 Task: Find connections with filter location Néa Ionía with filter topic #consultantswith filter profile language French with filter current company Yinson with filter school RVS College of Engineering and Technology with filter industry Construction Hardware Manufacturing with filter service category Print Design with filter keywords title Massage Therapy
Action: Mouse moved to (371, 260)
Screenshot: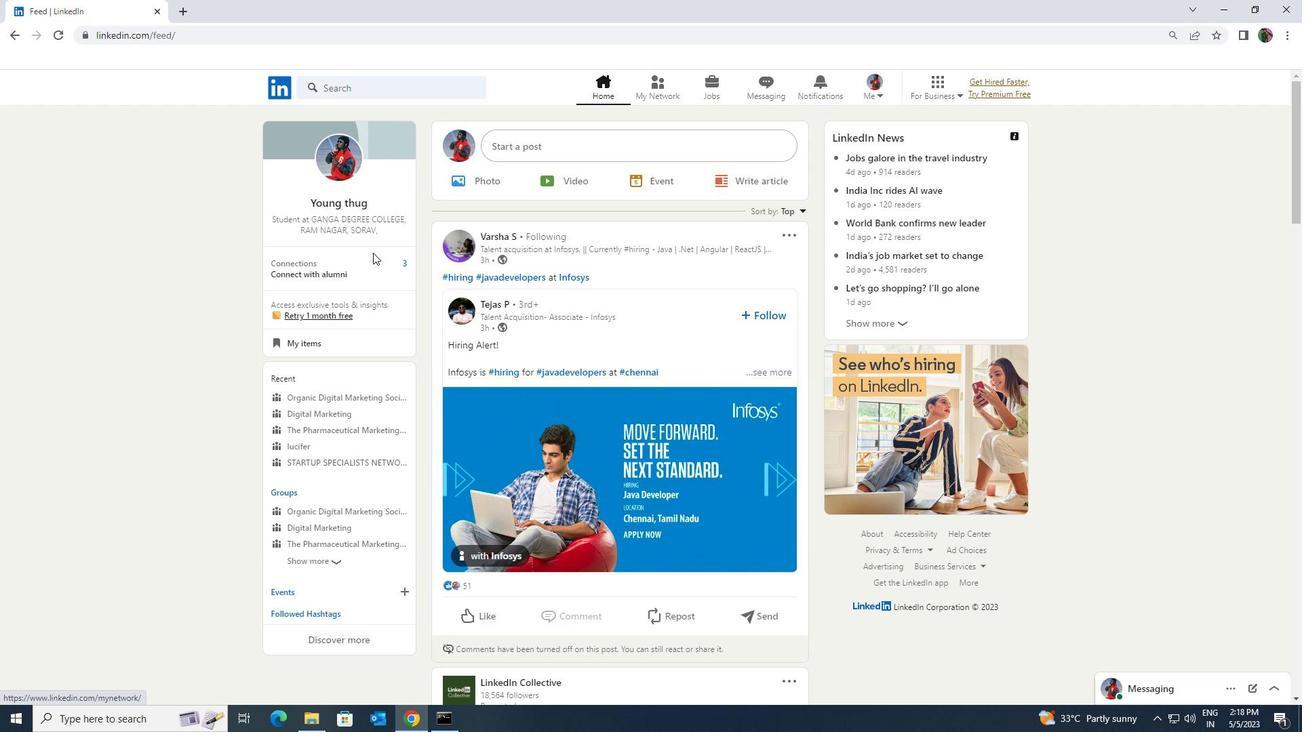 
Action: Mouse pressed left at (371, 260)
Screenshot: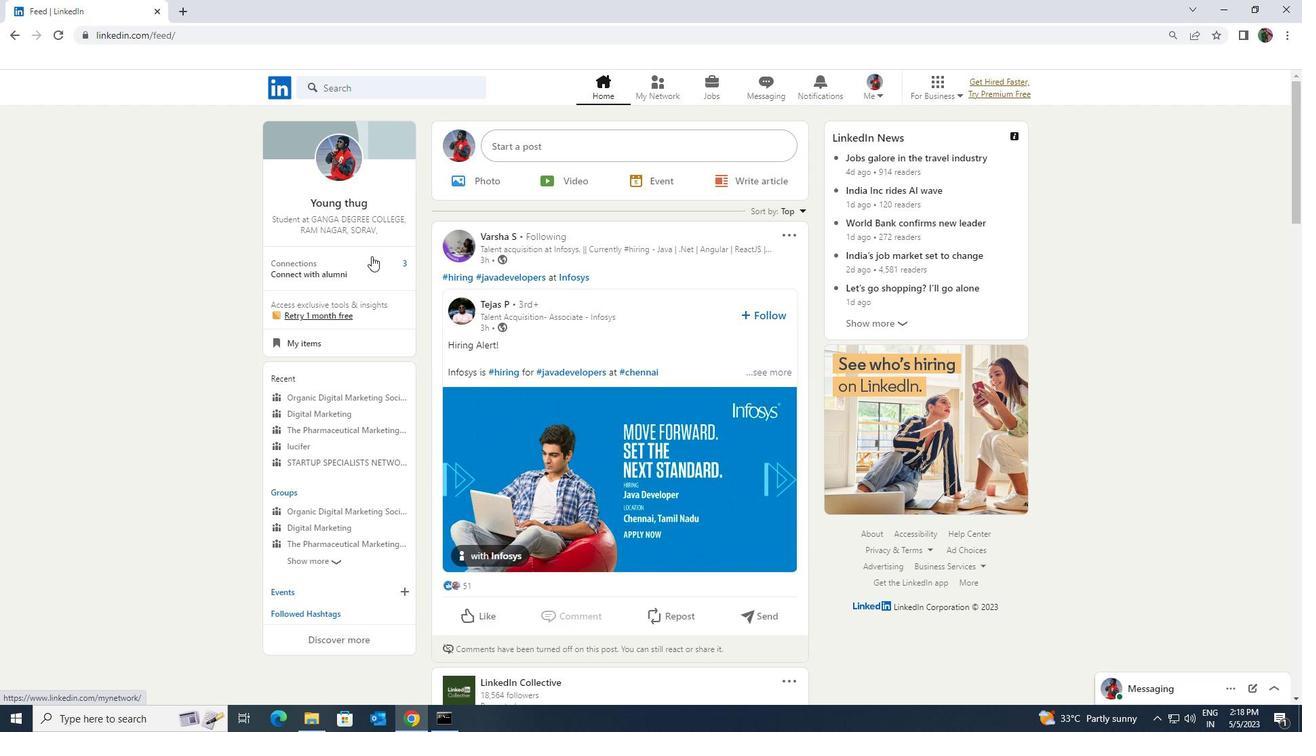 
Action: Mouse moved to (390, 167)
Screenshot: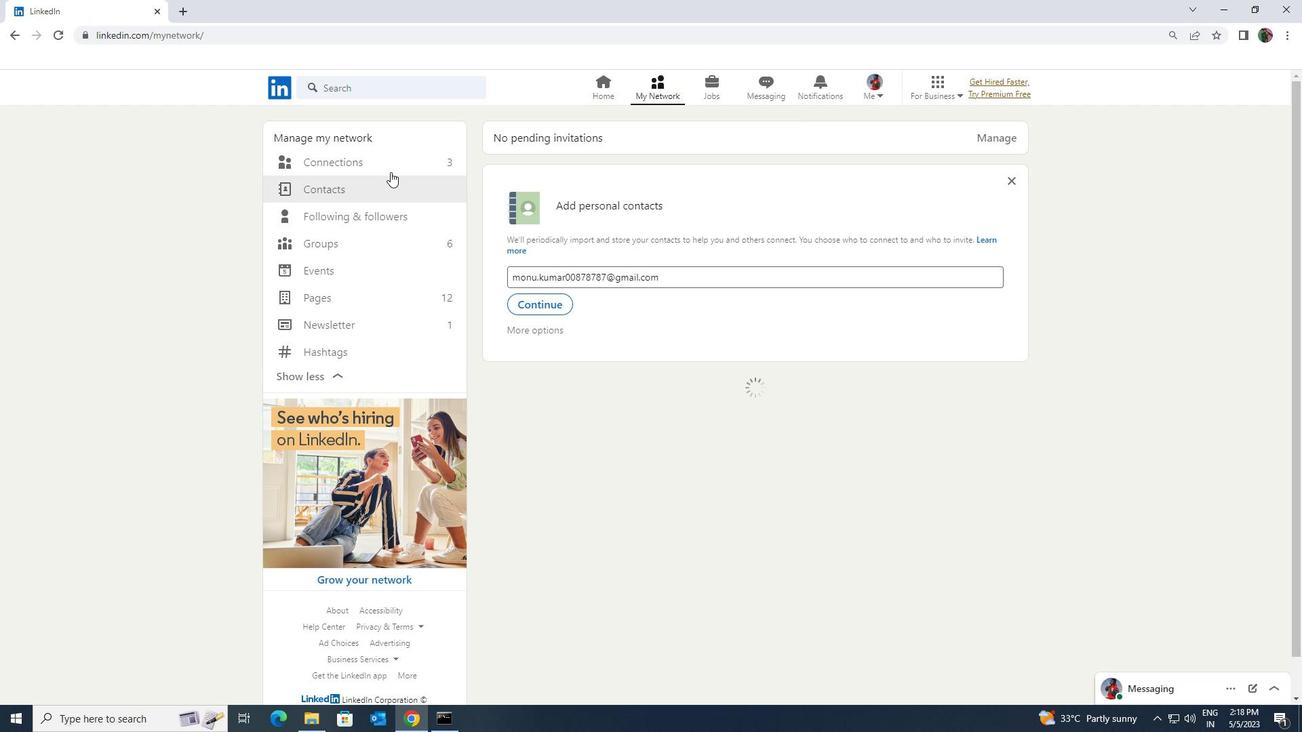 
Action: Mouse pressed left at (390, 167)
Screenshot: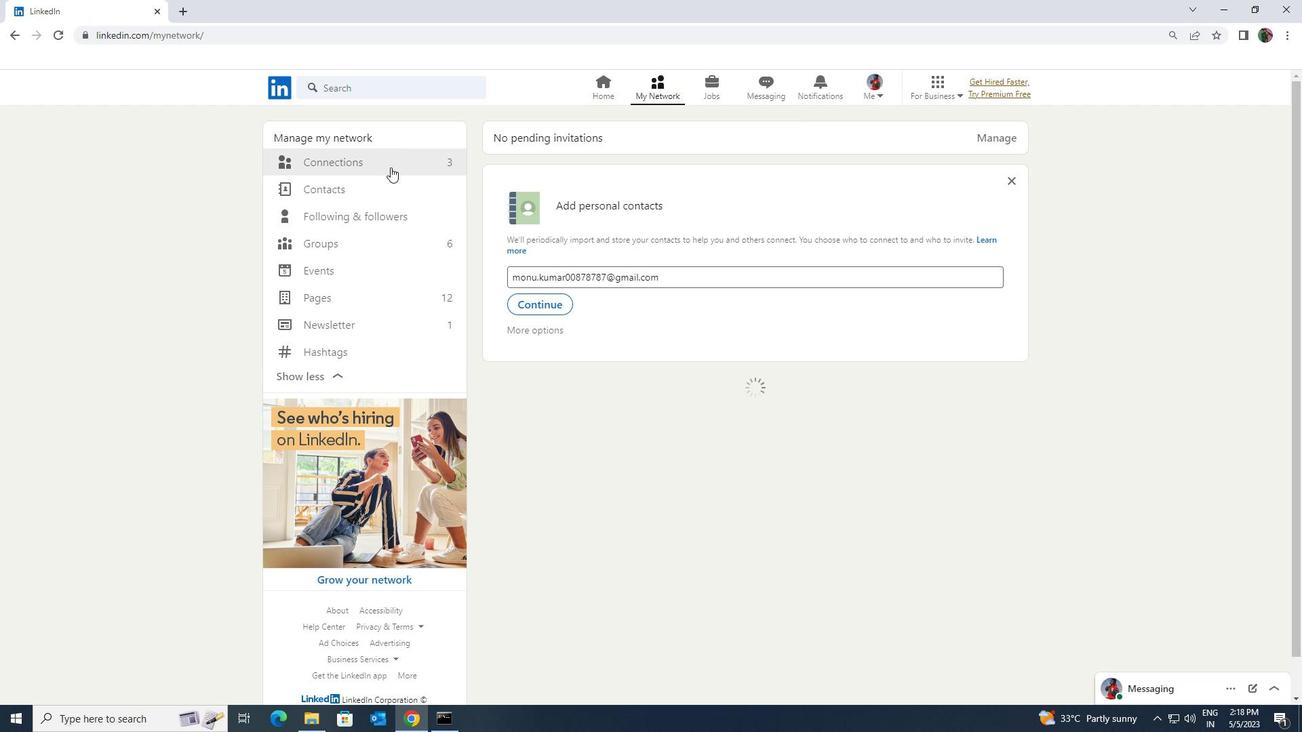 
Action: Mouse moved to (736, 166)
Screenshot: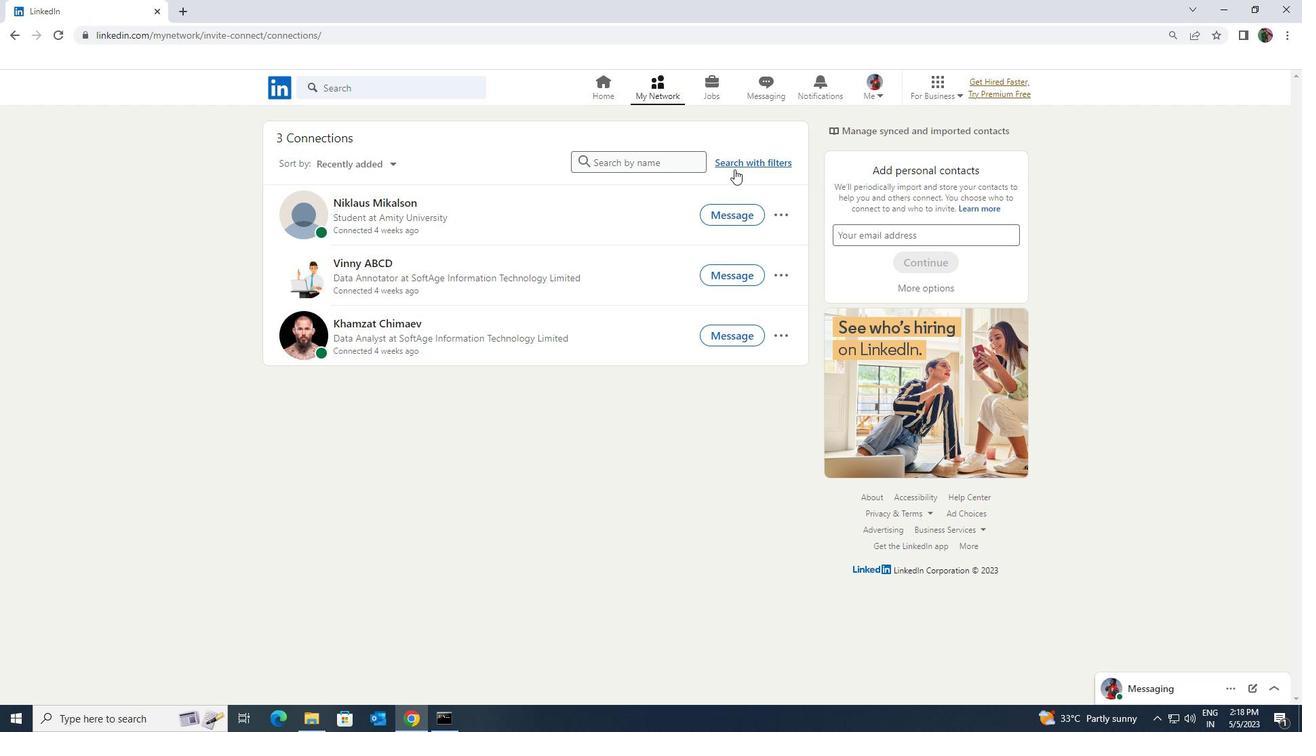 
Action: Mouse pressed left at (736, 166)
Screenshot: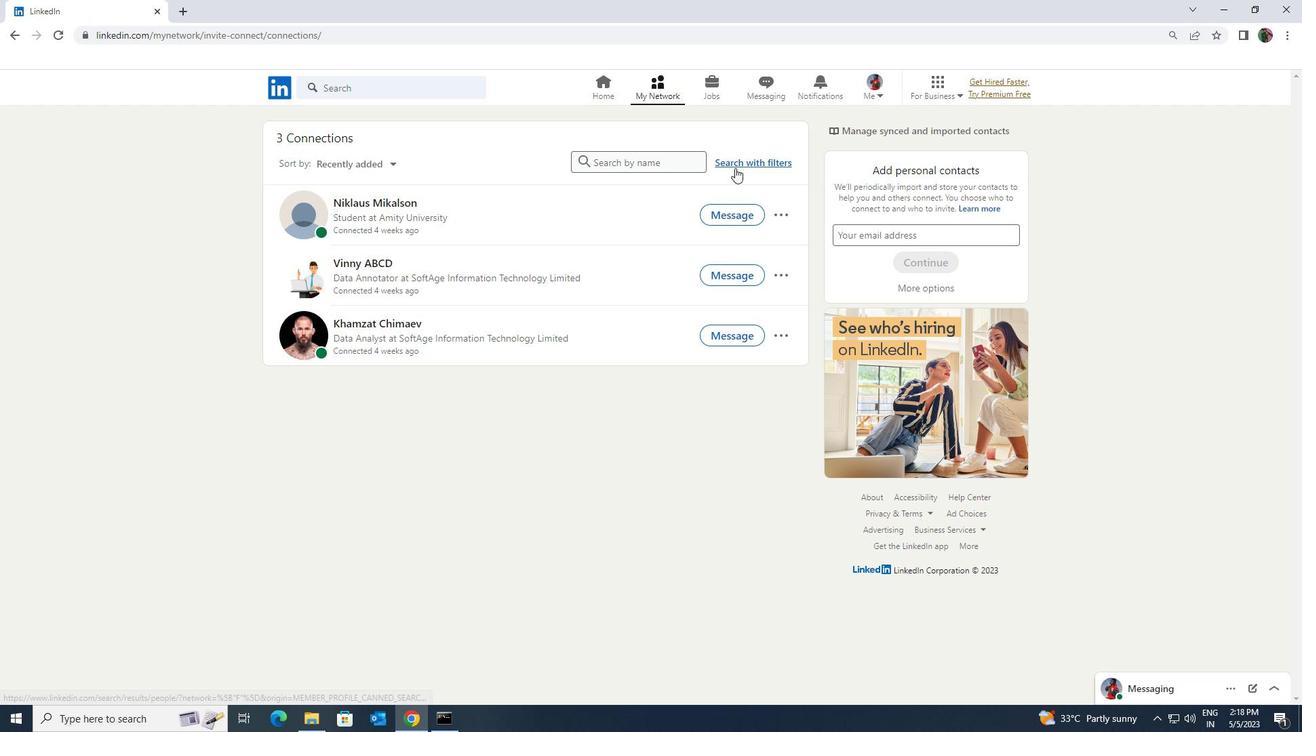 
Action: Mouse moved to (688, 117)
Screenshot: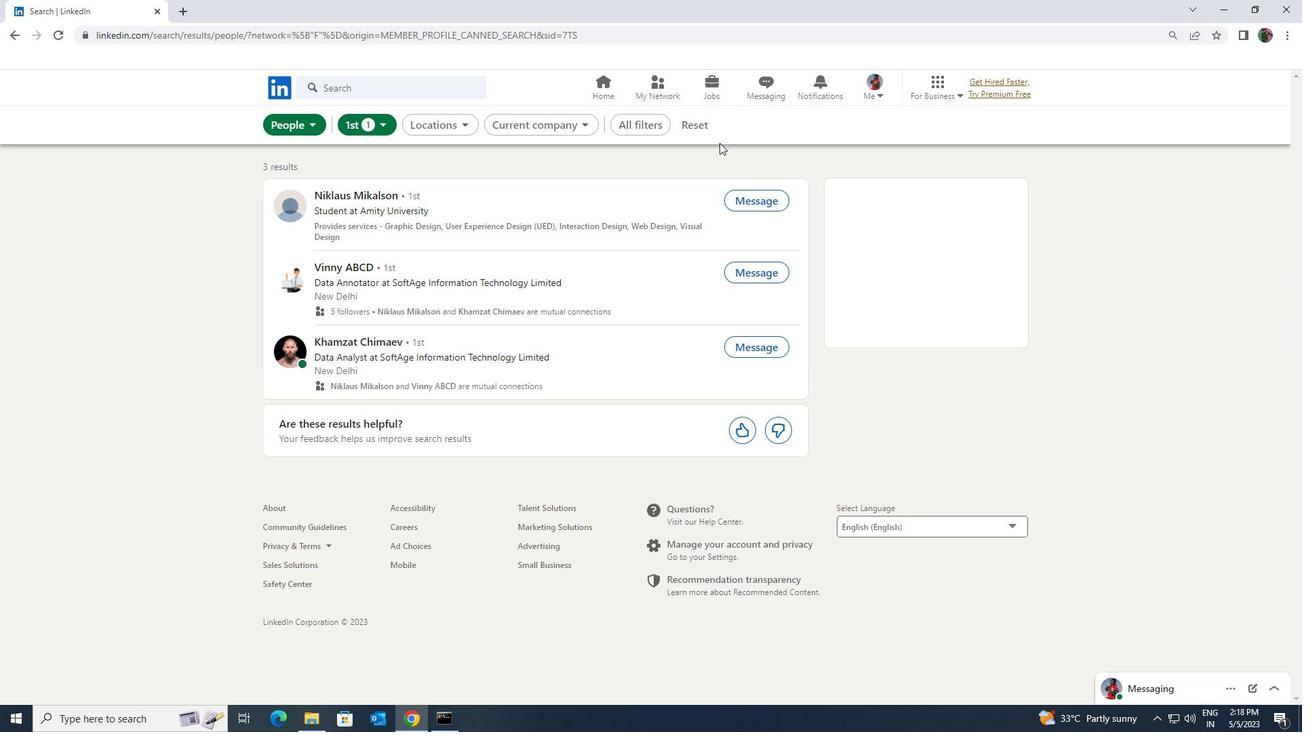 
Action: Mouse pressed left at (688, 117)
Screenshot: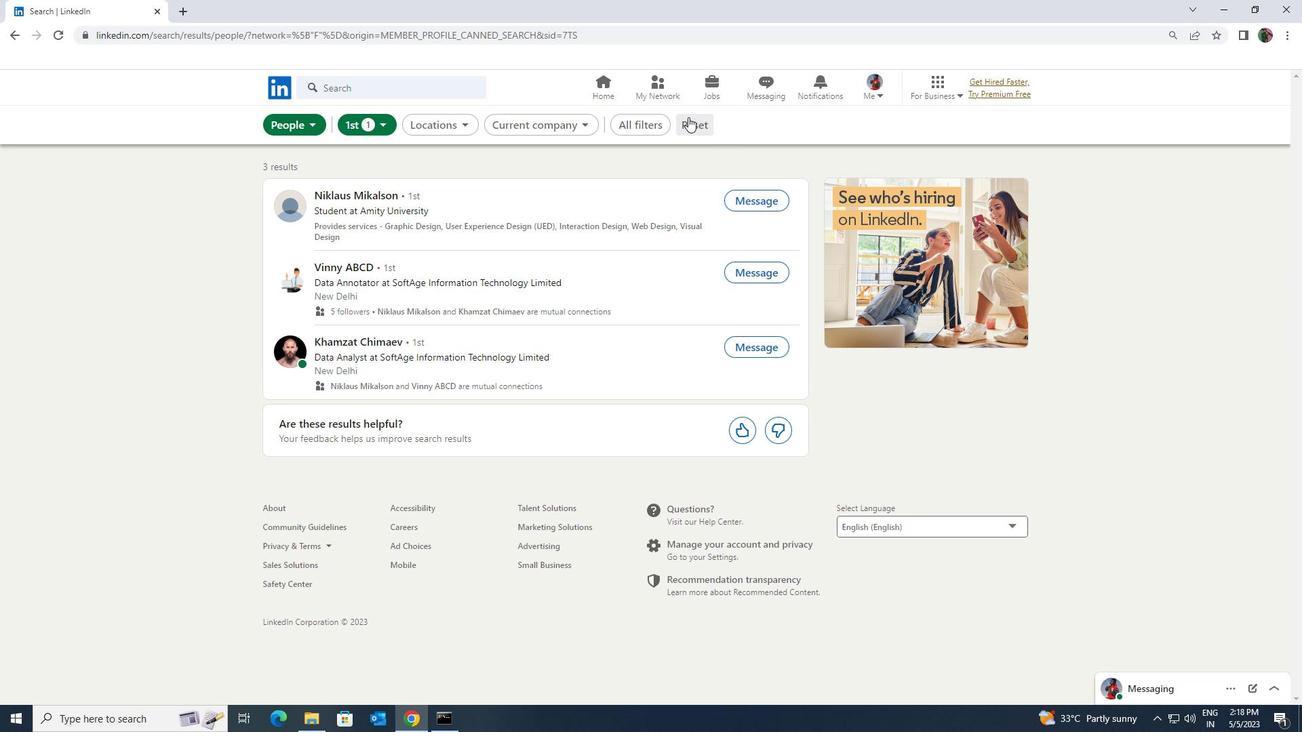 
Action: Mouse moved to (680, 119)
Screenshot: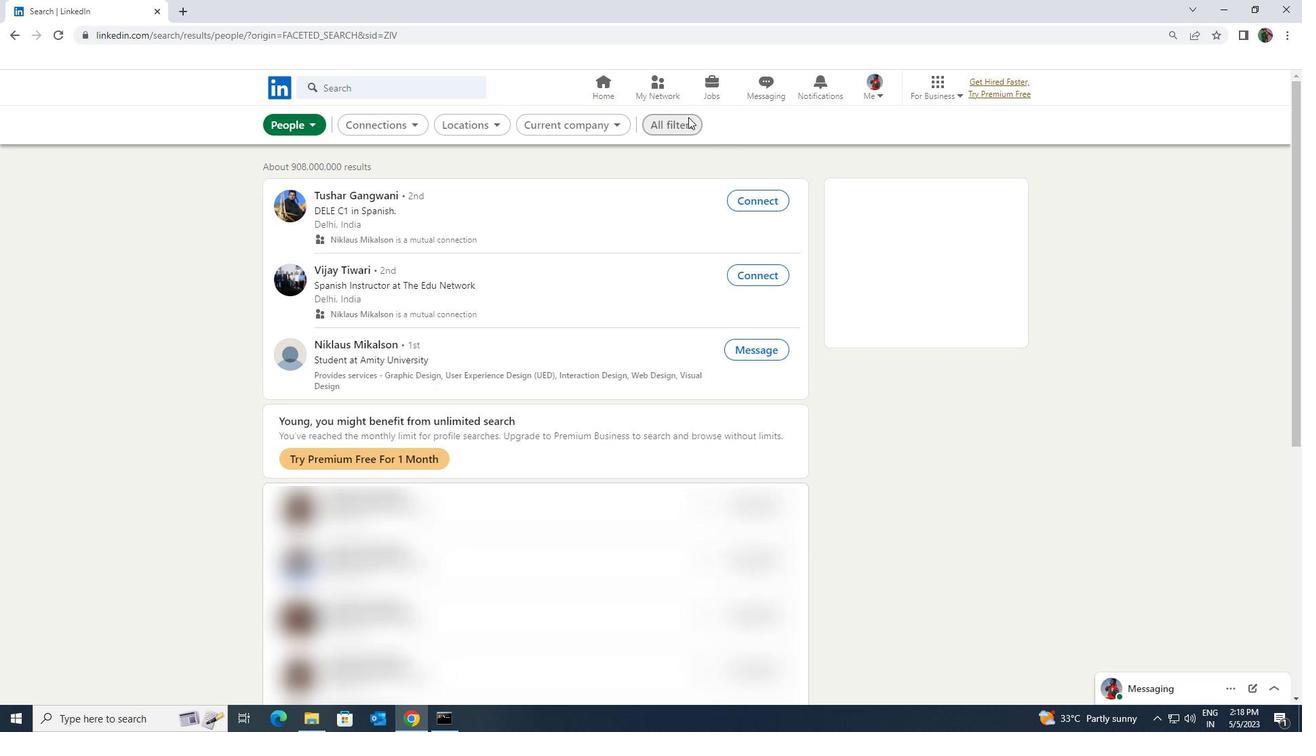 
Action: Mouse pressed left at (680, 119)
Screenshot: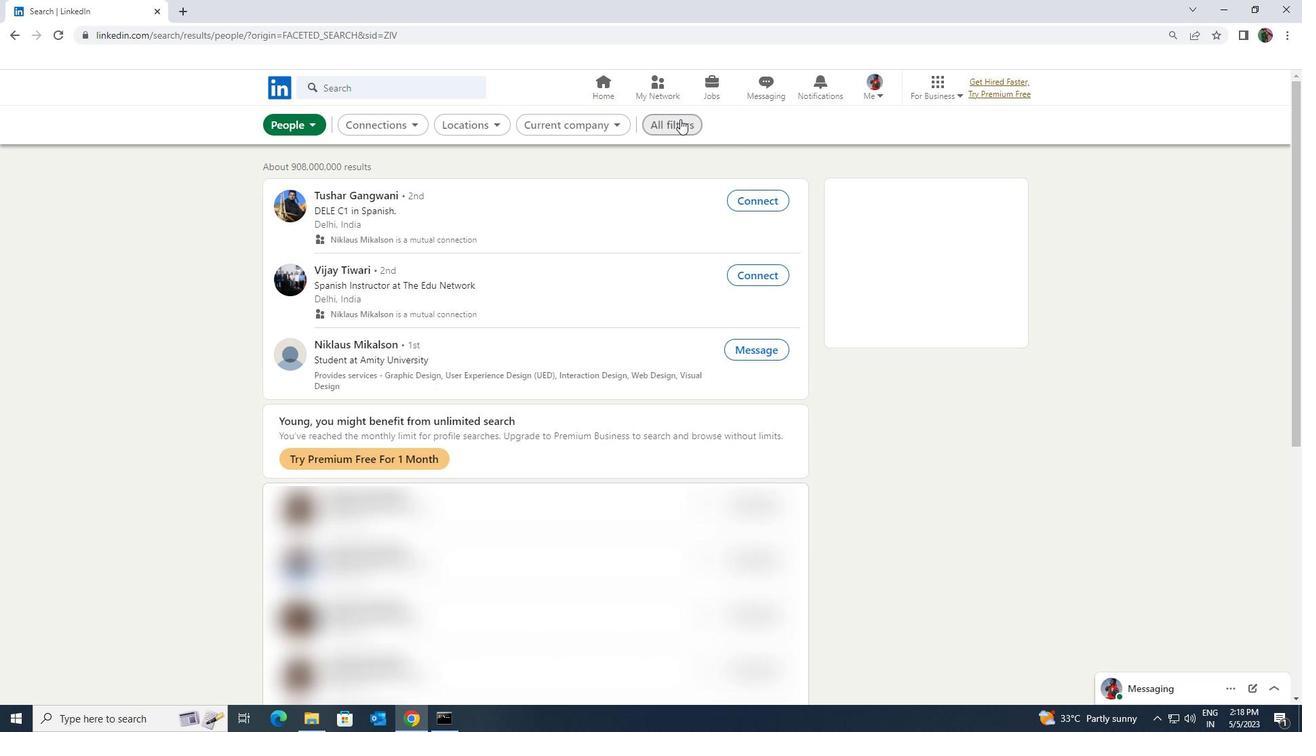 
Action: Mouse moved to (1113, 530)
Screenshot: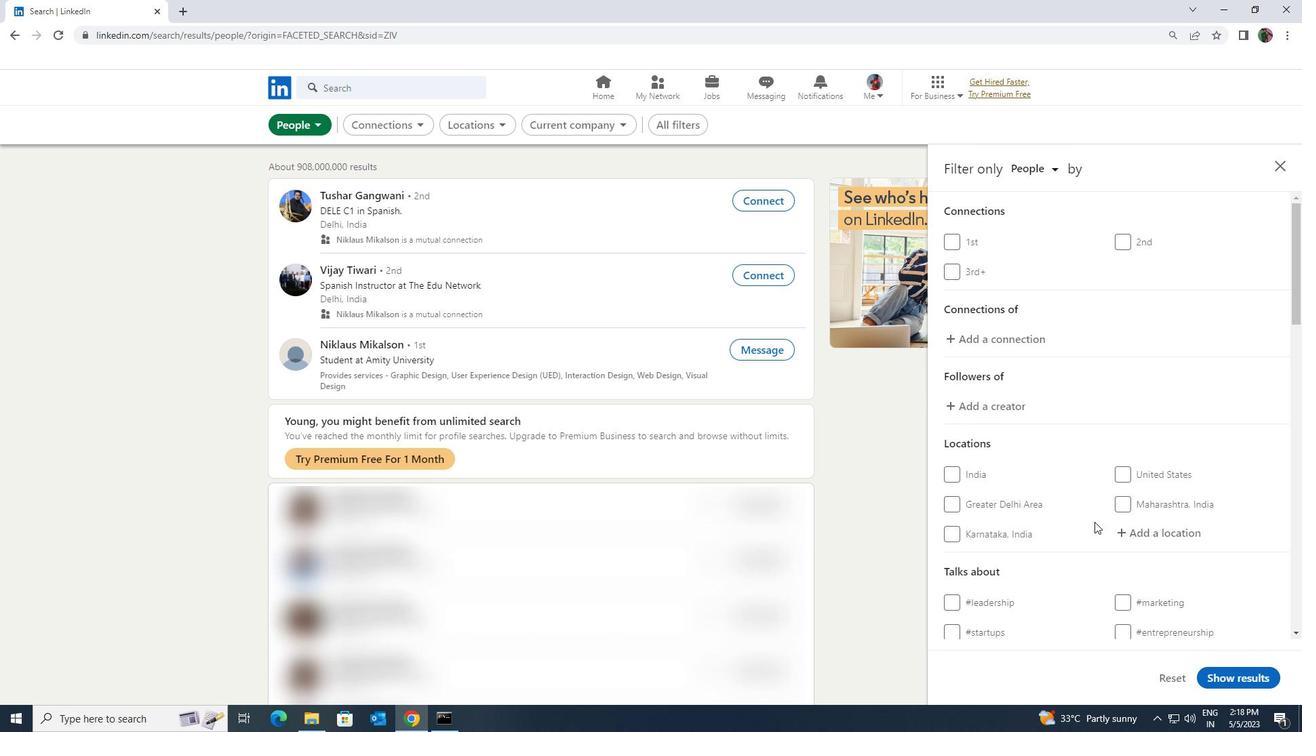 
Action: Mouse pressed left at (1113, 530)
Screenshot: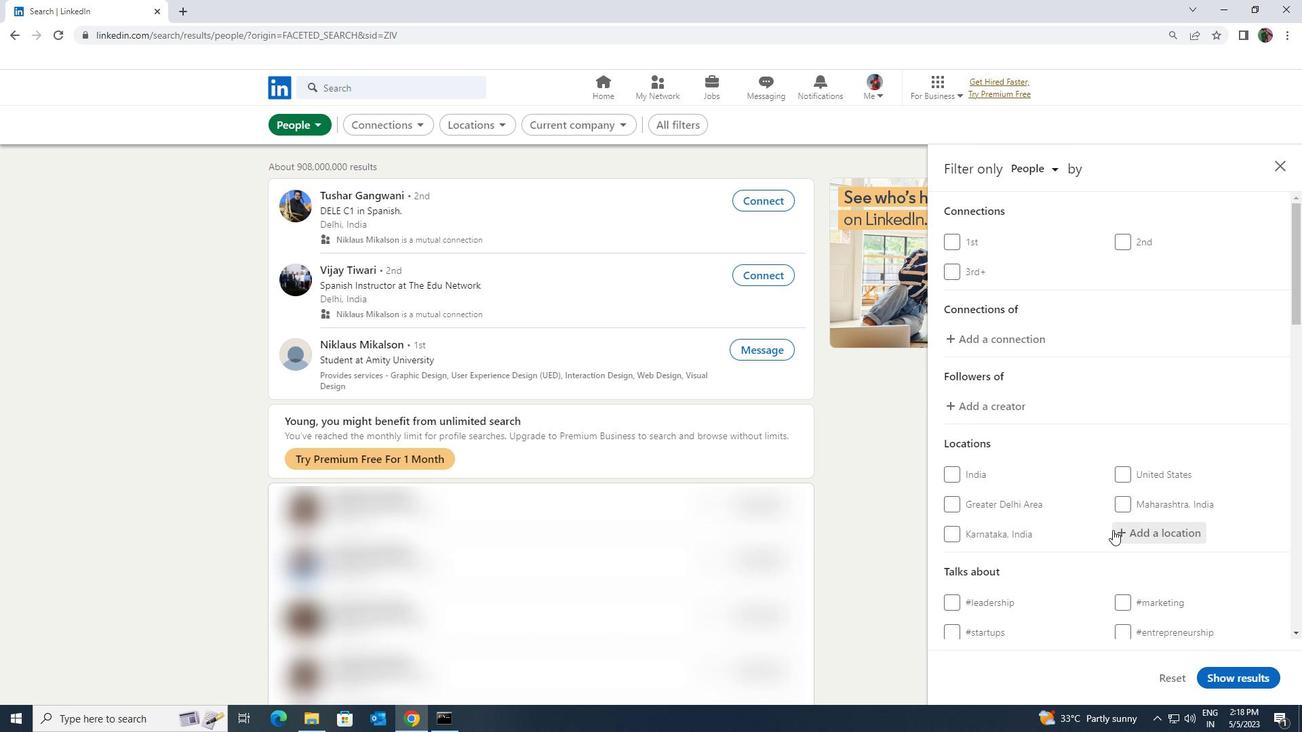 
Action: Key pressed <Key.shift><Key.shift><Key.shift>NEA<Key.space><Key.shift>LONIA<Key.enter>
Screenshot: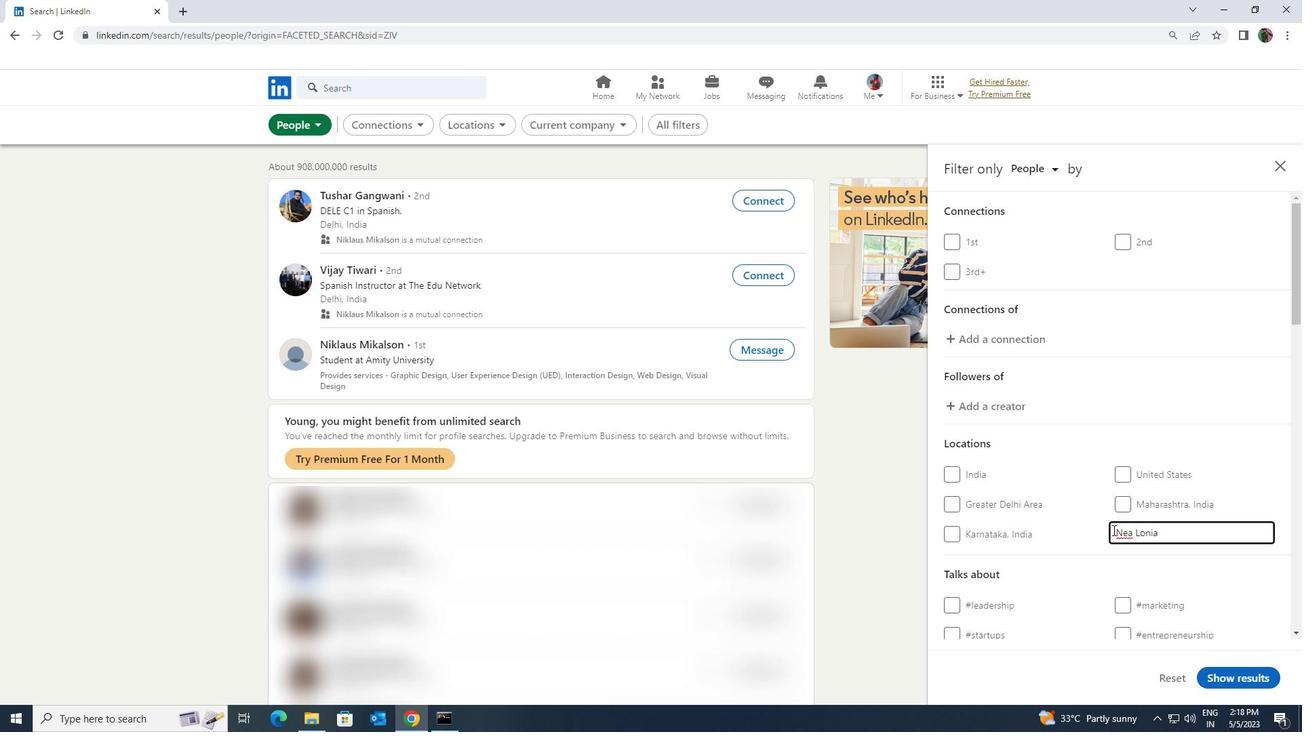 
Action: Mouse moved to (1114, 531)
Screenshot: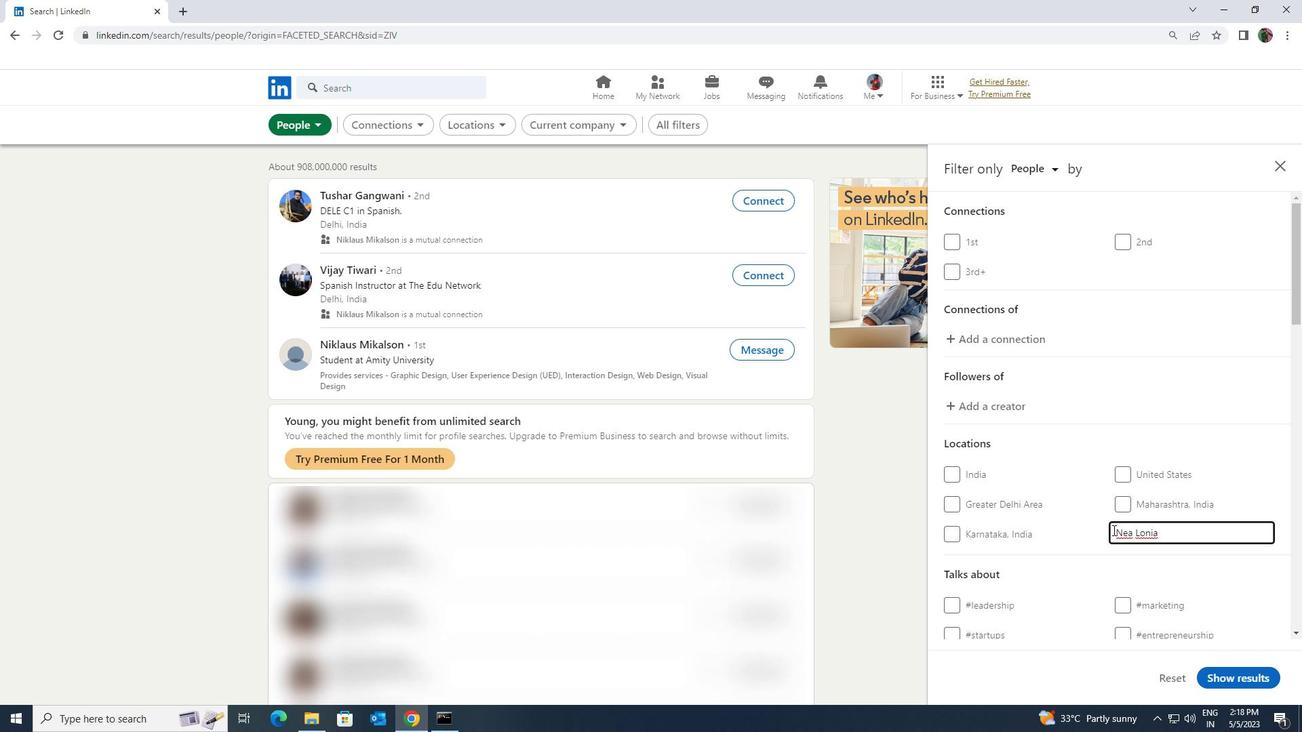 
Action: Mouse scrolled (1114, 530) with delta (0, 0)
Screenshot: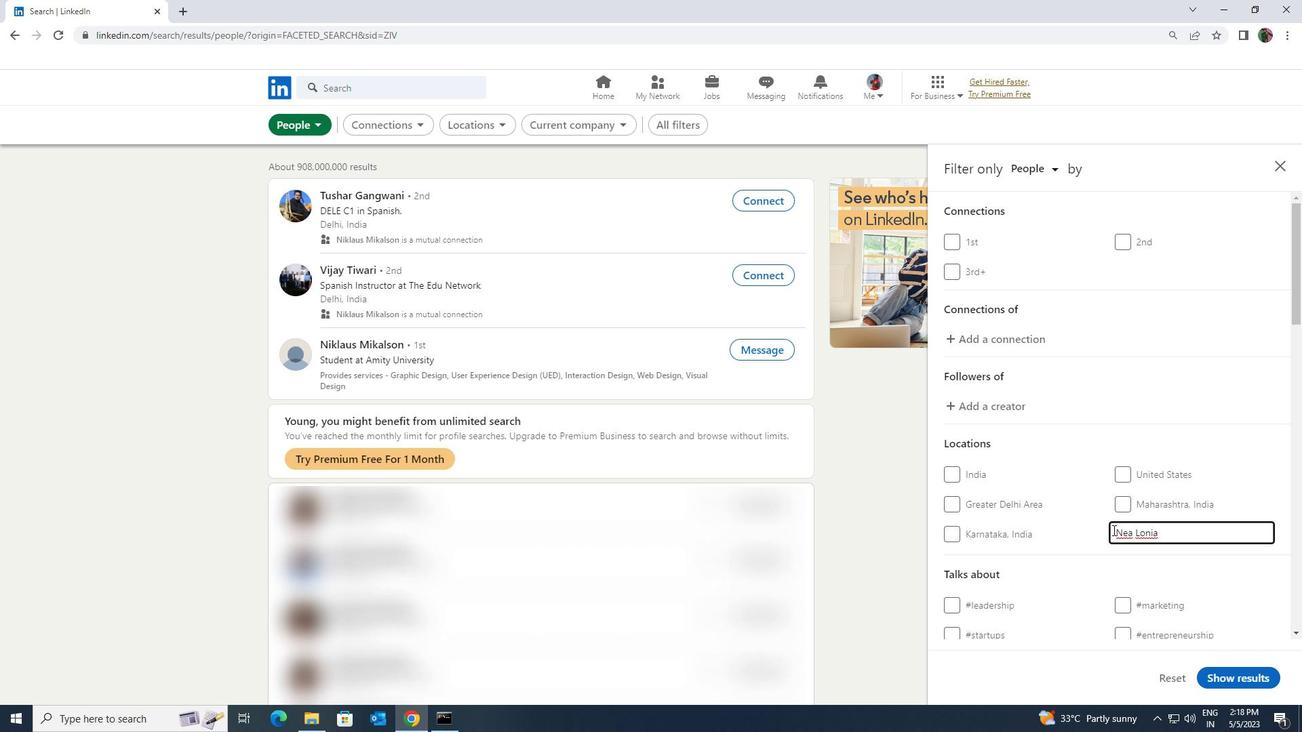 
Action: Mouse scrolled (1114, 530) with delta (0, 0)
Screenshot: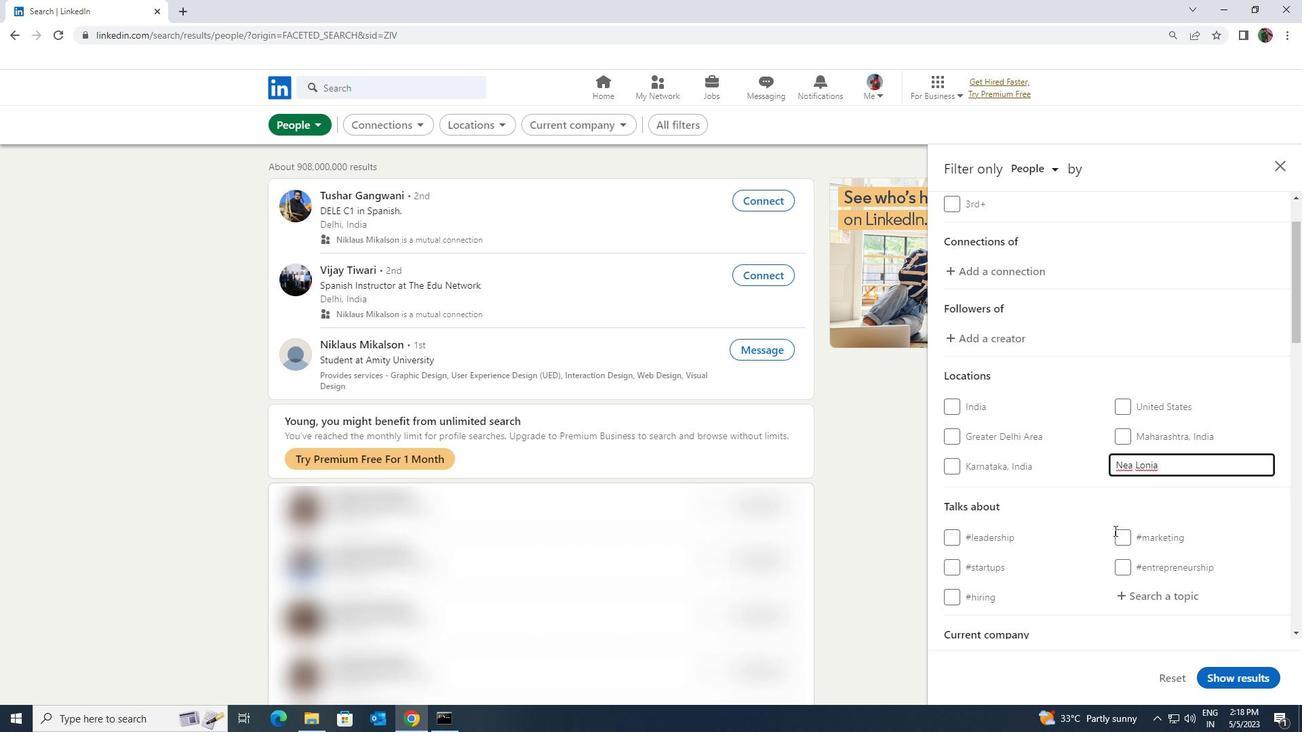 
Action: Mouse moved to (1140, 536)
Screenshot: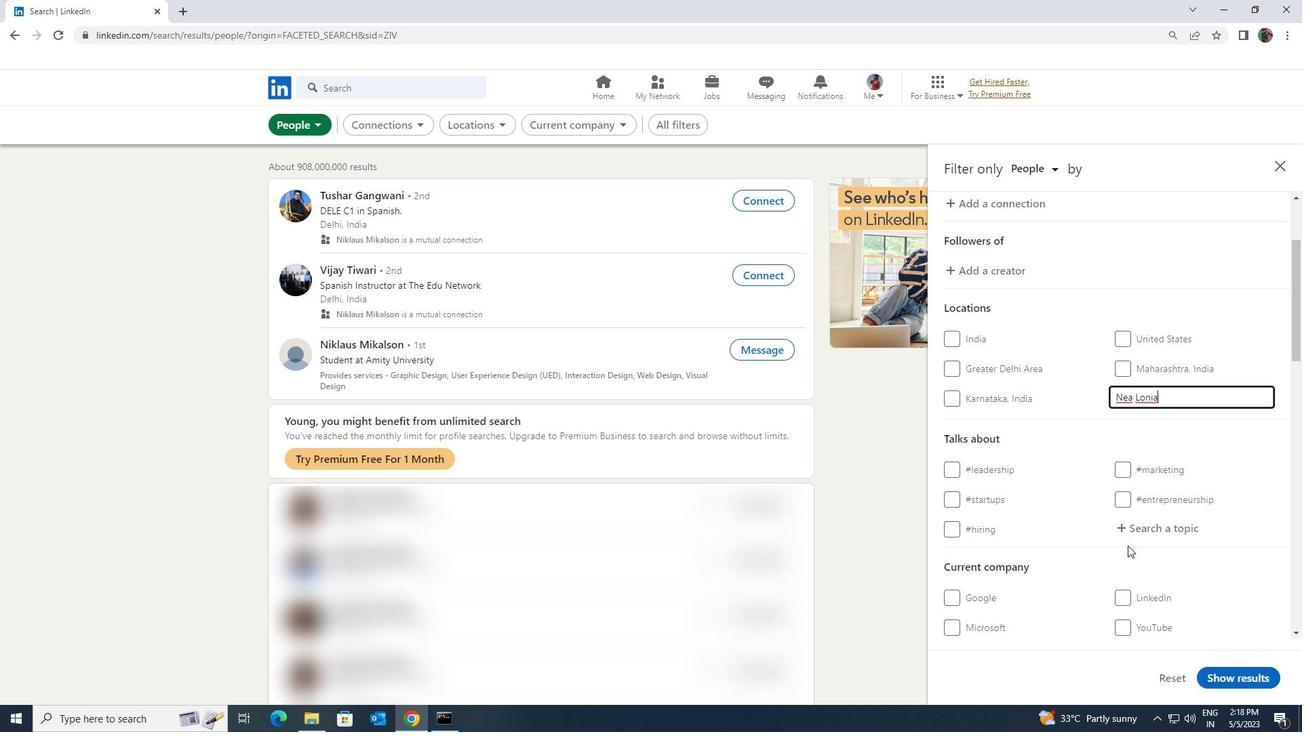 
Action: Mouse pressed left at (1140, 536)
Screenshot: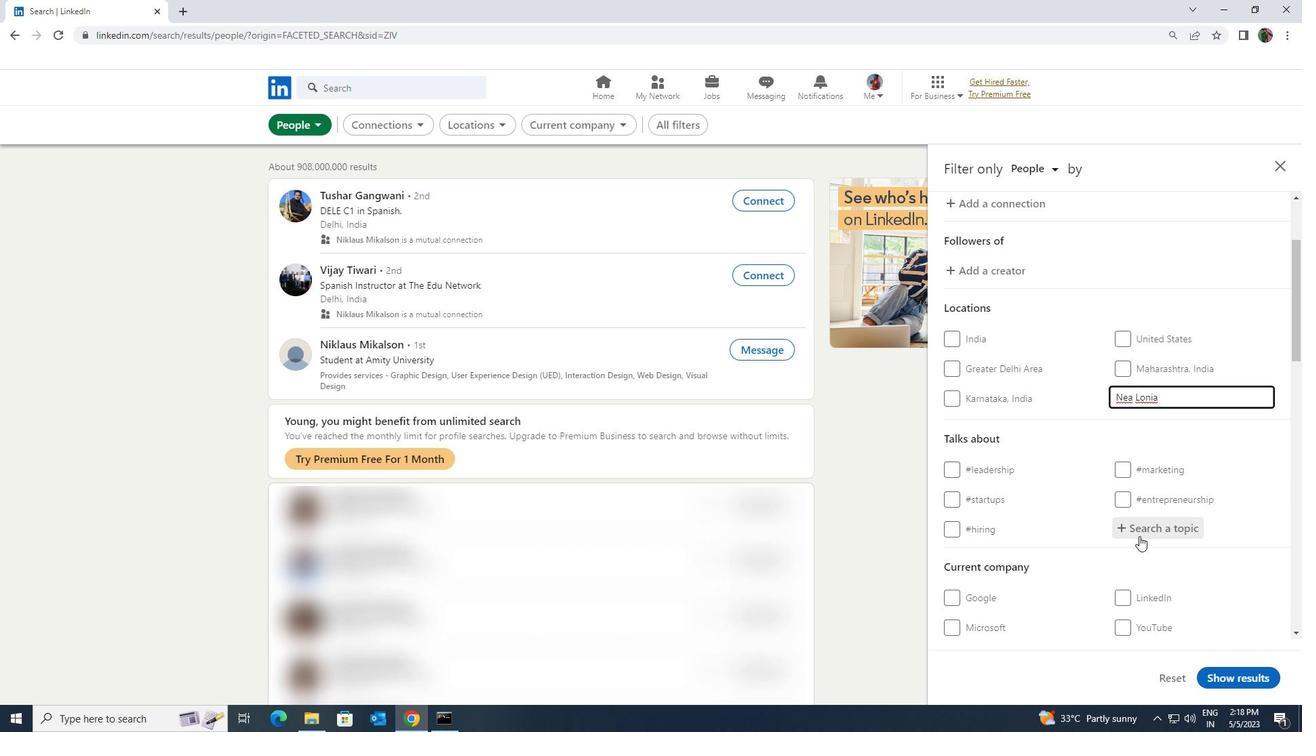 
Action: Key pressed <Key.shift><Key.shift>CONSUL
Screenshot: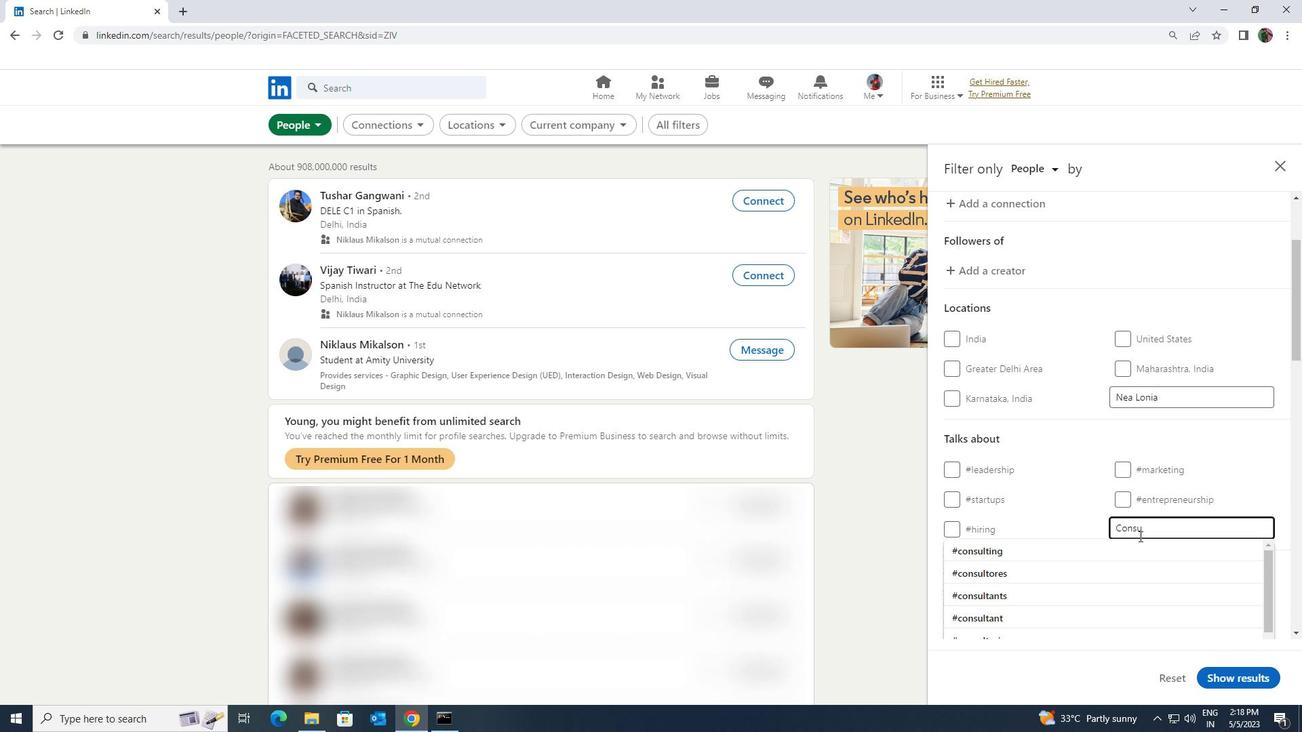 
Action: Mouse moved to (1095, 610)
Screenshot: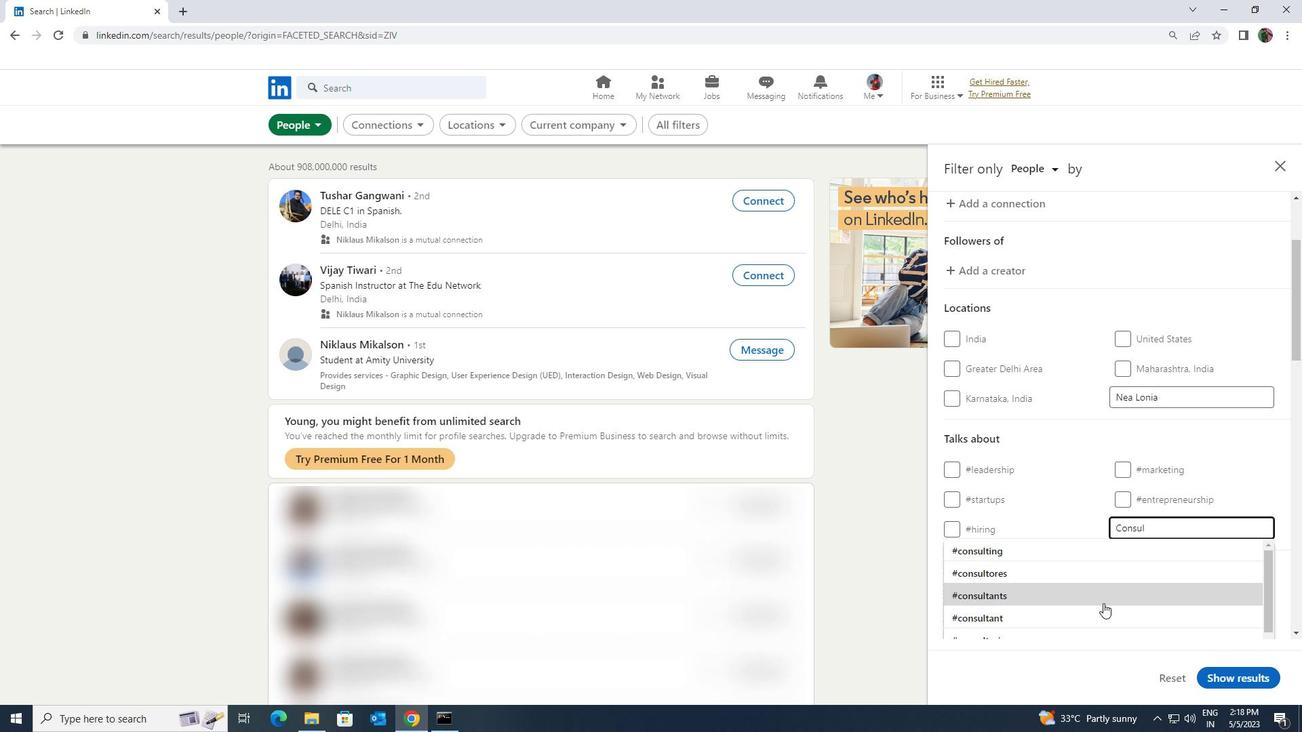 
Action: Mouse pressed left at (1095, 610)
Screenshot: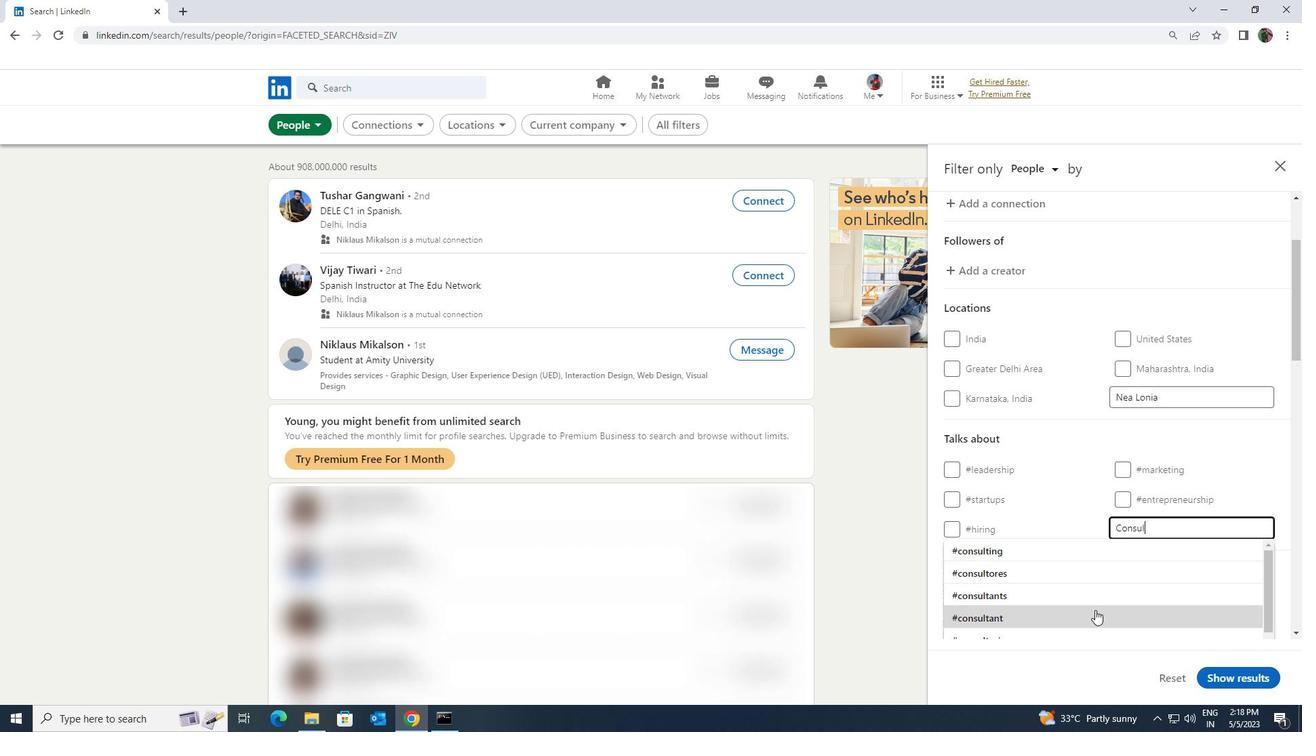 
Action: Mouse moved to (1092, 591)
Screenshot: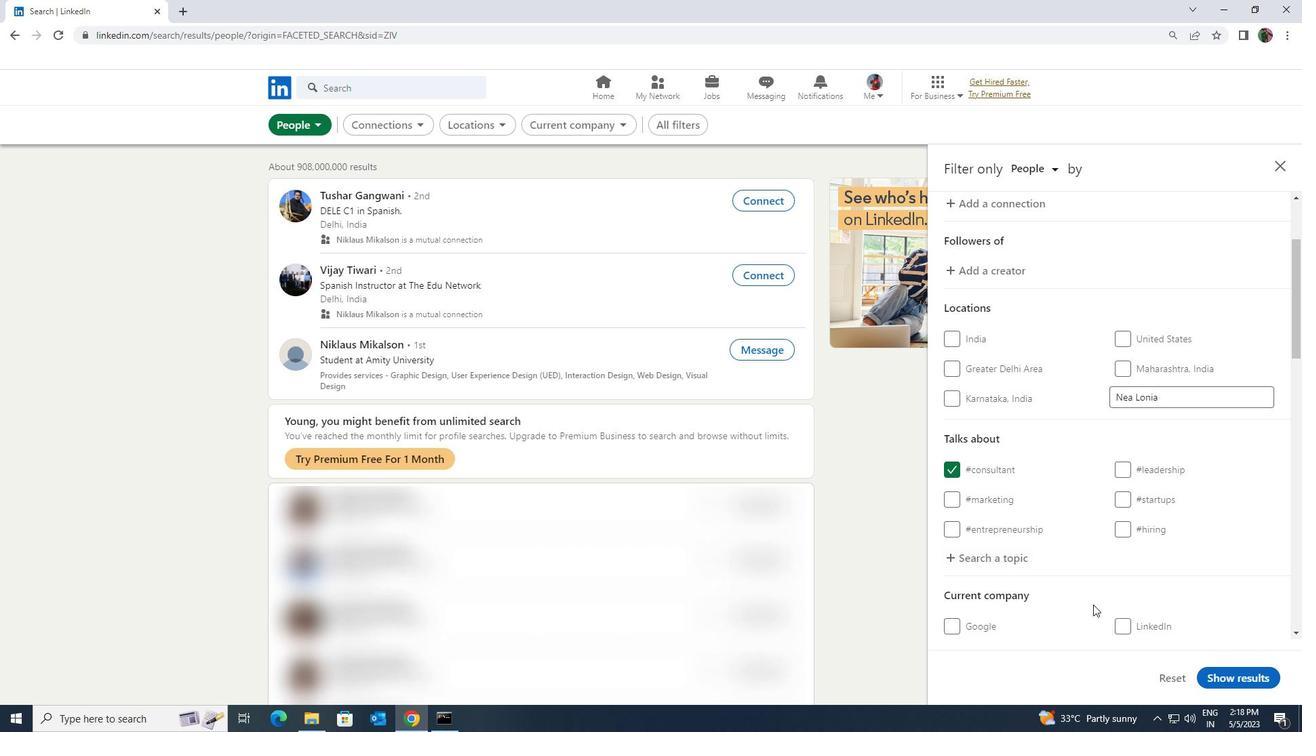 
Action: Mouse scrolled (1092, 591) with delta (0, 0)
Screenshot: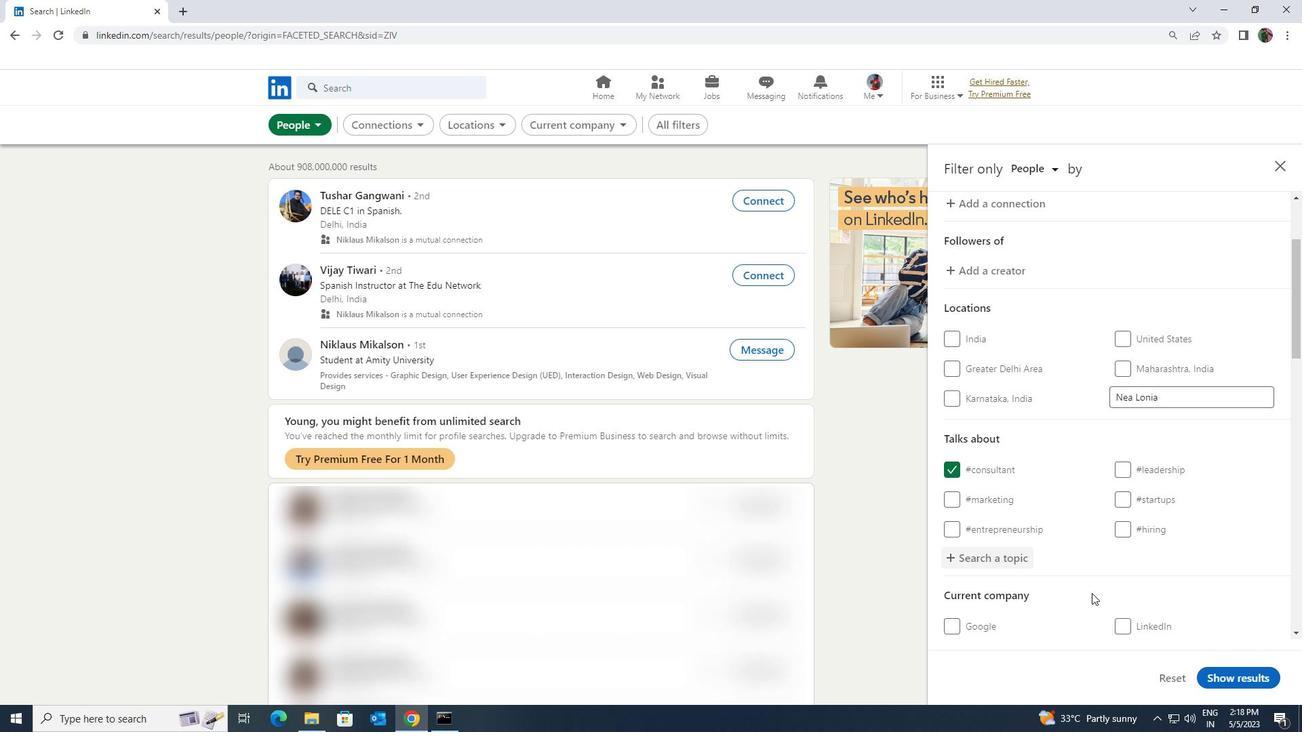 
Action: Mouse scrolled (1092, 591) with delta (0, 0)
Screenshot: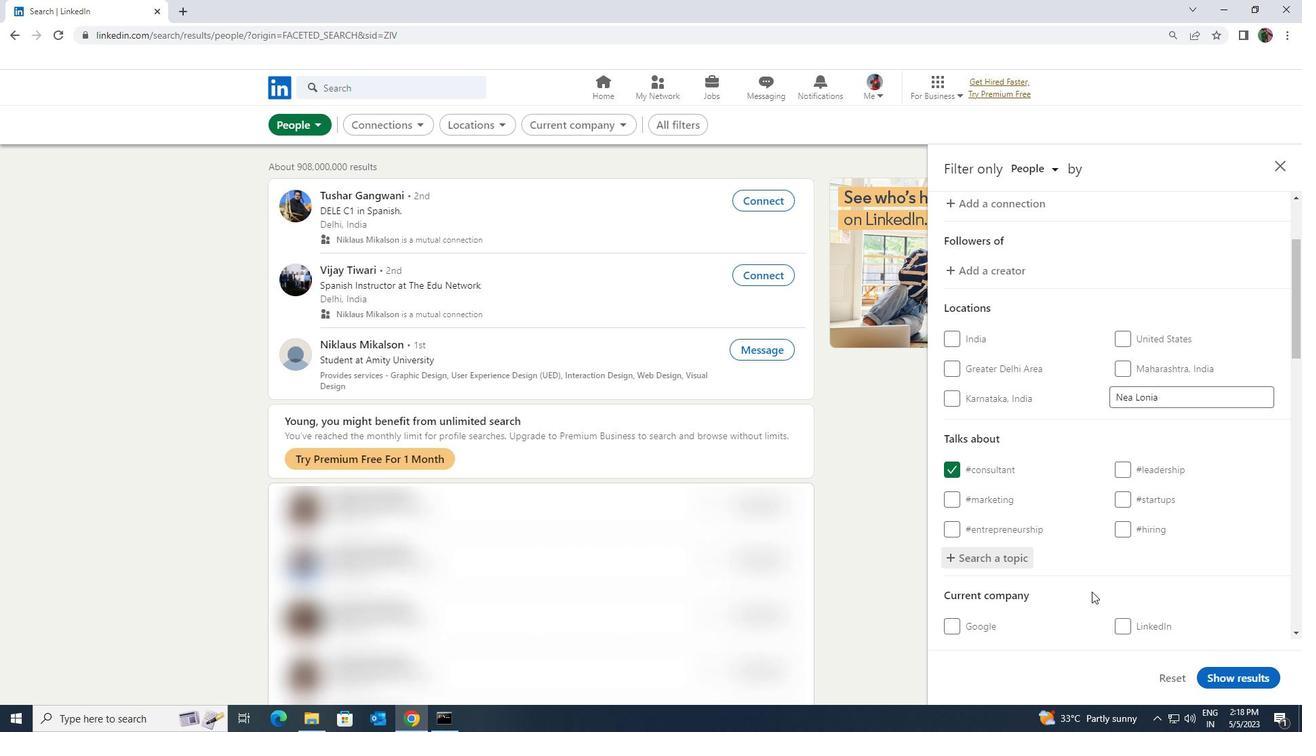 
Action: Mouse moved to (1092, 591)
Screenshot: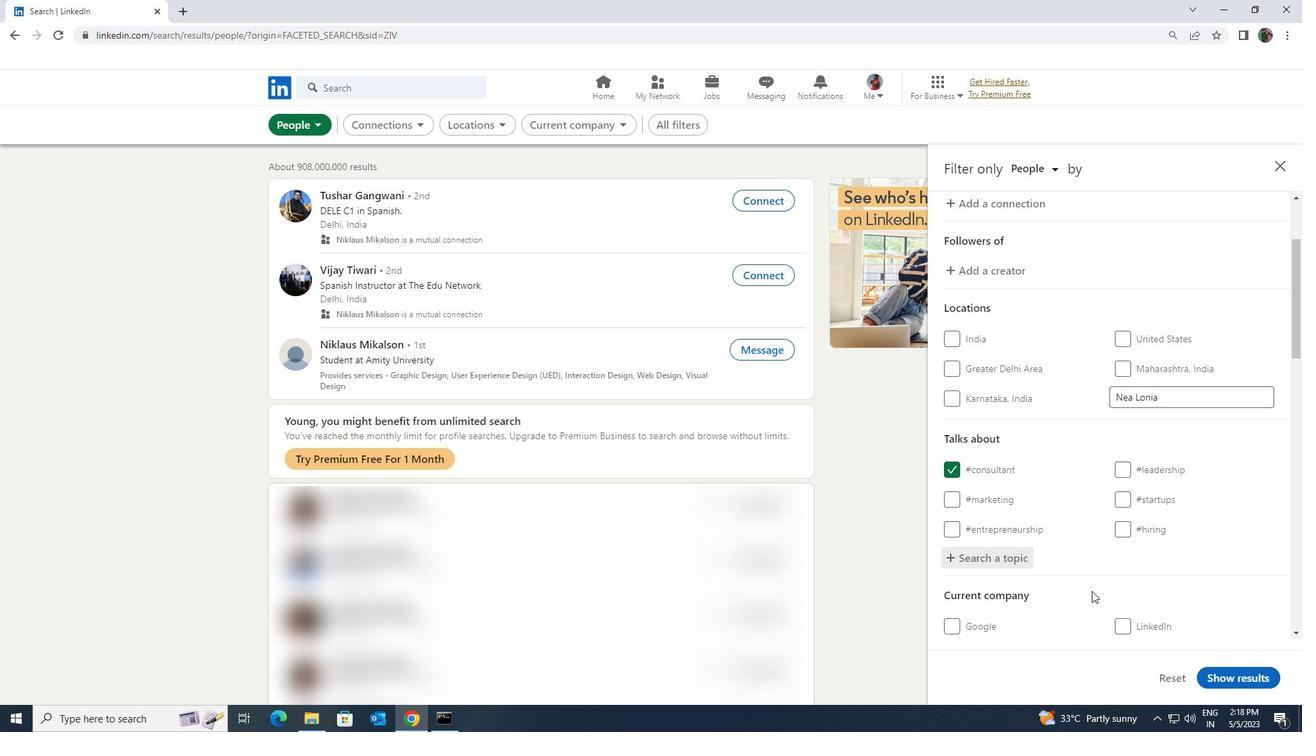 
Action: Mouse scrolled (1092, 590) with delta (0, 0)
Screenshot: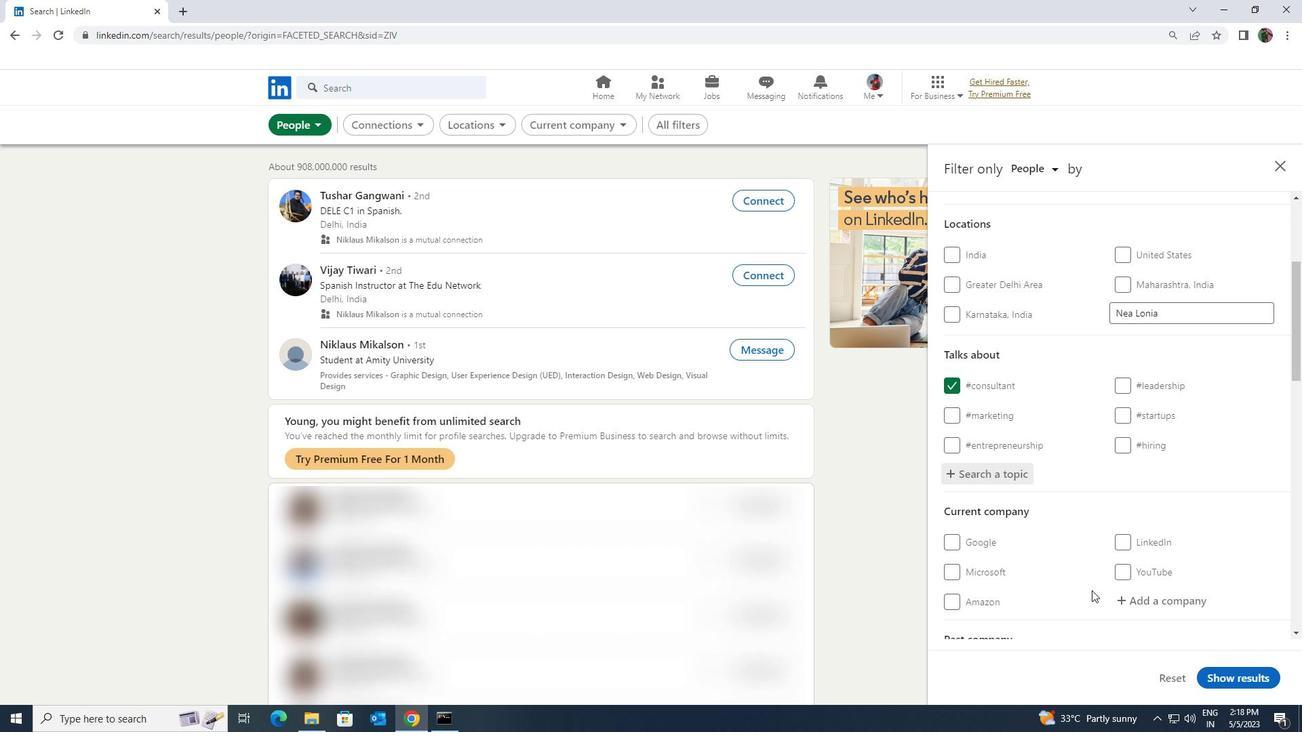 
Action: Mouse moved to (1093, 590)
Screenshot: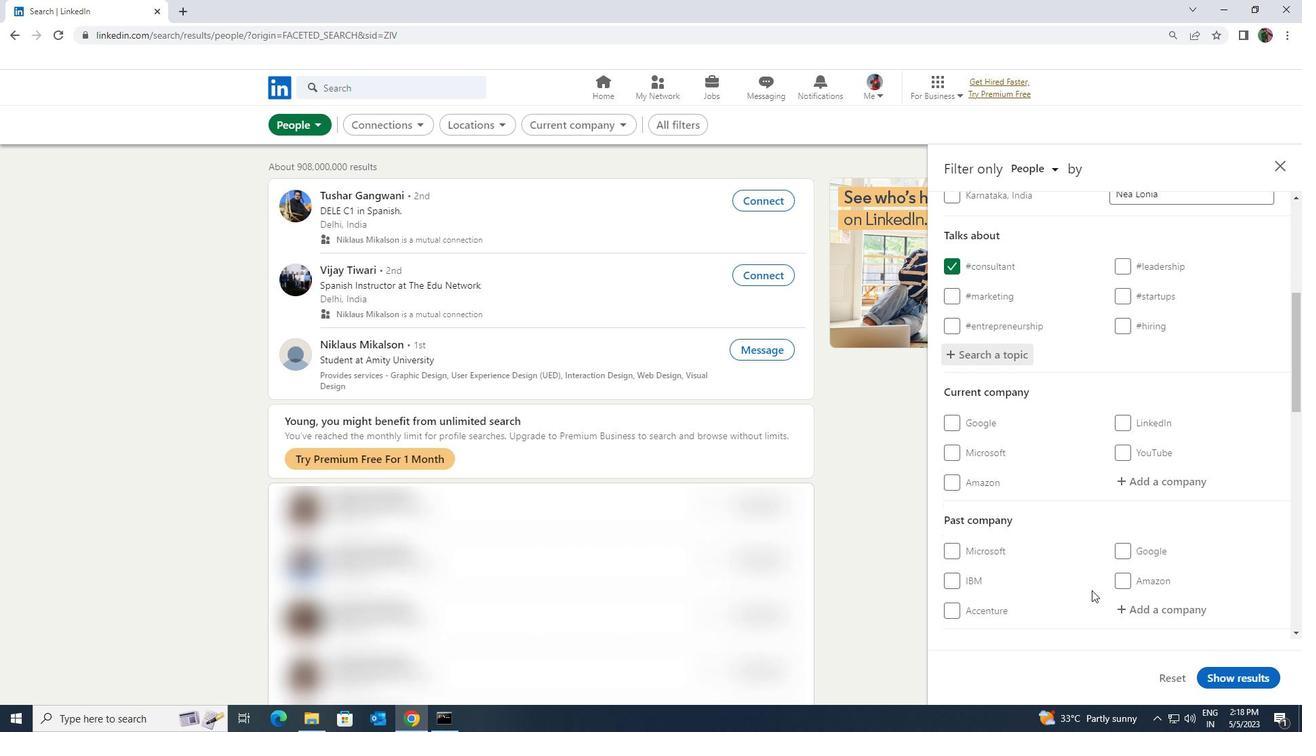 
Action: Mouse scrolled (1093, 589) with delta (0, 0)
Screenshot: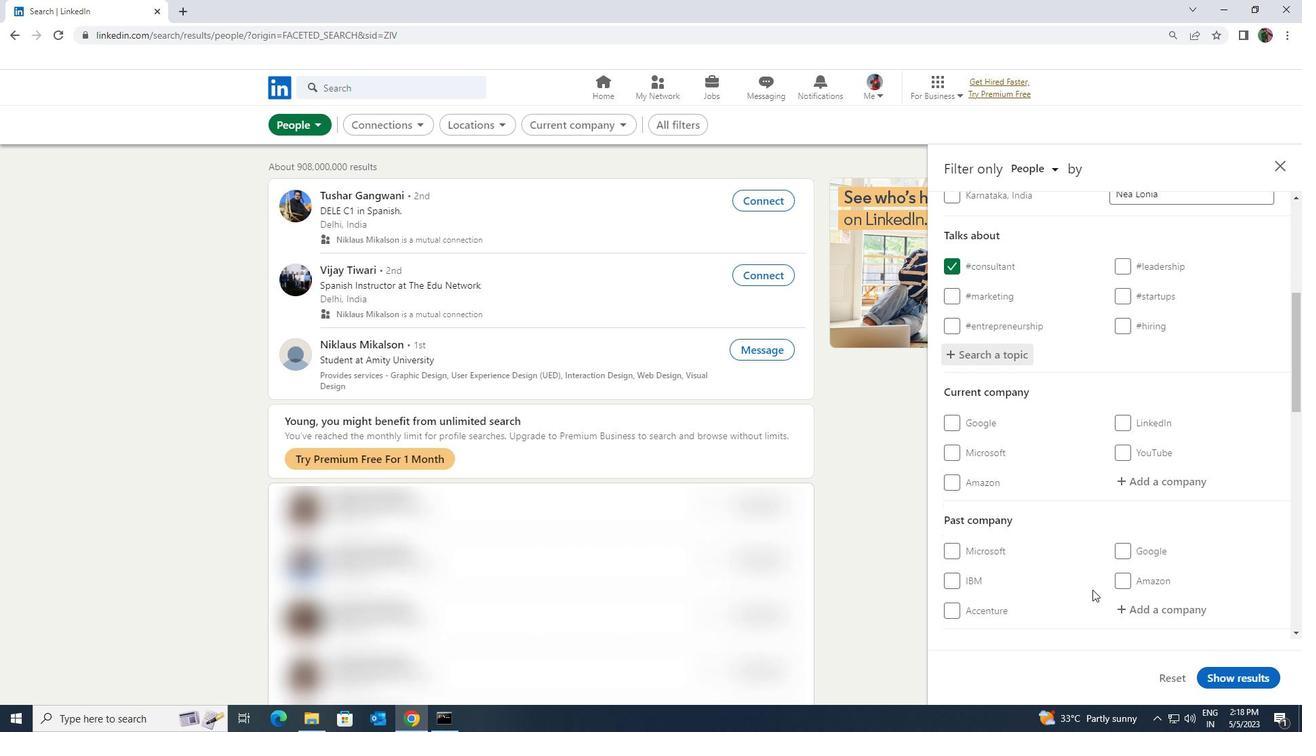 
Action: Mouse scrolled (1093, 589) with delta (0, 0)
Screenshot: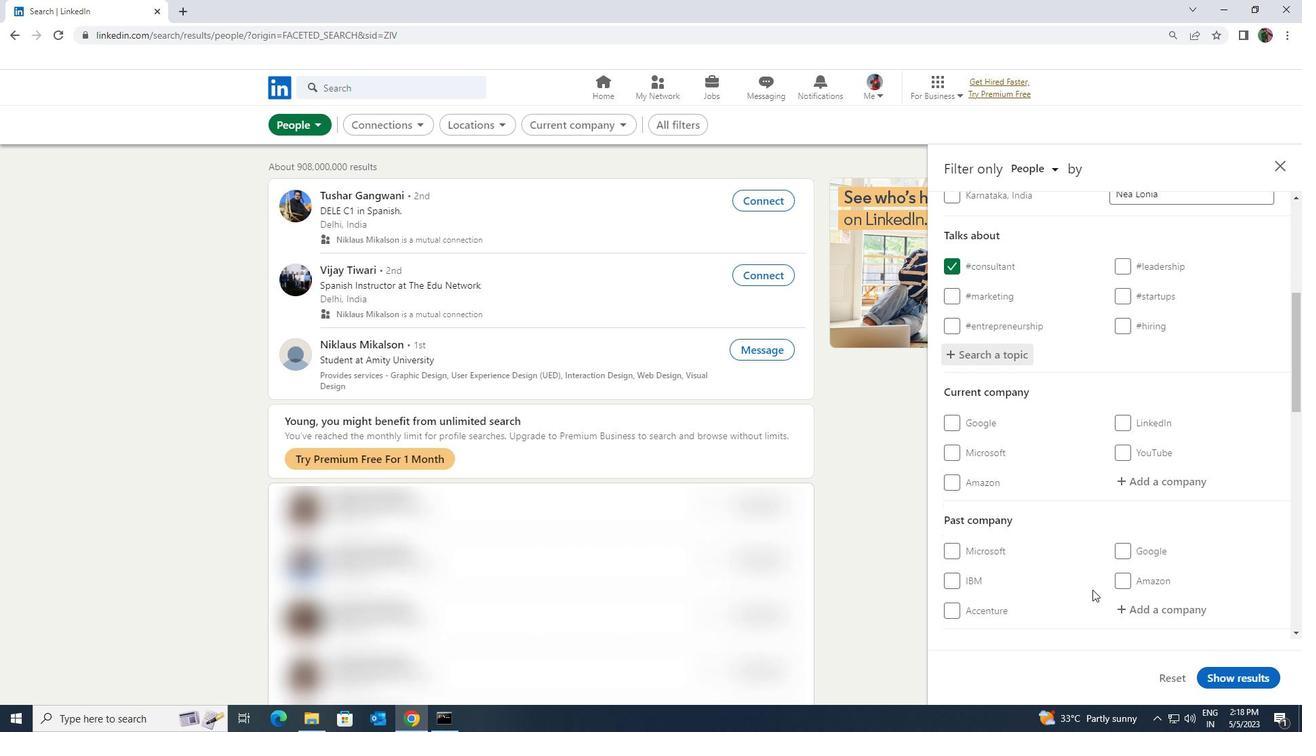 
Action: Mouse scrolled (1093, 589) with delta (0, 0)
Screenshot: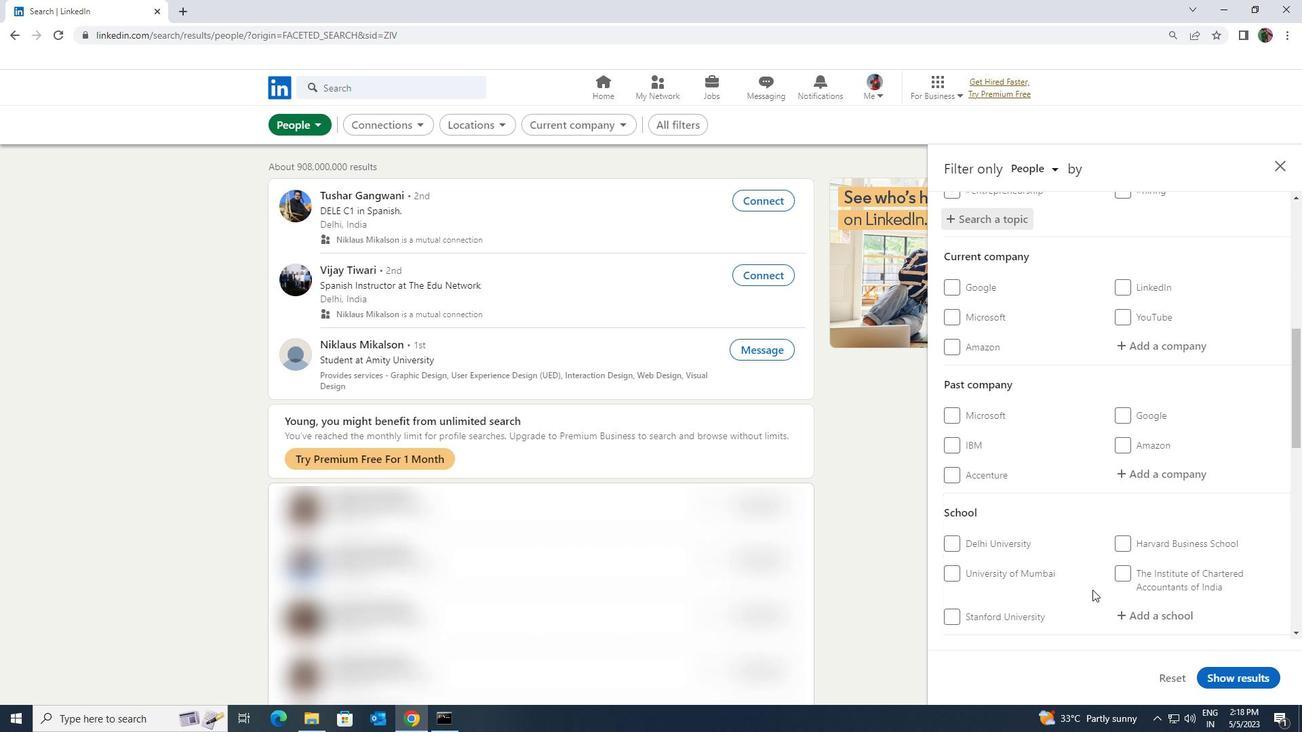 
Action: Mouse scrolled (1093, 589) with delta (0, 0)
Screenshot: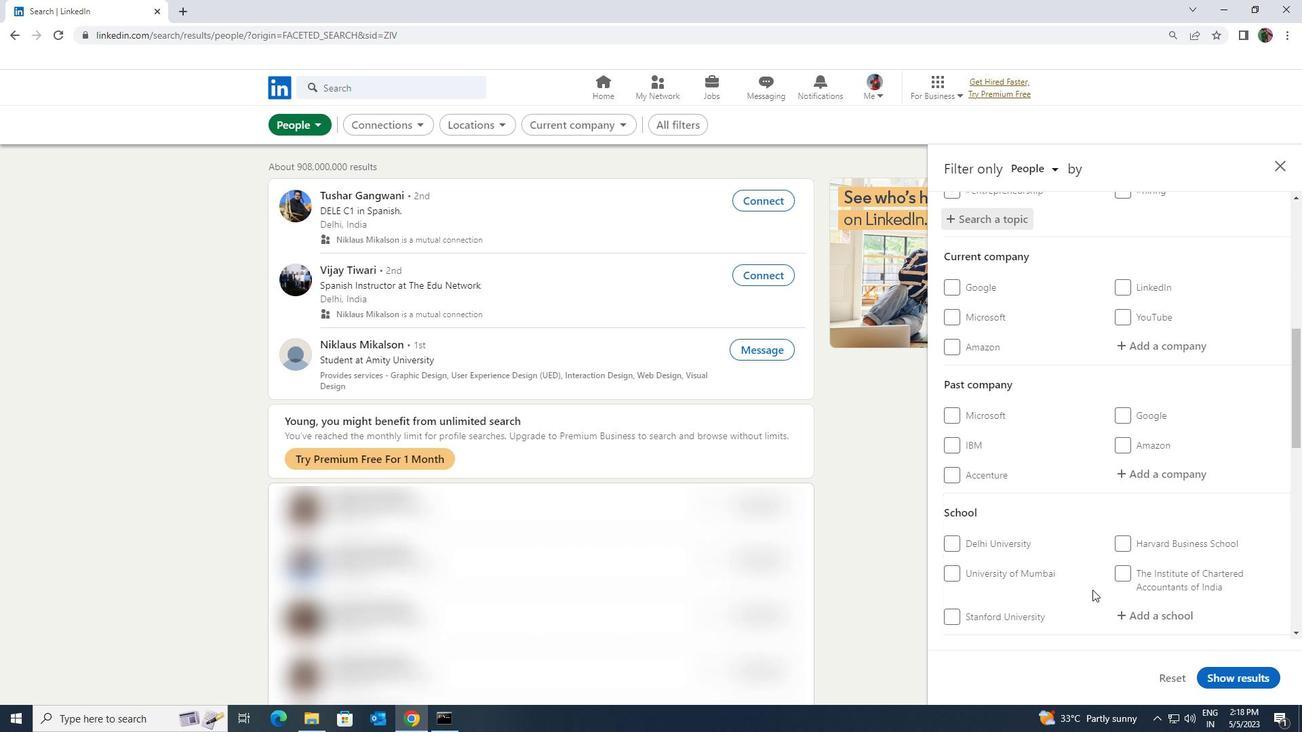 
Action: Mouse moved to (1093, 589)
Screenshot: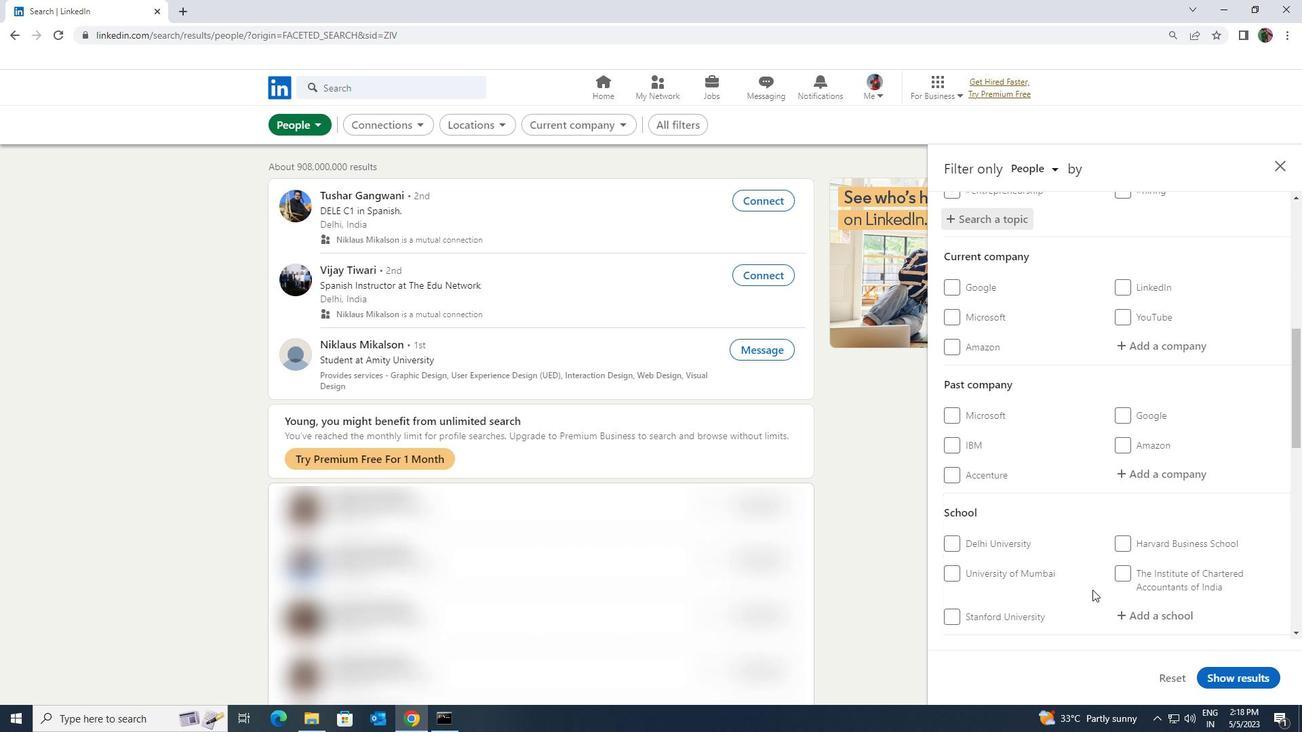 
Action: Mouse scrolled (1093, 589) with delta (0, 0)
Screenshot: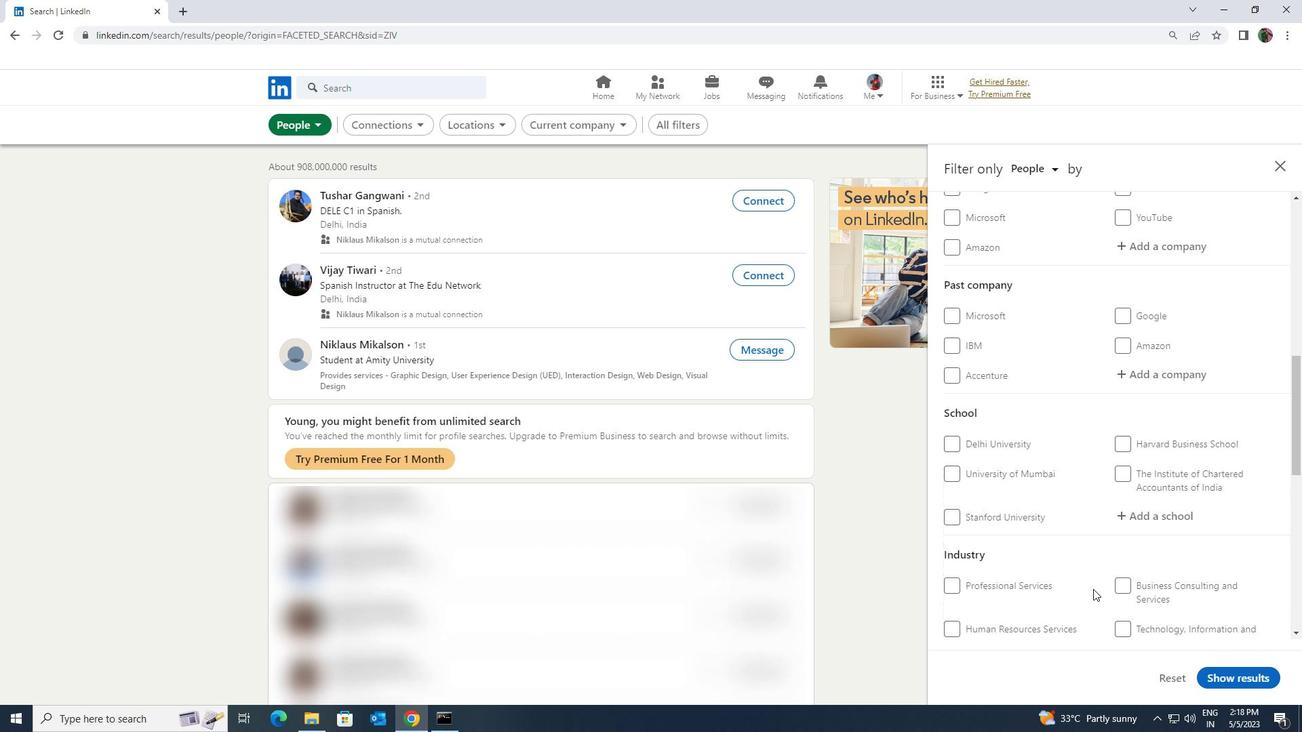 
Action: Mouse scrolled (1093, 589) with delta (0, 0)
Screenshot: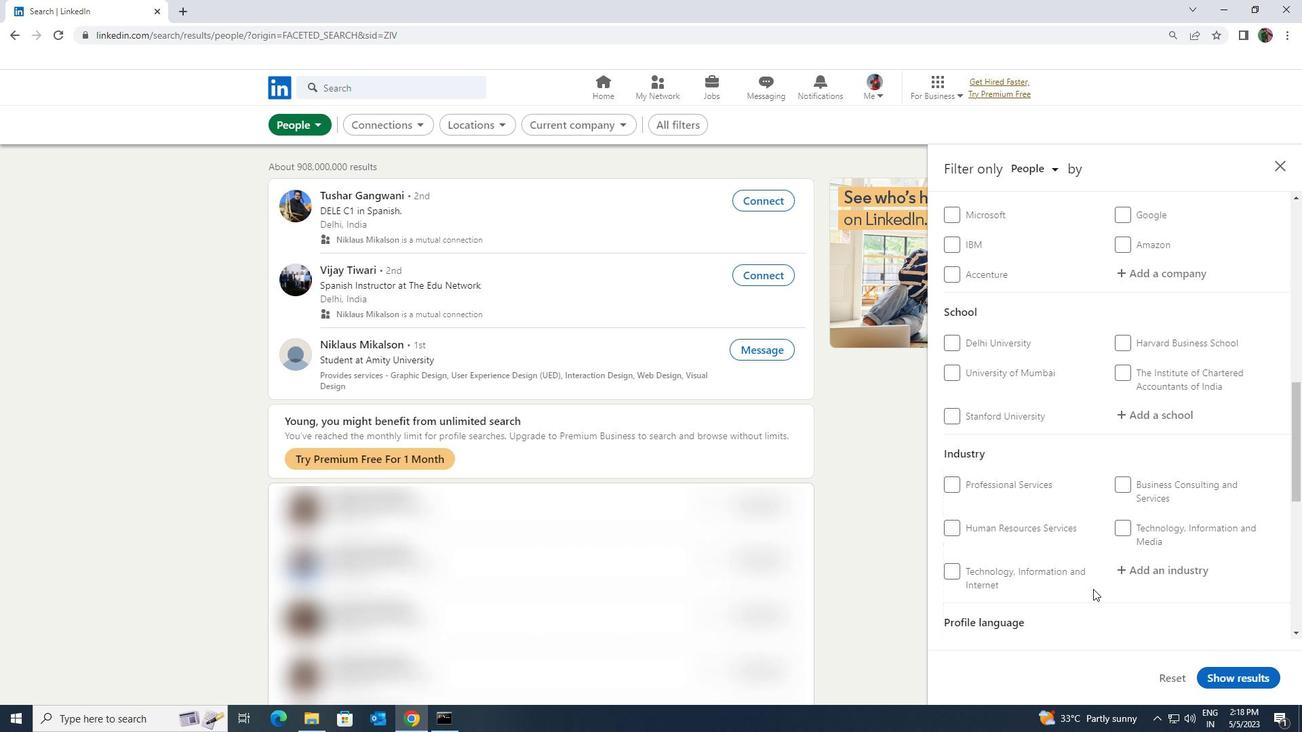 
Action: Mouse moved to (1126, 578)
Screenshot: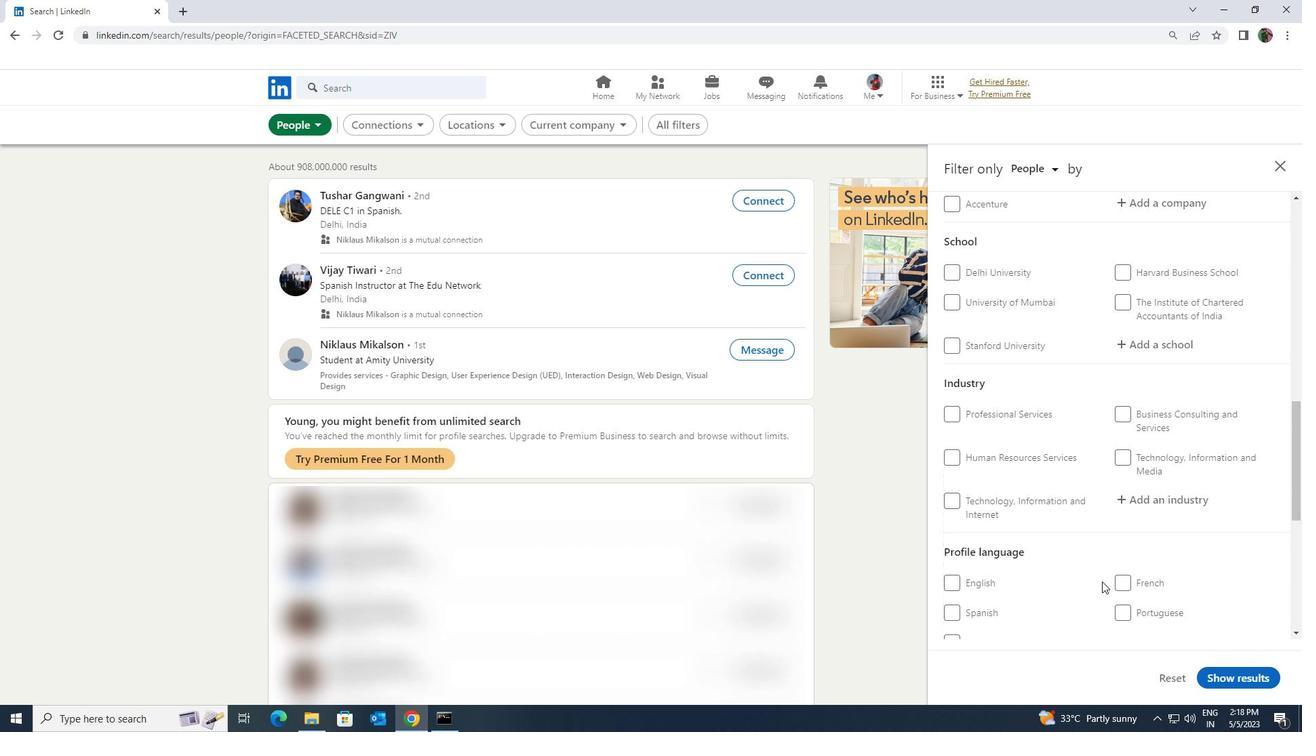 
Action: Mouse pressed left at (1126, 578)
Screenshot: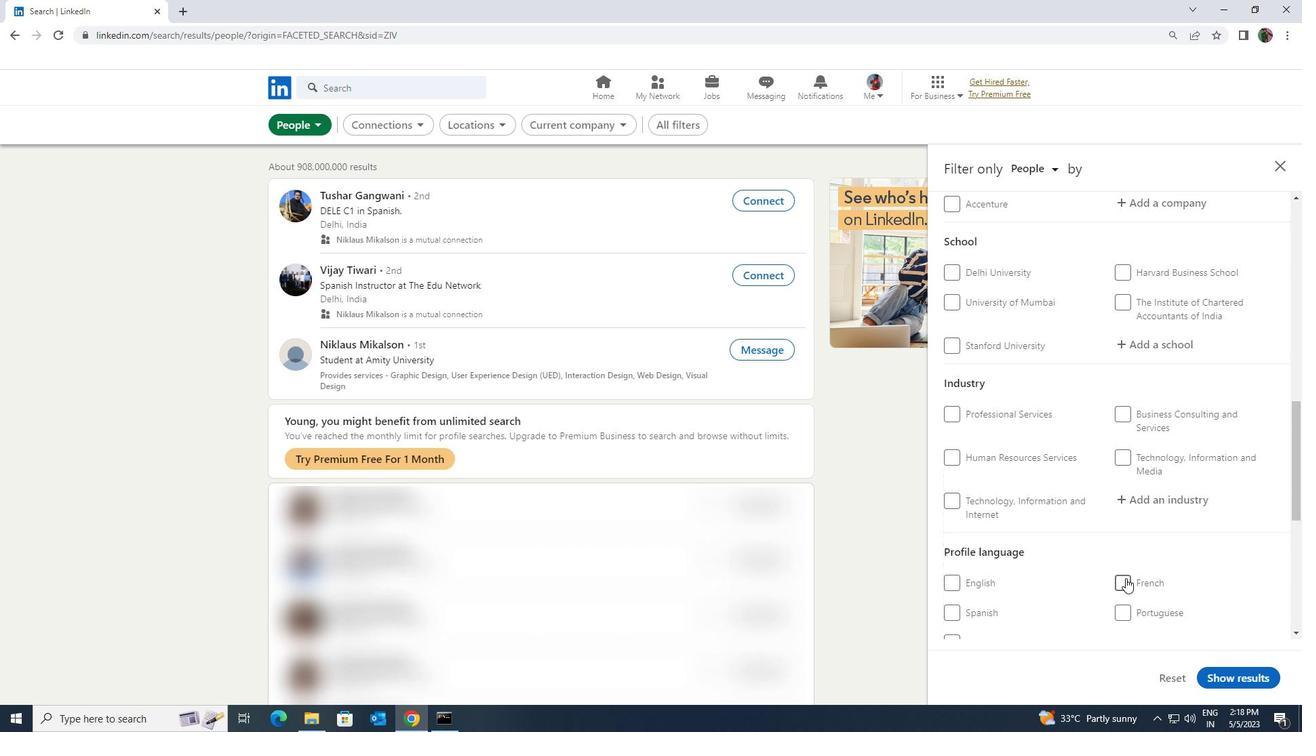 
Action: Mouse scrolled (1126, 579) with delta (0, 0)
Screenshot: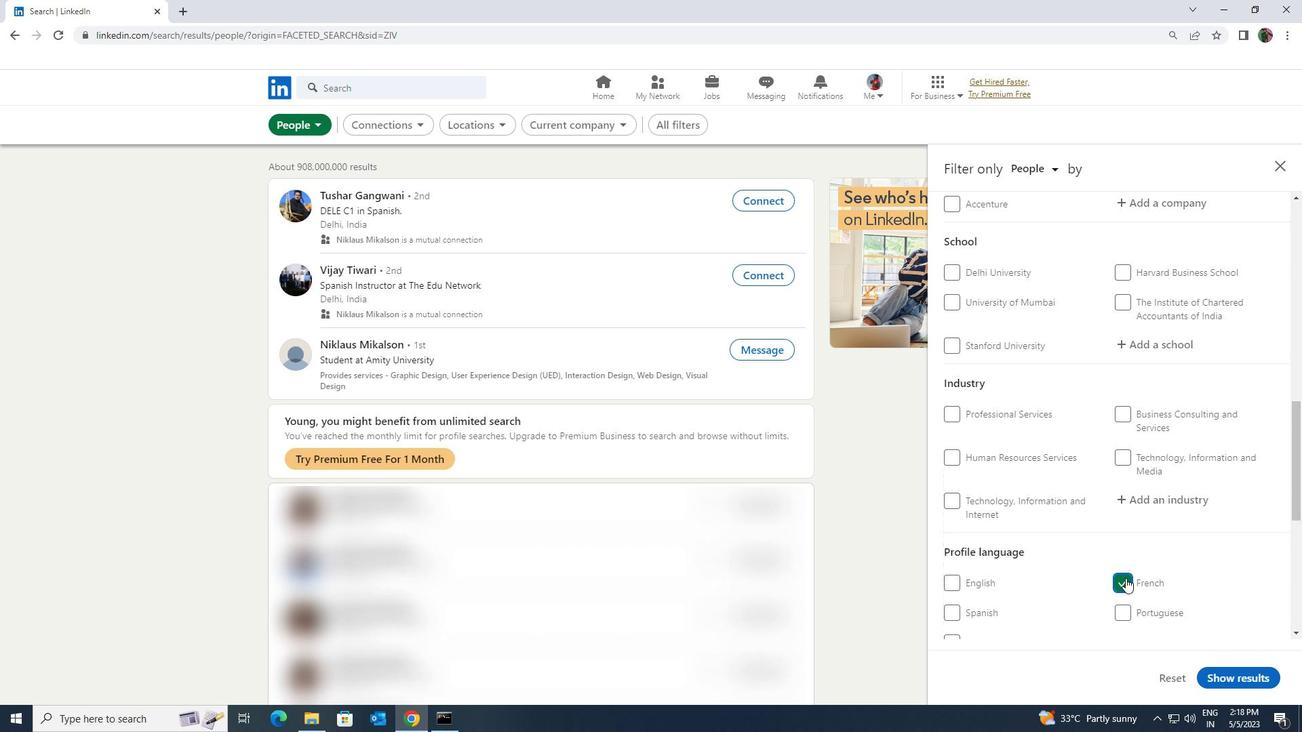 
Action: Mouse scrolled (1126, 579) with delta (0, 0)
Screenshot: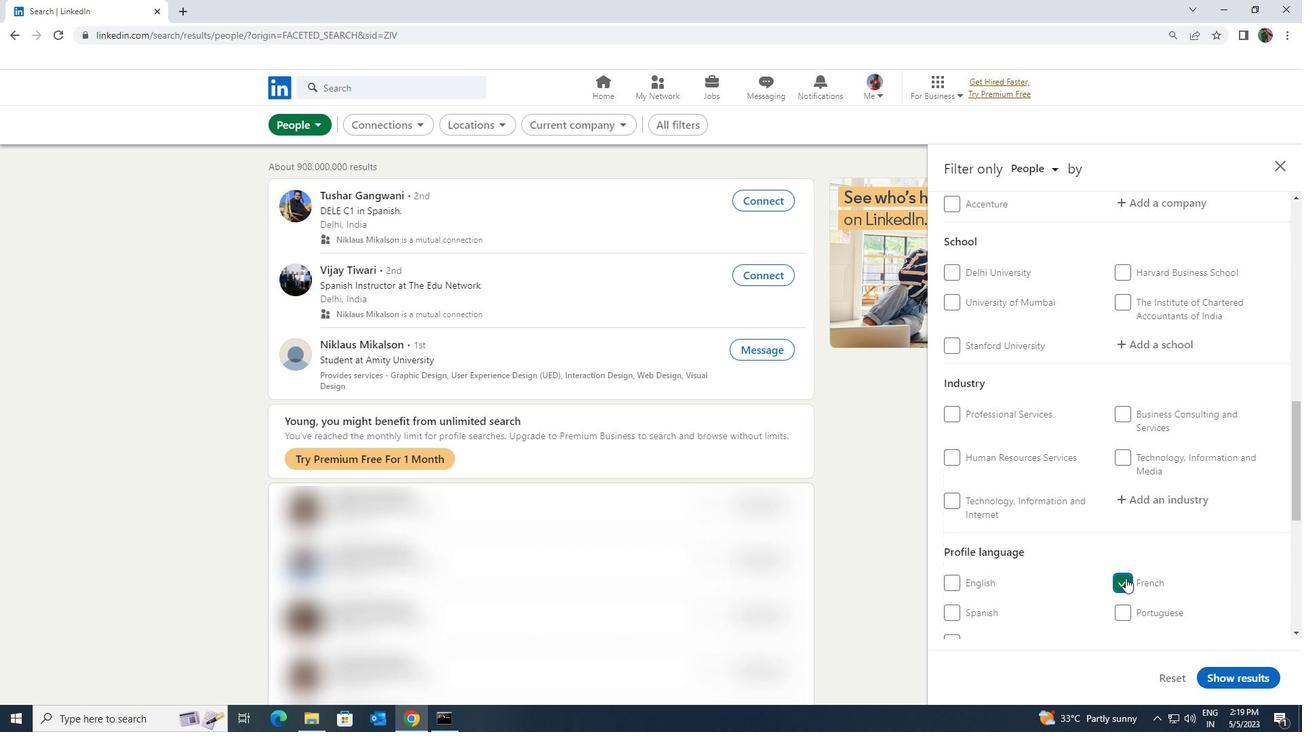 
Action: Mouse scrolled (1126, 579) with delta (0, 0)
Screenshot: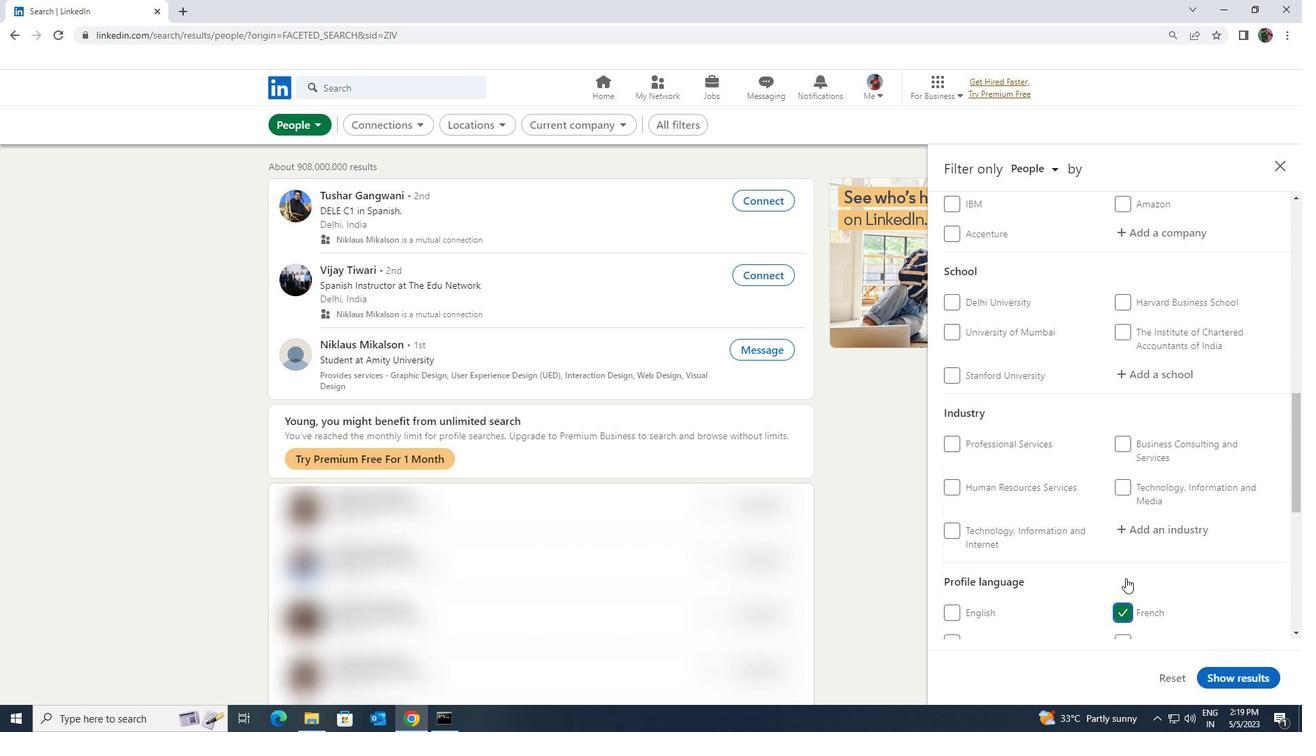 
Action: Mouse scrolled (1126, 579) with delta (0, 0)
Screenshot: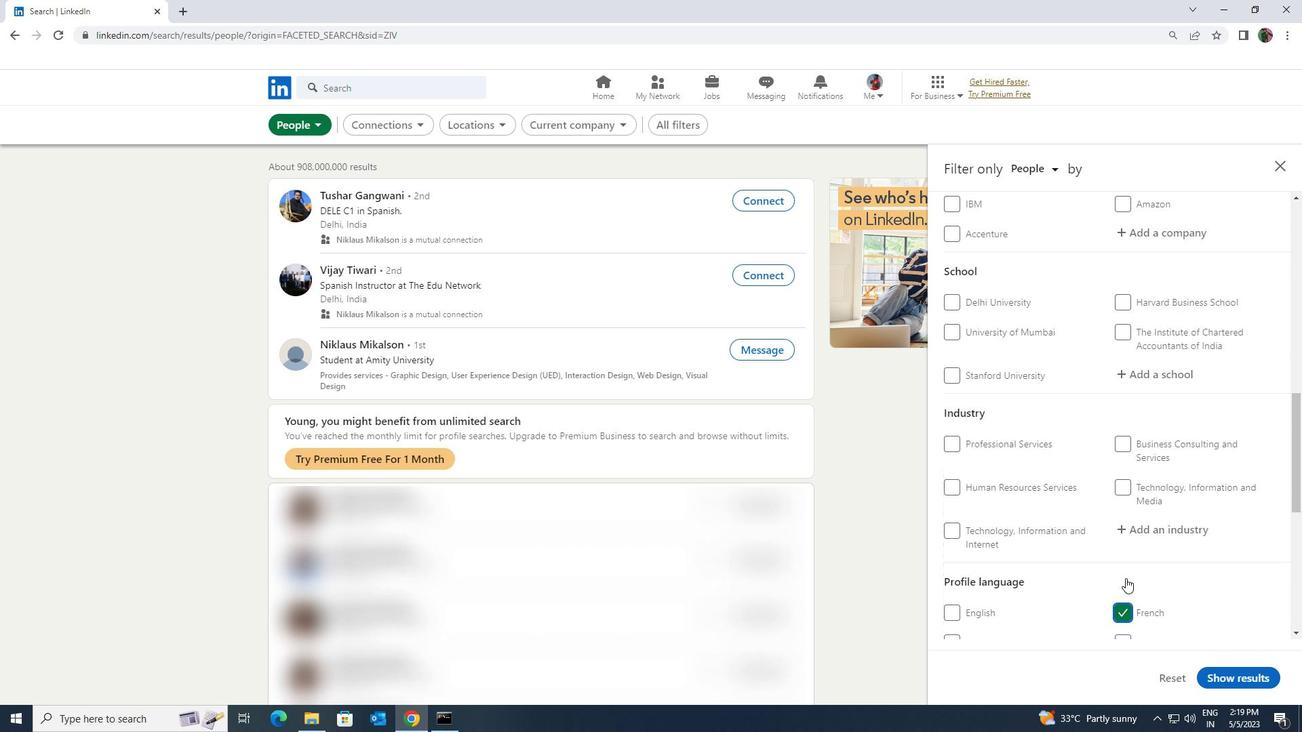 
Action: Mouse moved to (1126, 578)
Screenshot: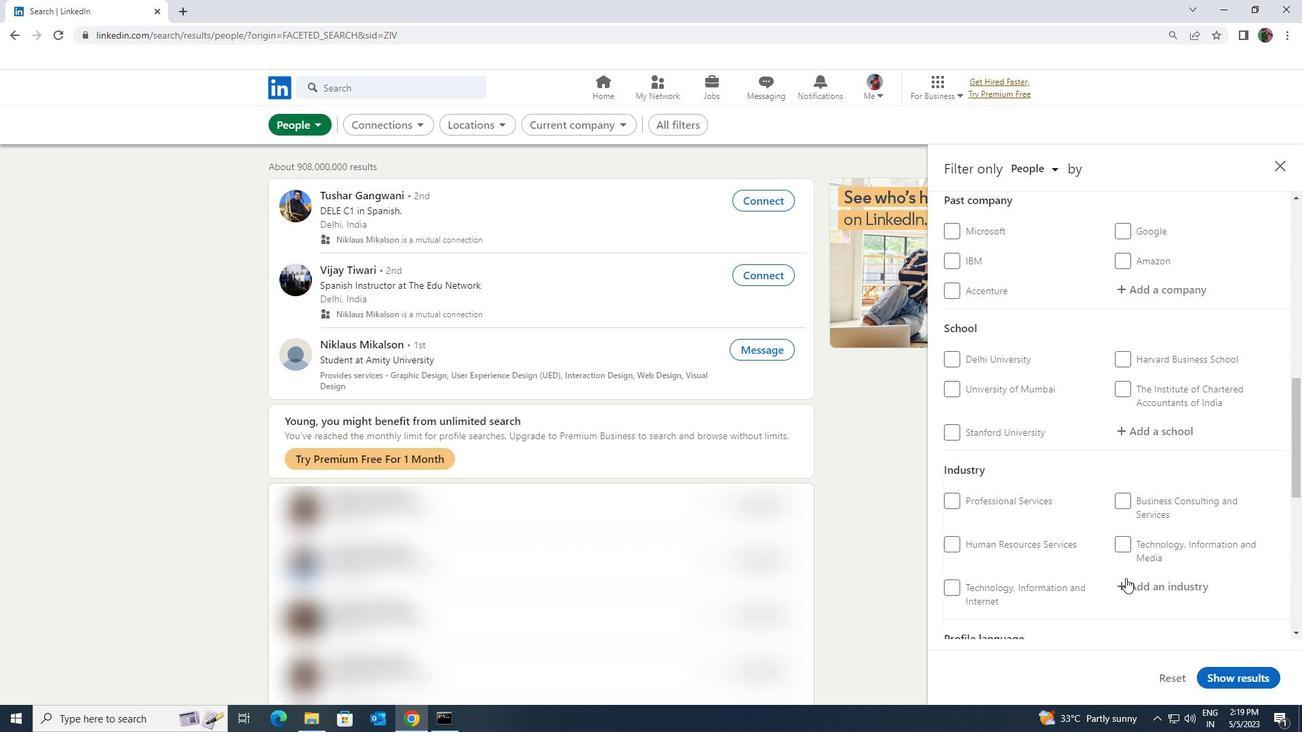 
Action: Mouse scrolled (1126, 578) with delta (0, 0)
Screenshot: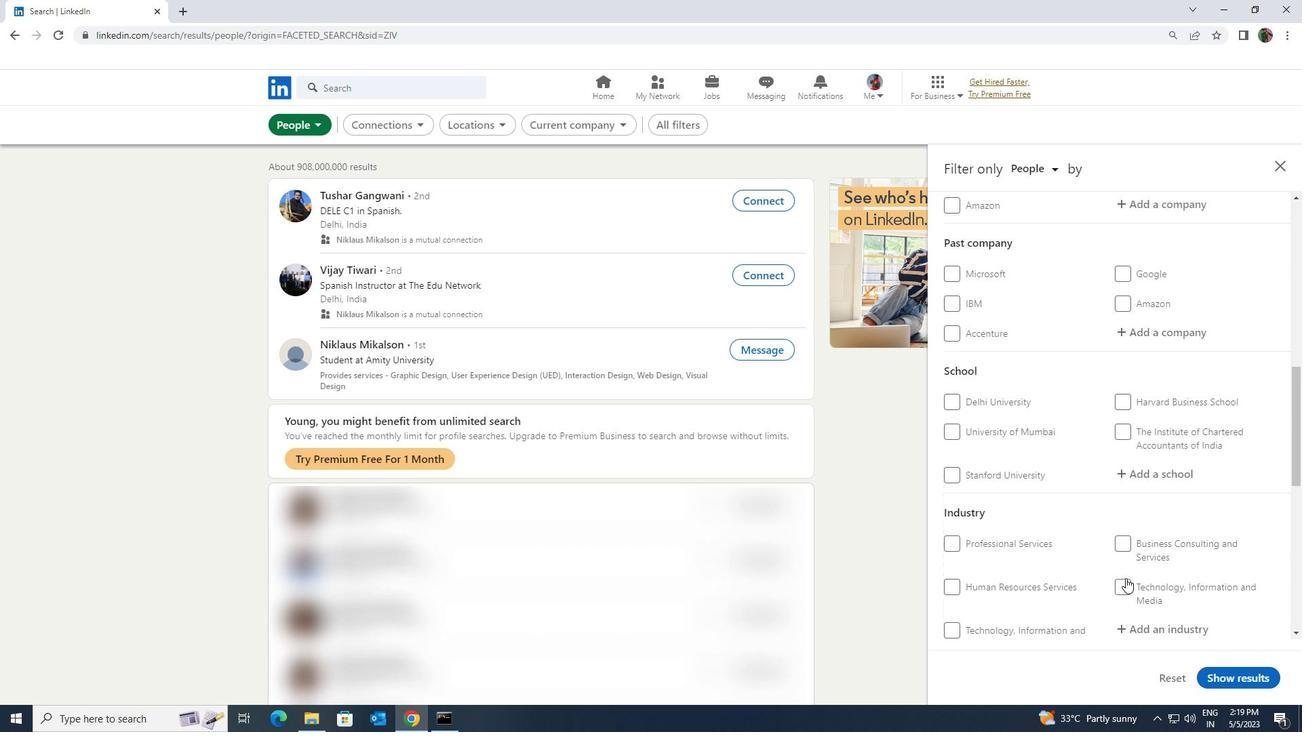 
Action: Mouse scrolled (1126, 578) with delta (0, 0)
Screenshot: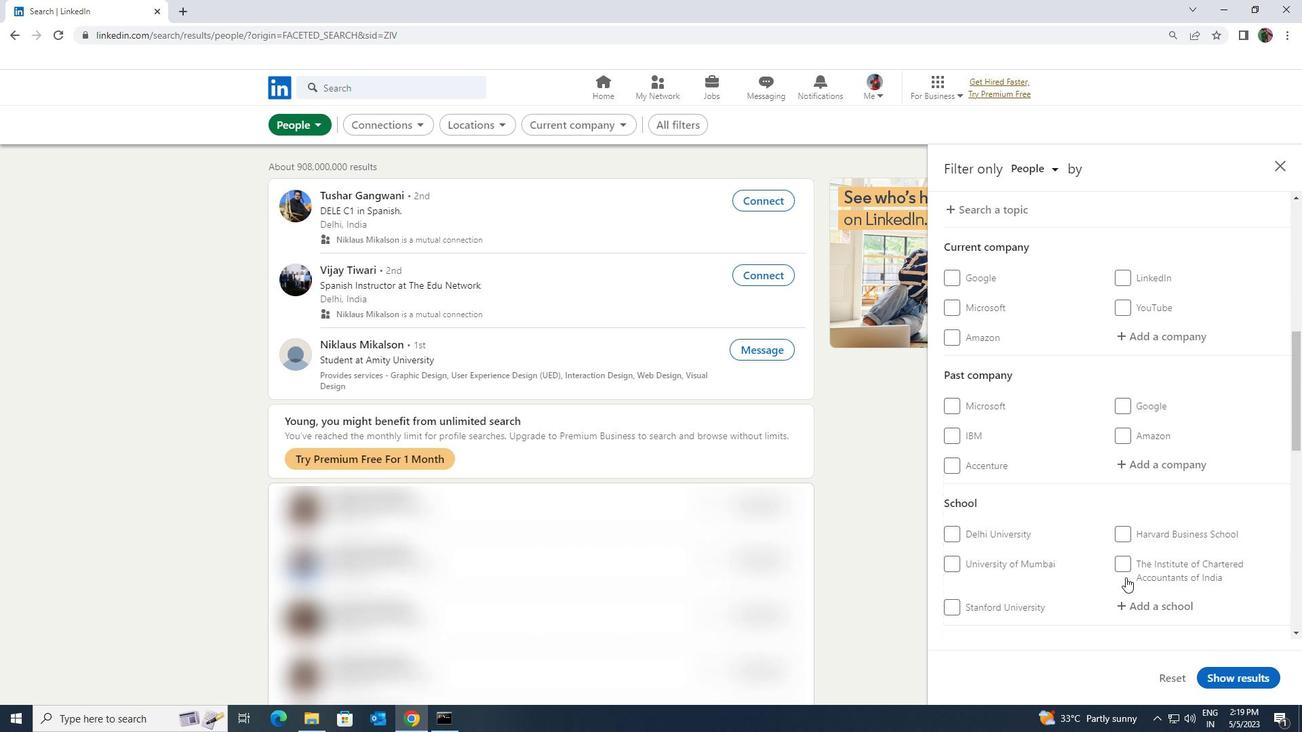 
Action: Mouse scrolled (1126, 578) with delta (0, 0)
Screenshot: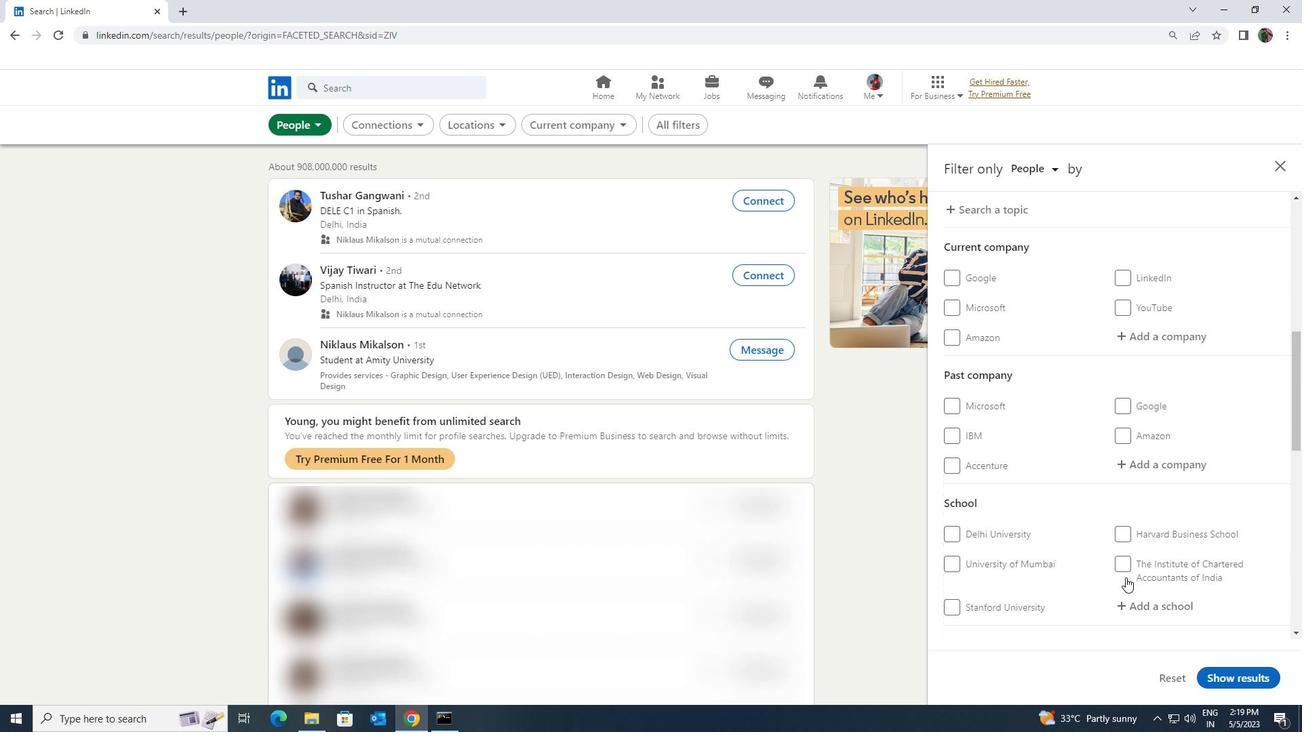
Action: Mouse moved to (1131, 559)
Screenshot: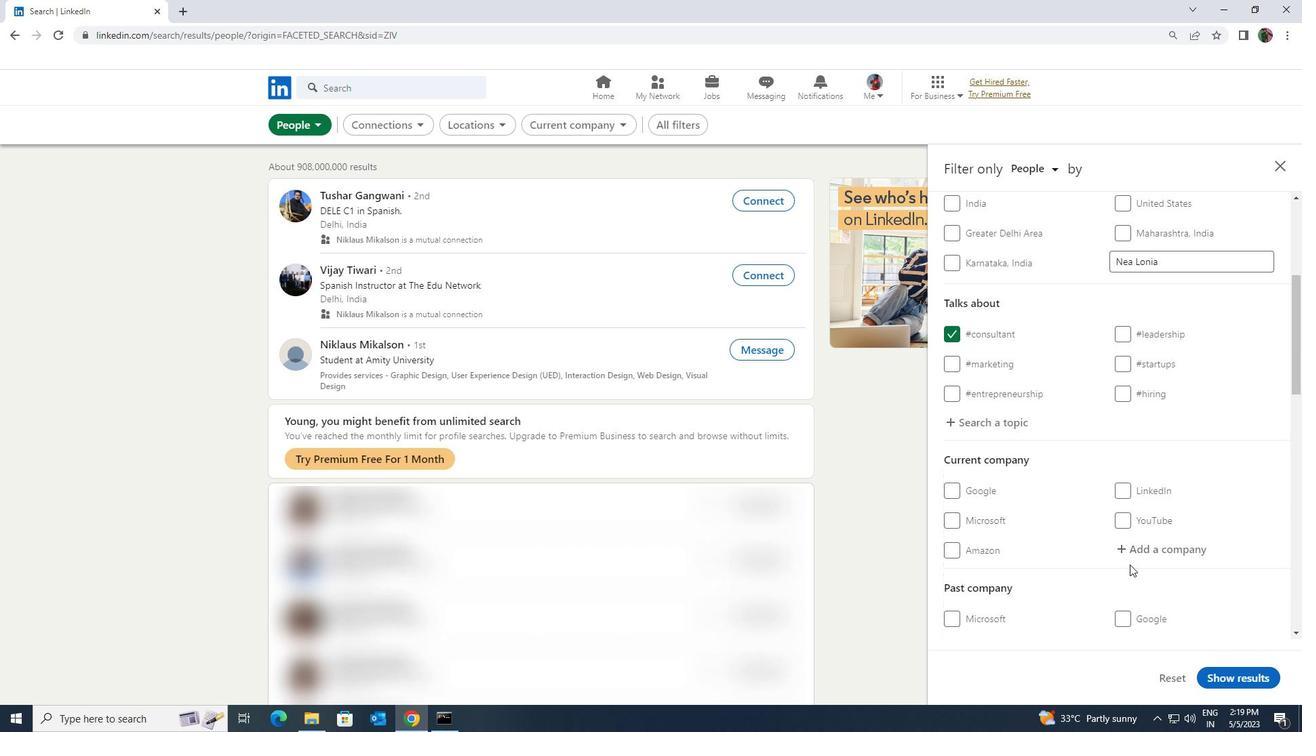 
Action: Mouse pressed left at (1131, 559)
Screenshot: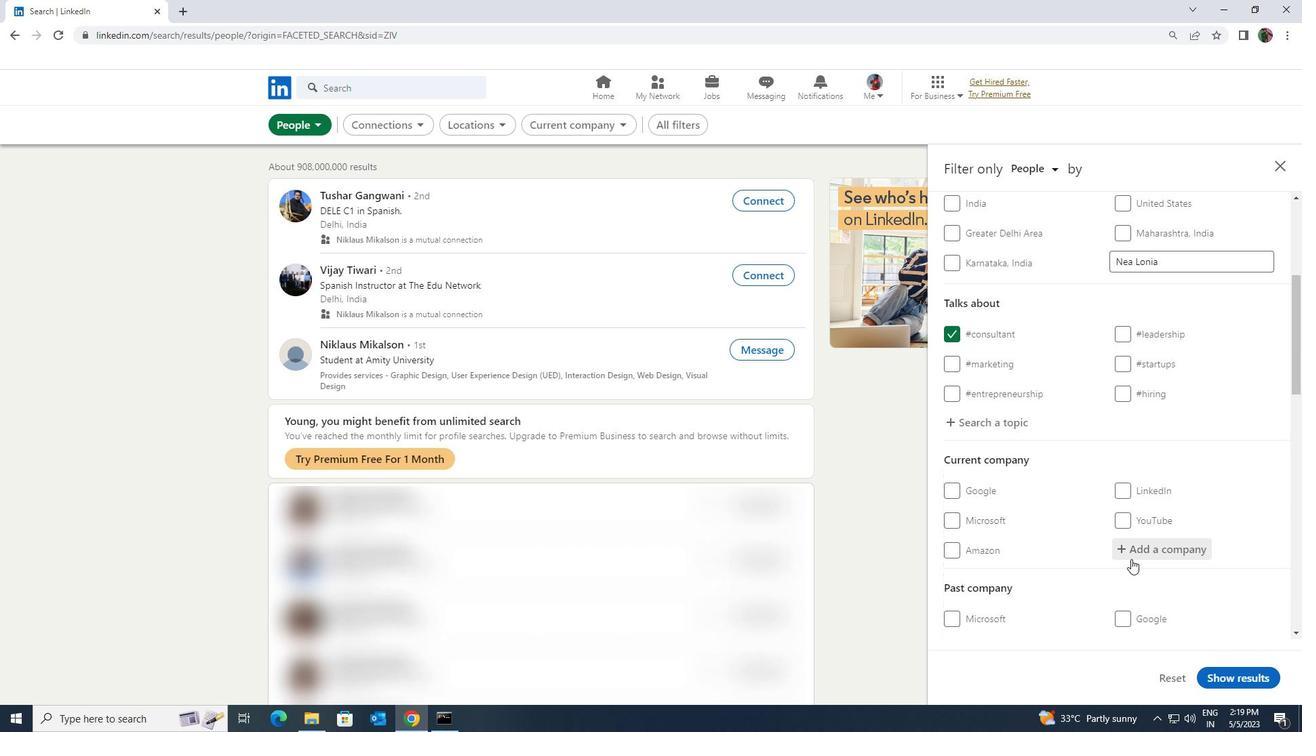 
Action: Key pressed <Key.shift><Key.shift><Key.shift><Key.shift><Key.shift><Key.shift><Key.shift><Key.shift><Key.shift><Key.shift><Key.shift><Key.shift><Key.shift><Key.shift>YINSON
Screenshot: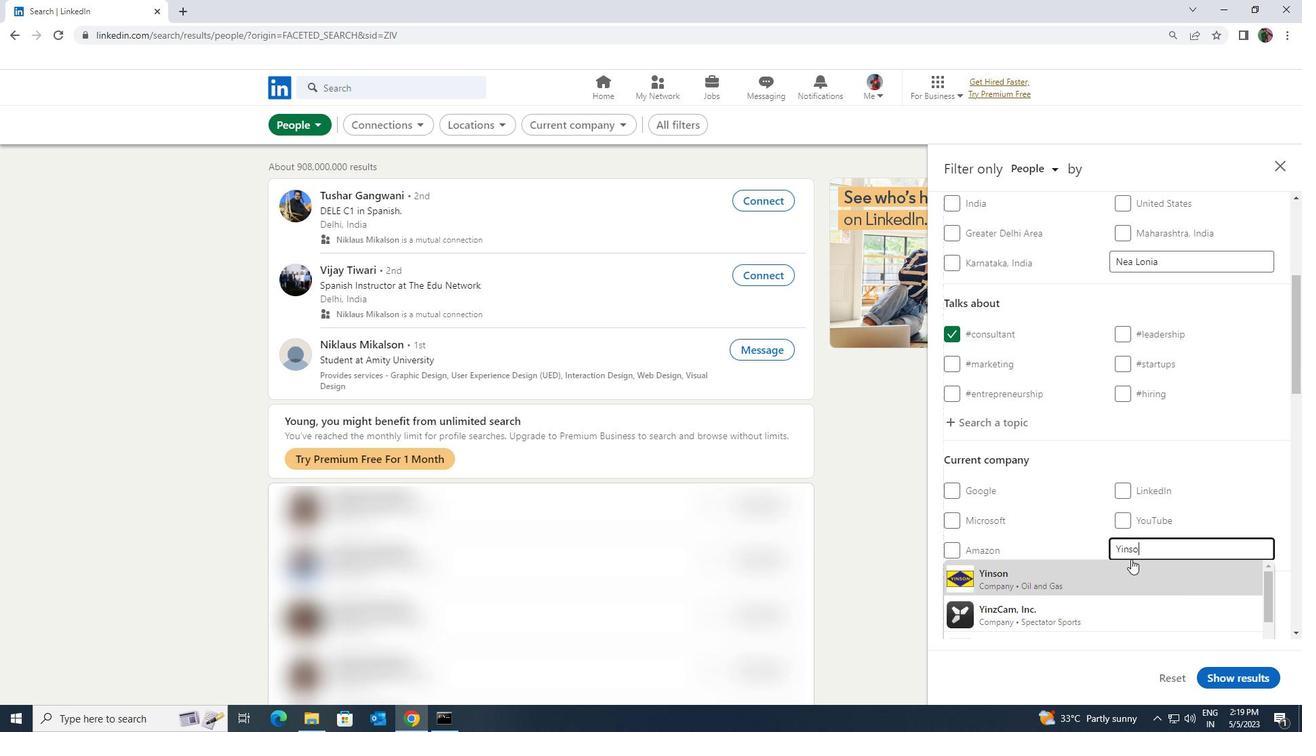 
Action: Mouse pressed left at (1131, 559)
Screenshot: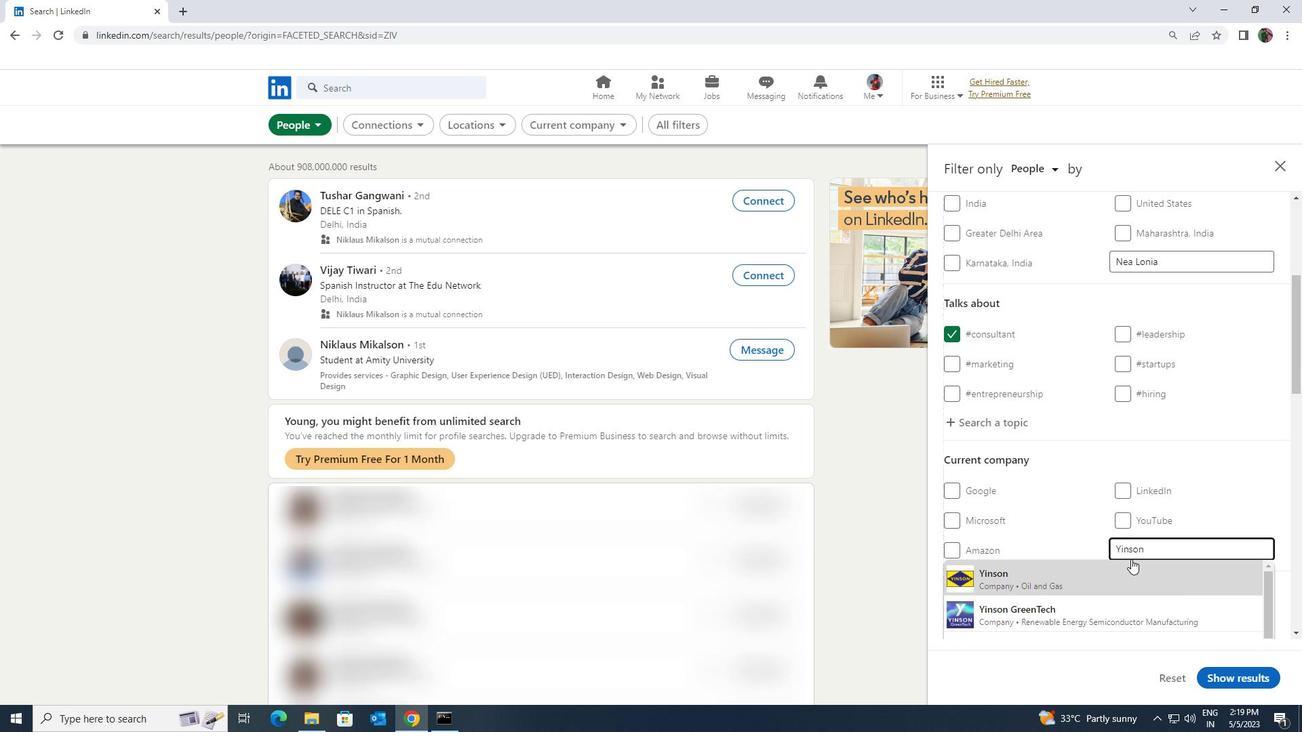 
Action: Mouse scrolled (1131, 559) with delta (0, 0)
Screenshot: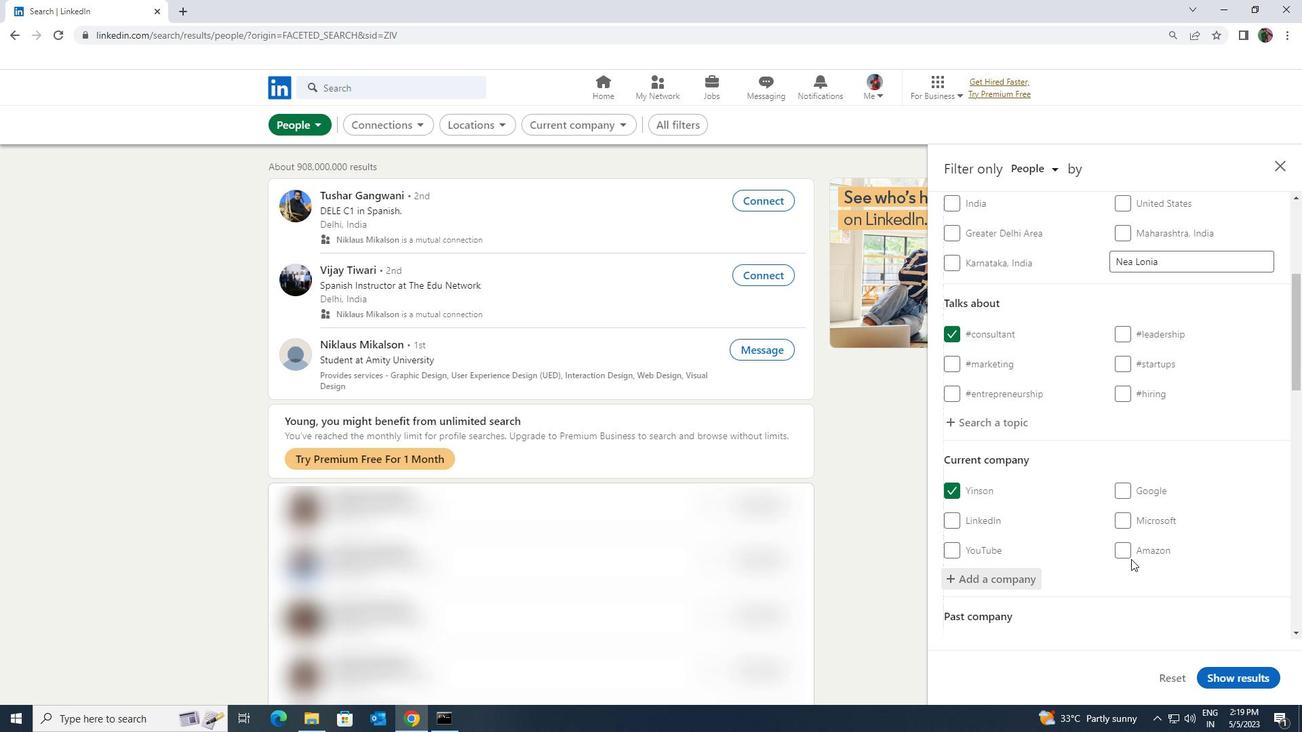 
Action: Mouse scrolled (1131, 559) with delta (0, 0)
Screenshot: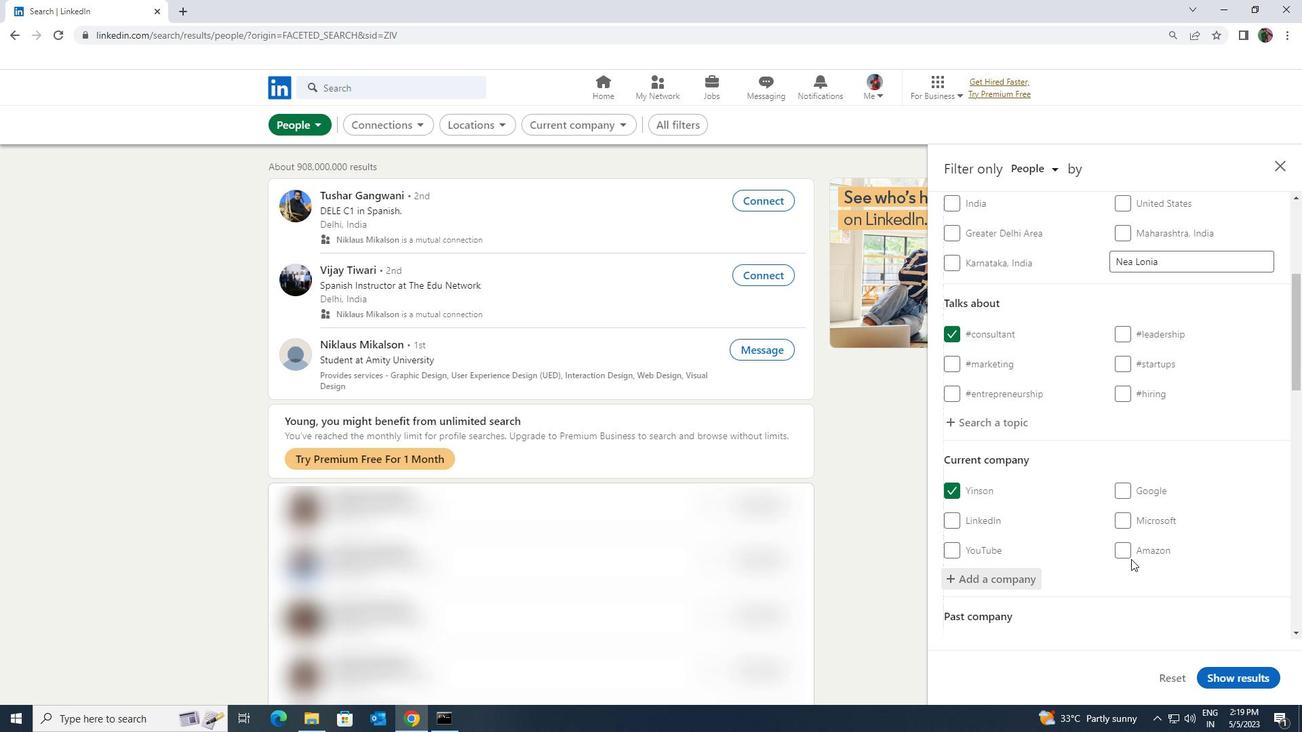 
Action: Mouse scrolled (1131, 559) with delta (0, 0)
Screenshot: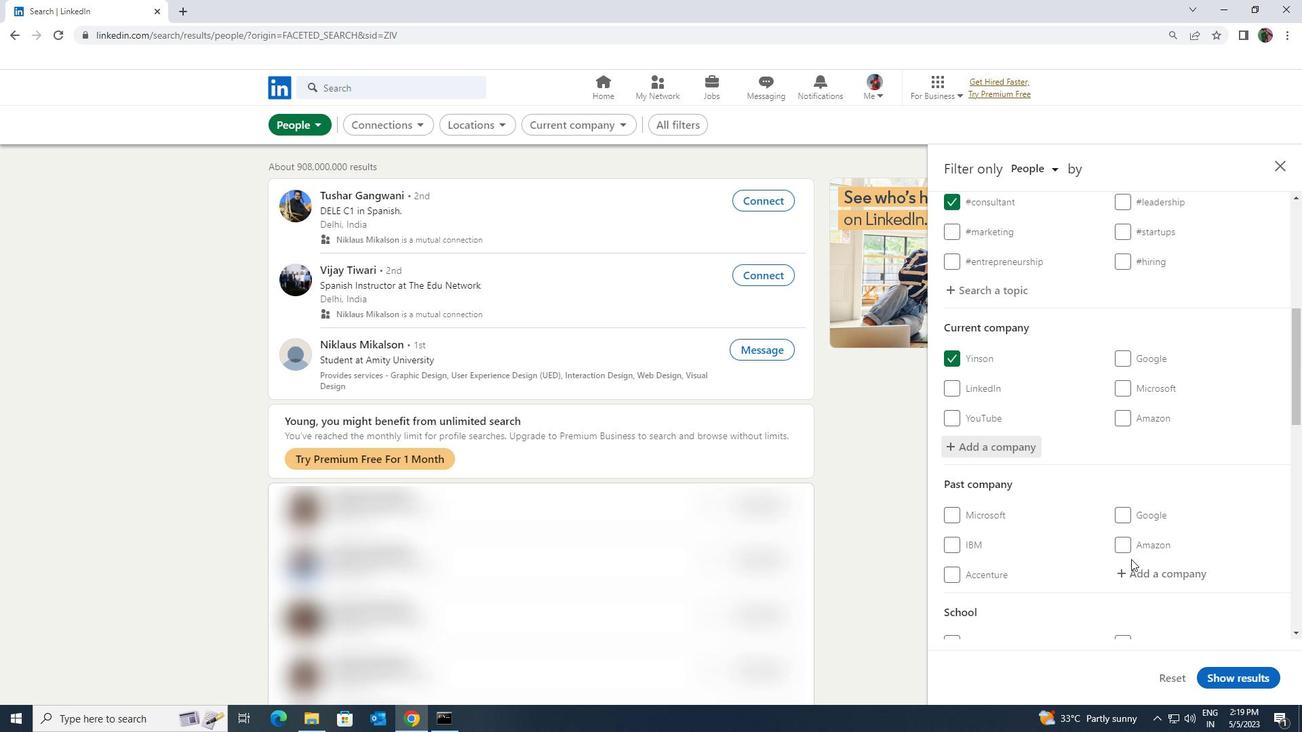 
Action: Mouse scrolled (1131, 559) with delta (0, 0)
Screenshot: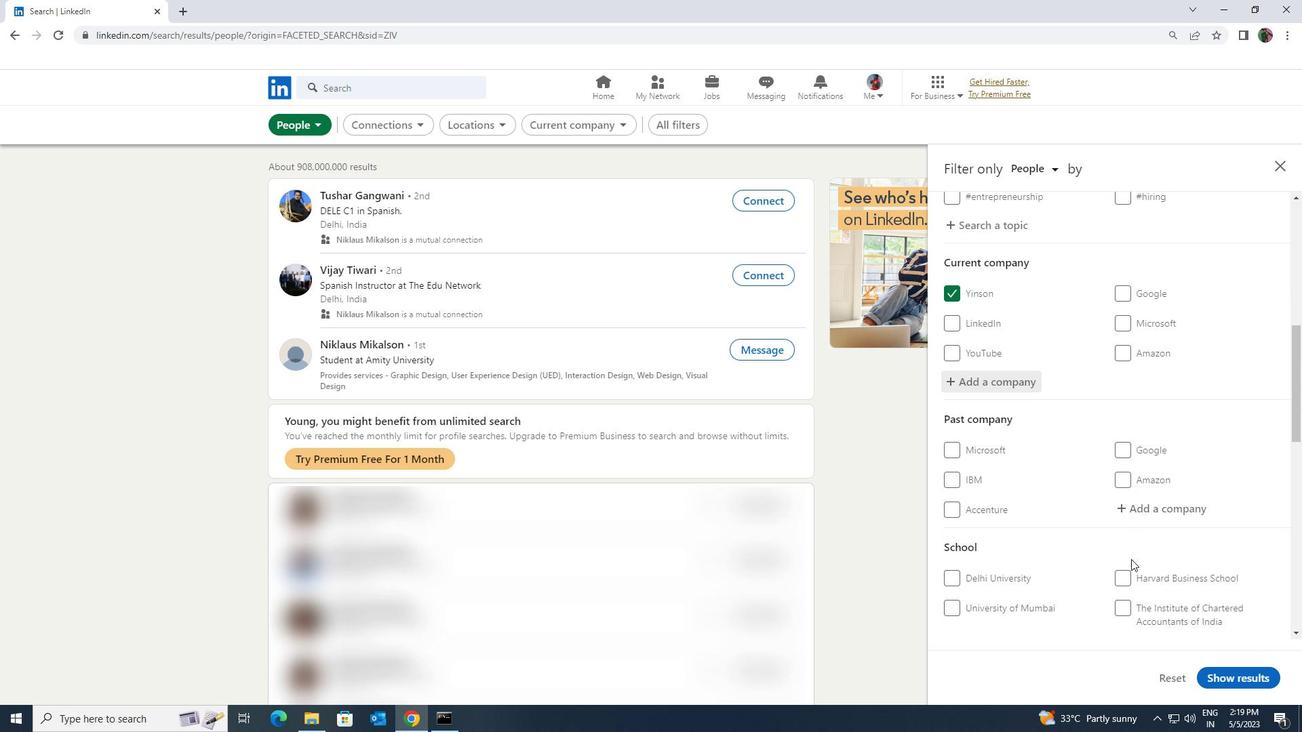 
Action: Mouse scrolled (1131, 559) with delta (0, 0)
Screenshot: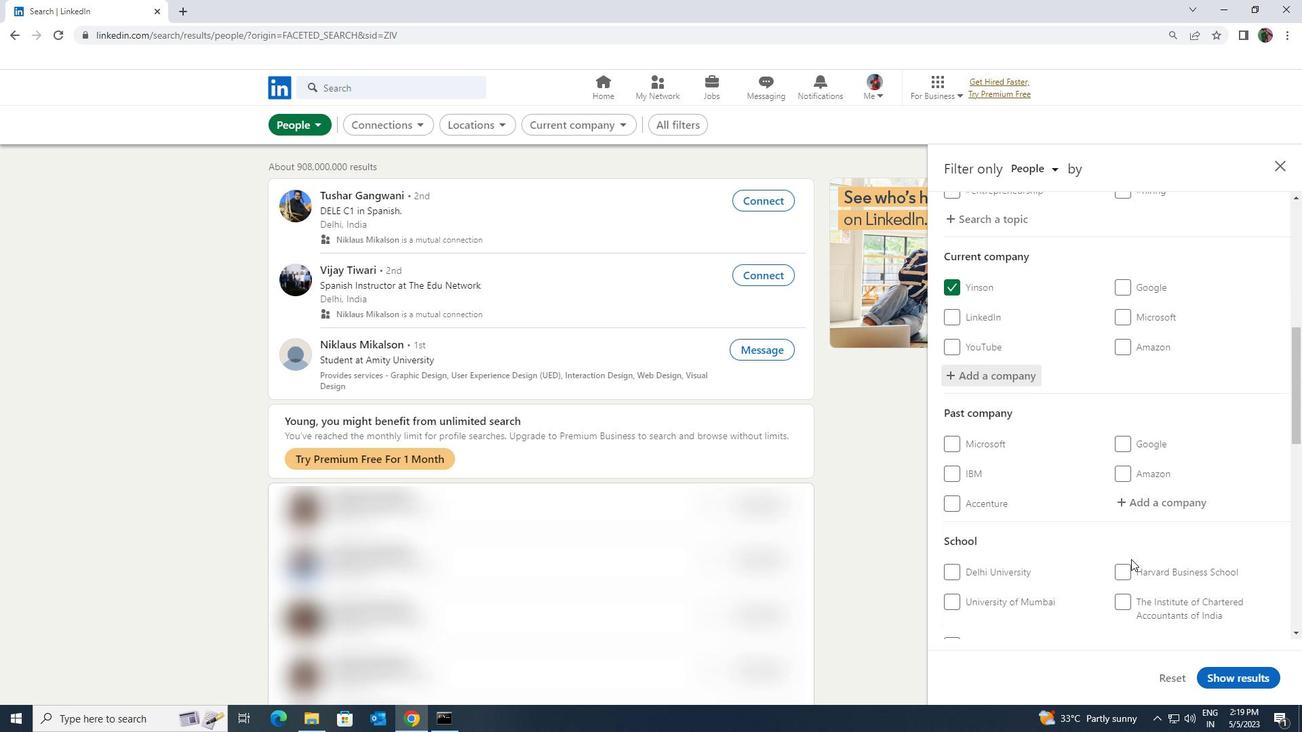 
Action: Mouse moved to (1137, 511)
Screenshot: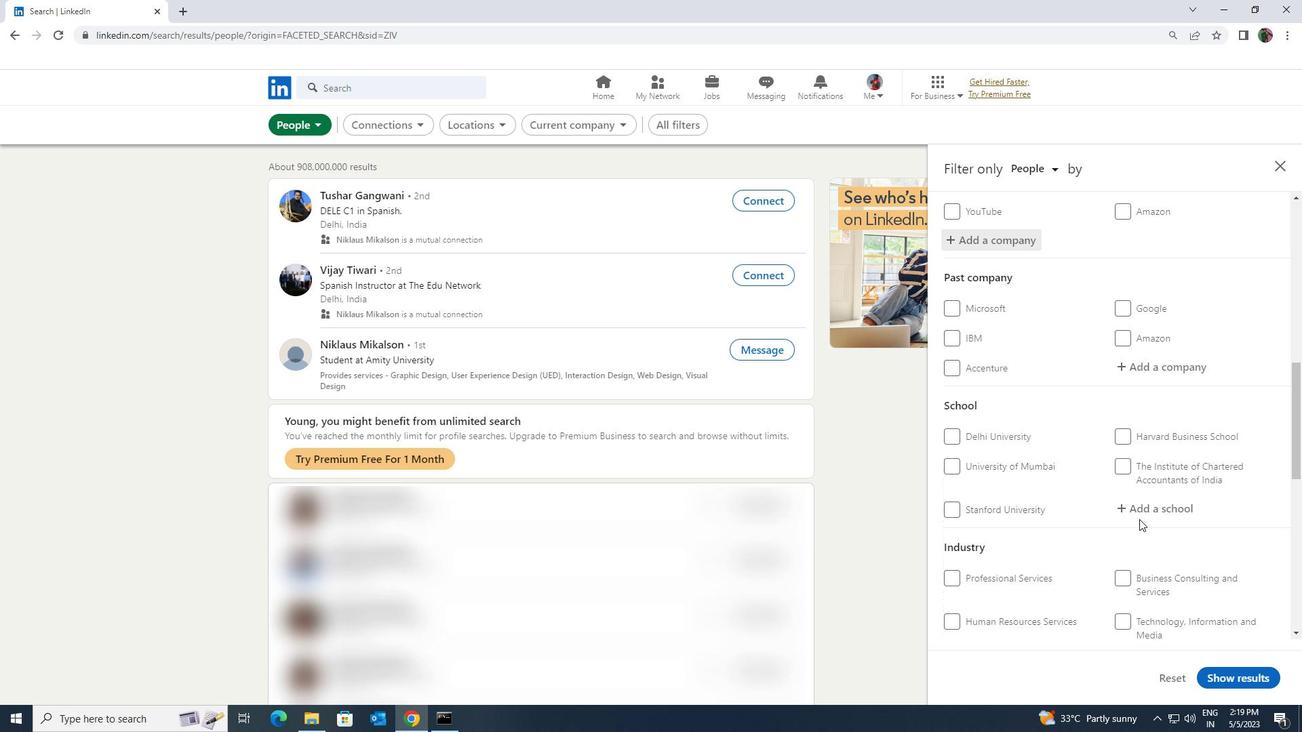 
Action: Mouse pressed left at (1137, 511)
Screenshot: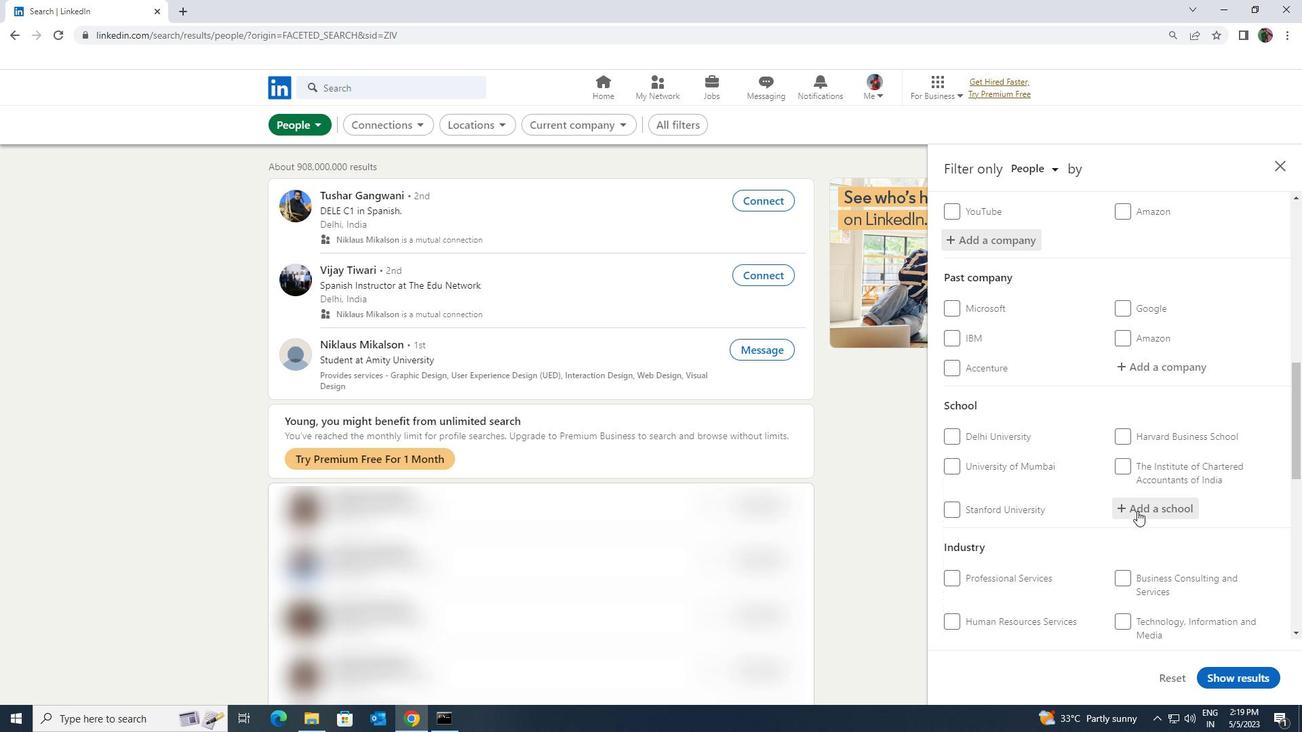 
Action: Key pressed <Key.shift><Key.shift><Key.shift><Key.shift>RVS<Key.space><Key.shift>COLLEGE
Screenshot: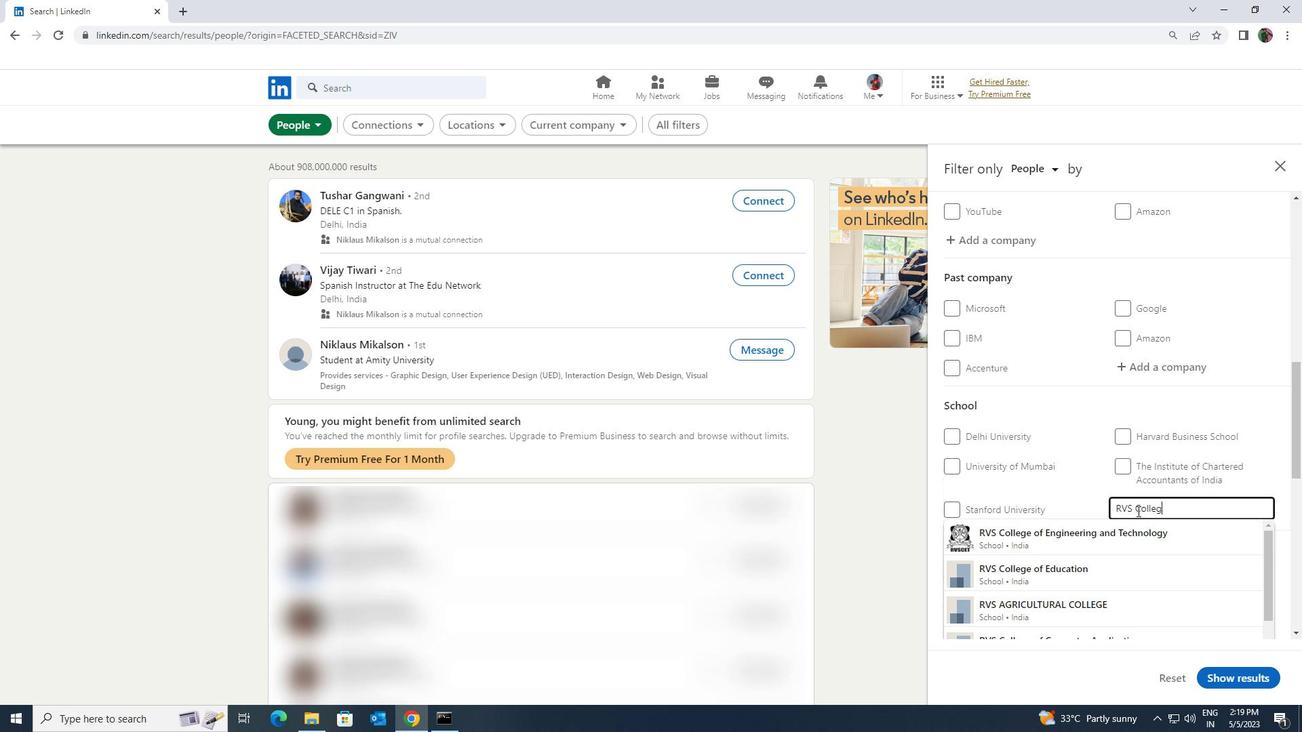 
Action: Mouse moved to (1132, 525)
Screenshot: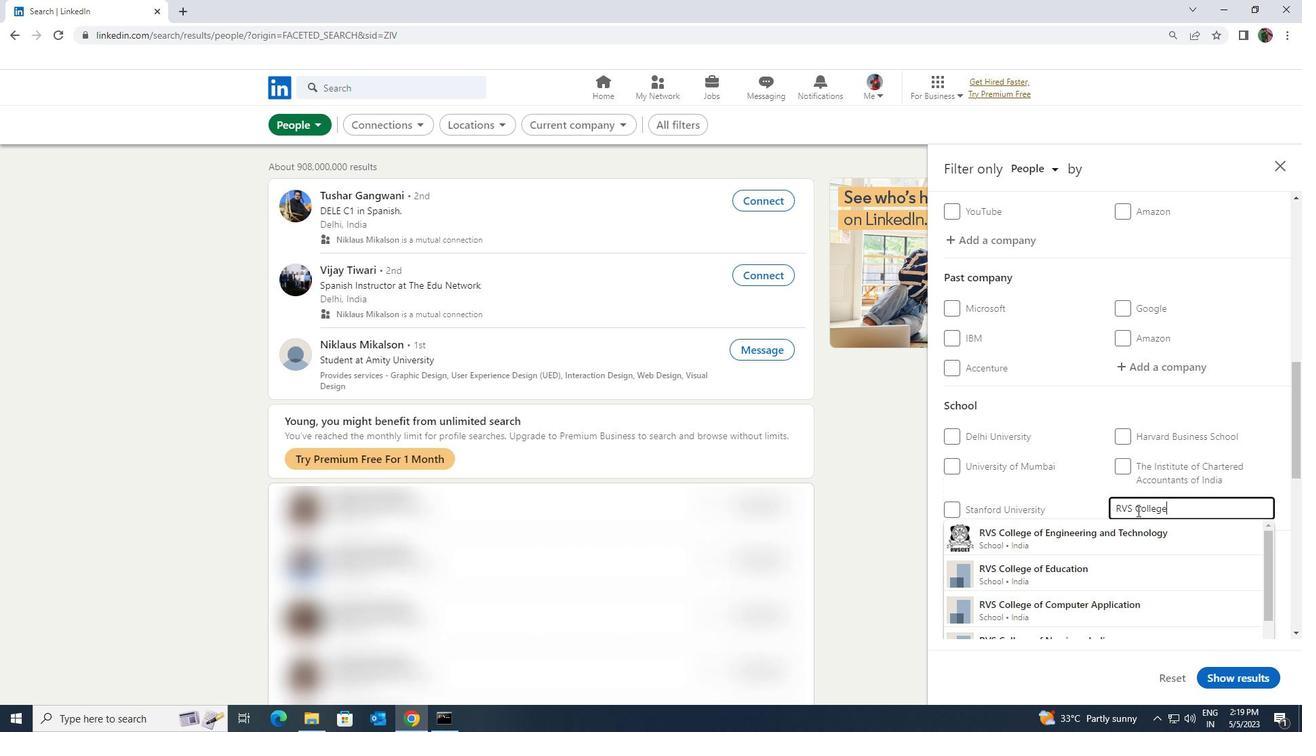 
Action: Mouse pressed left at (1132, 525)
Screenshot: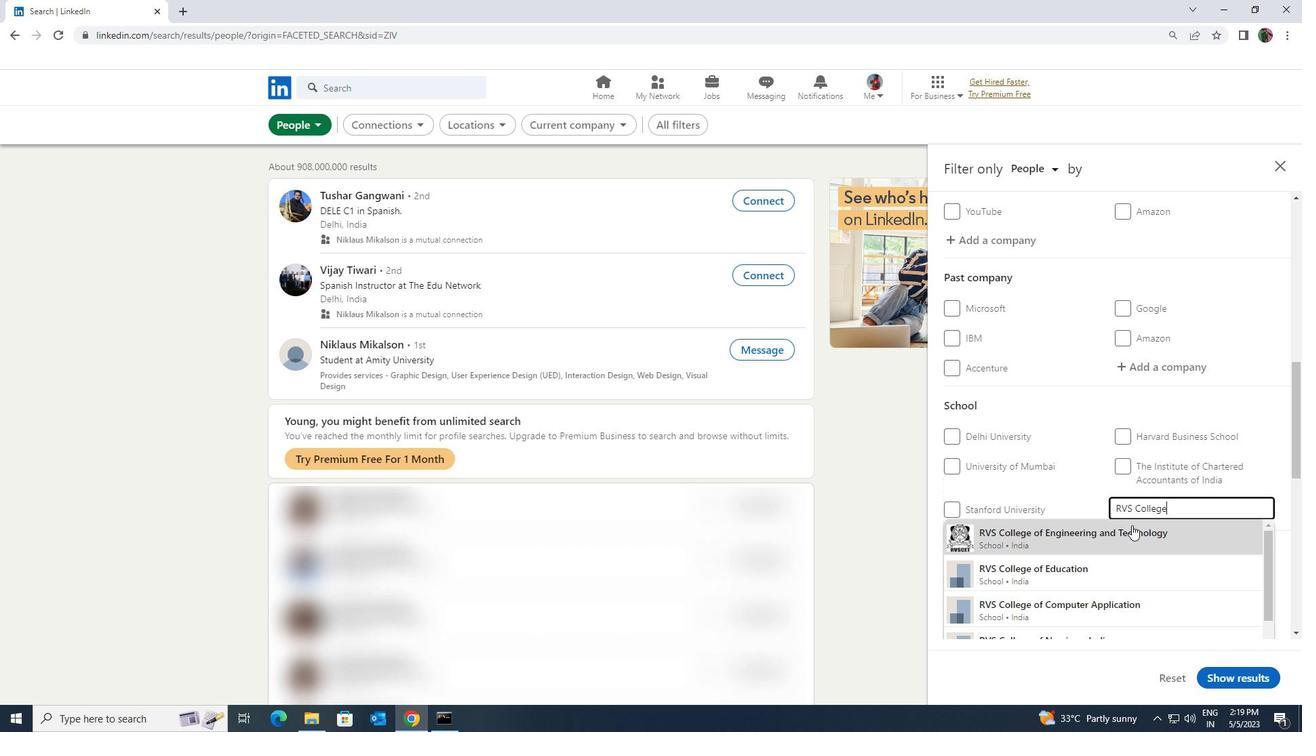 
Action: Mouse scrolled (1132, 525) with delta (0, 0)
Screenshot: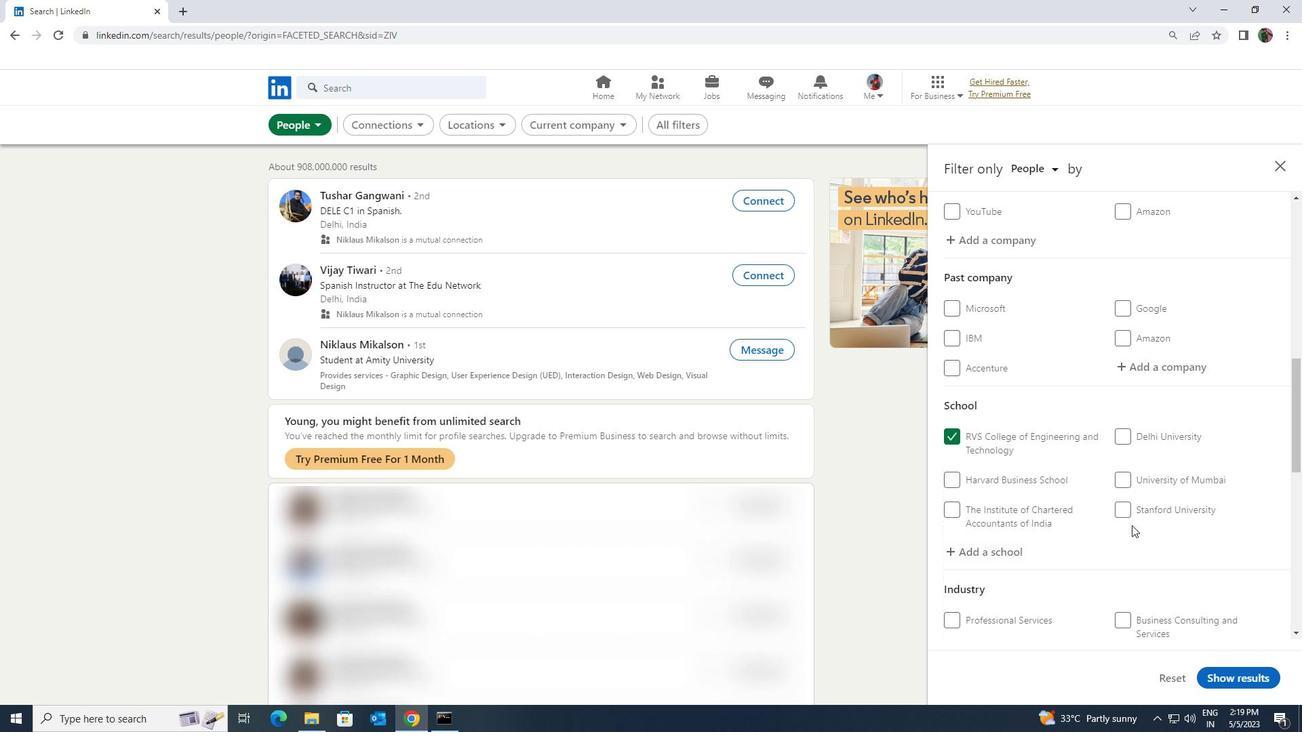 
Action: Mouse scrolled (1132, 525) with delta (0, 0)
Screenshot: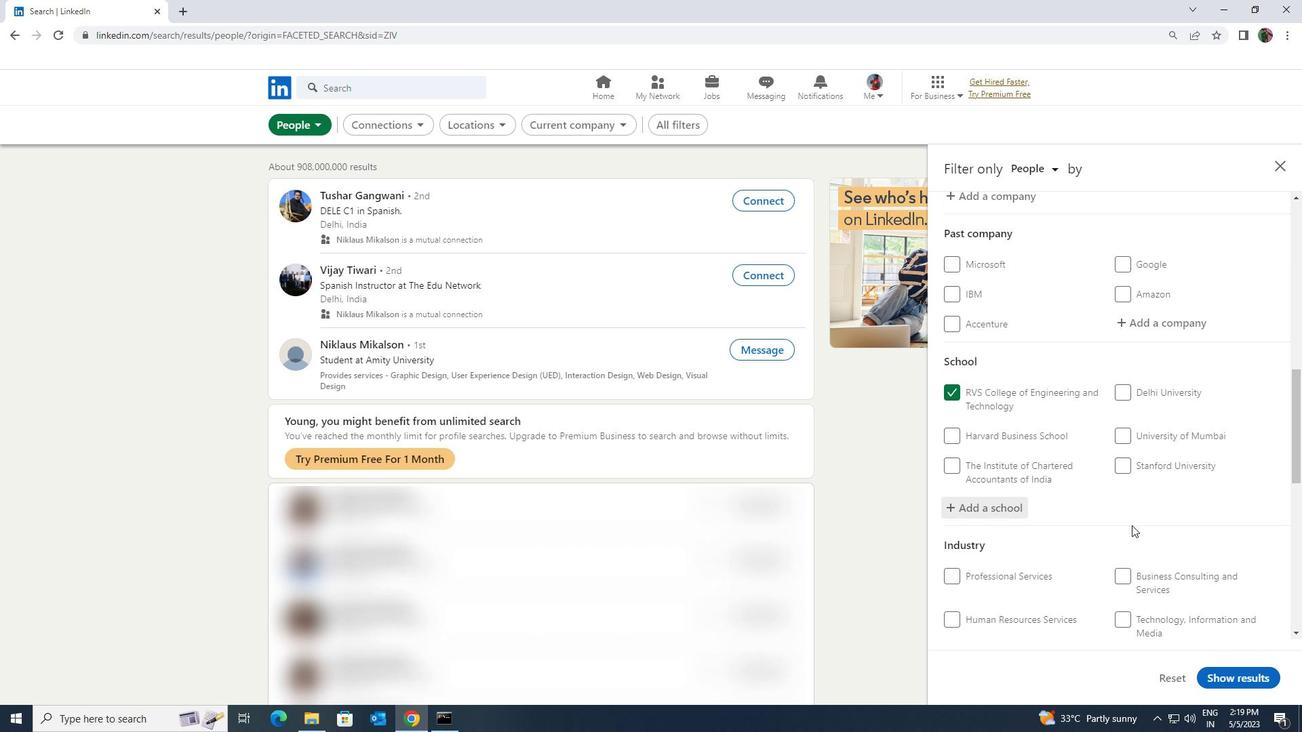 
Action: Mouse moved to (1128, 564)
Screenshot: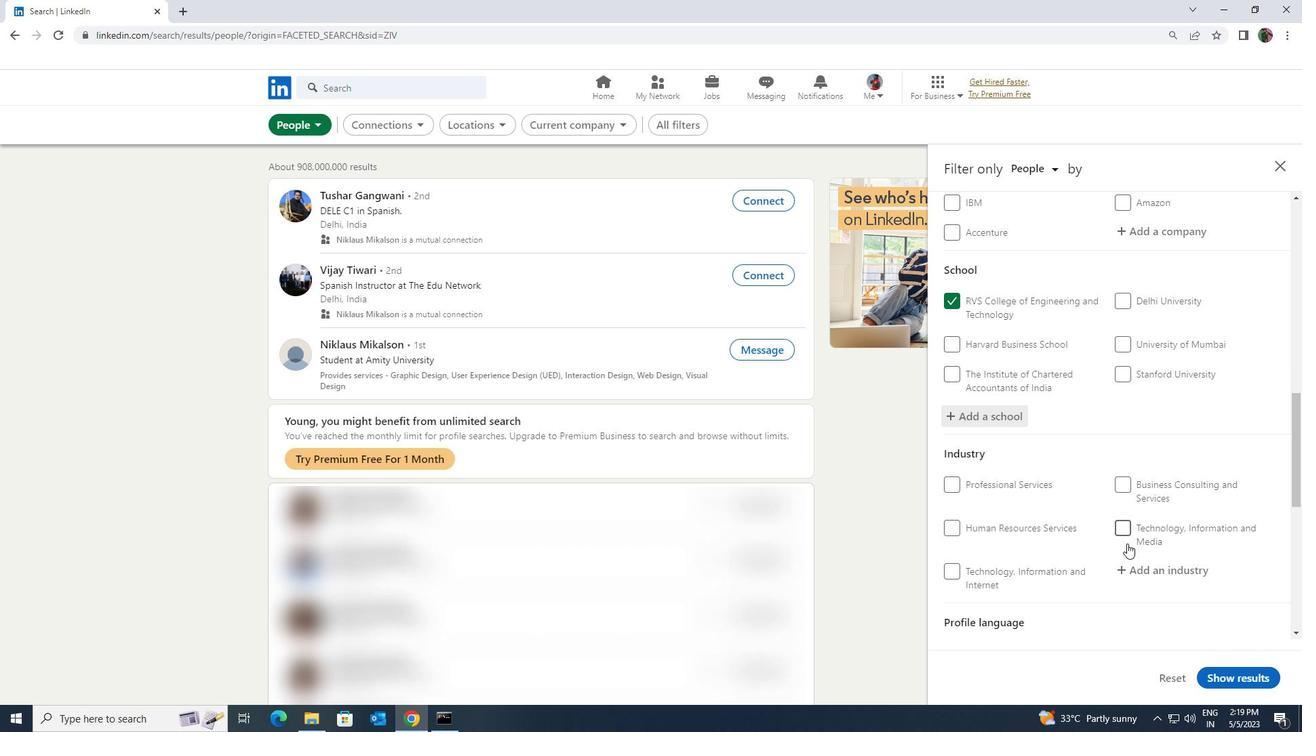 
Action: Mouse scrolled (1128, 563) with delta (0, 0)
Screenshot: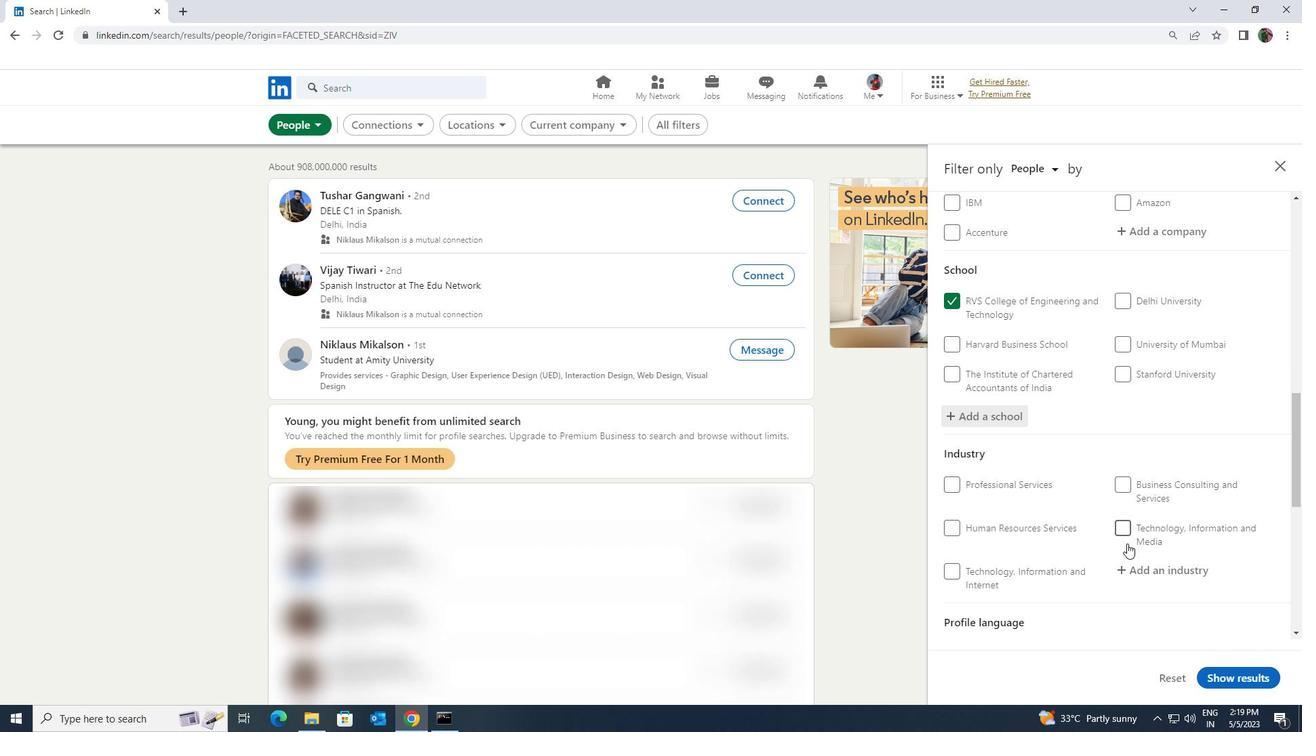 
Action: Mouse moved to (1133, 506)
Screenshot: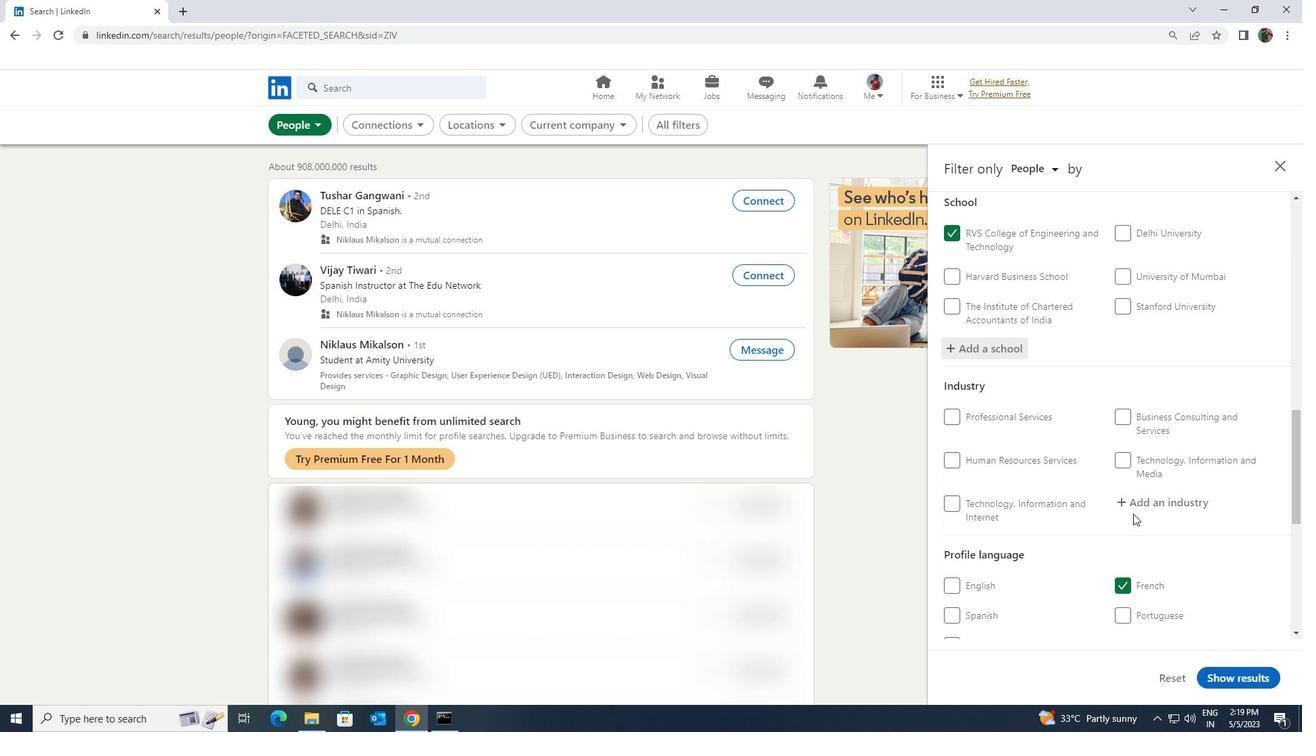 
Action: Mouse pressed left at (1133, 506)
Screenshot: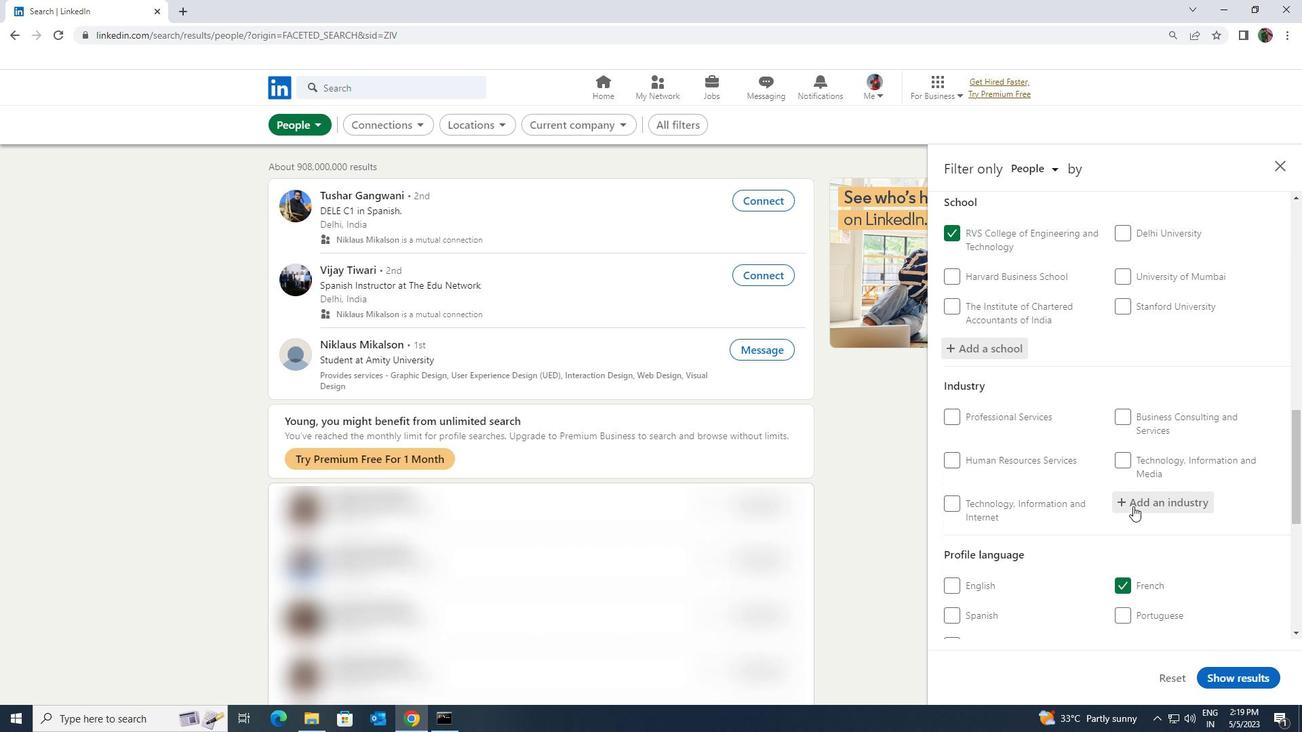 
Action: Key pressed <Key.shift><Key.shift><Key.shift>CONSTRUCTION<Key.space><Key.shift>HARD
Screenshot: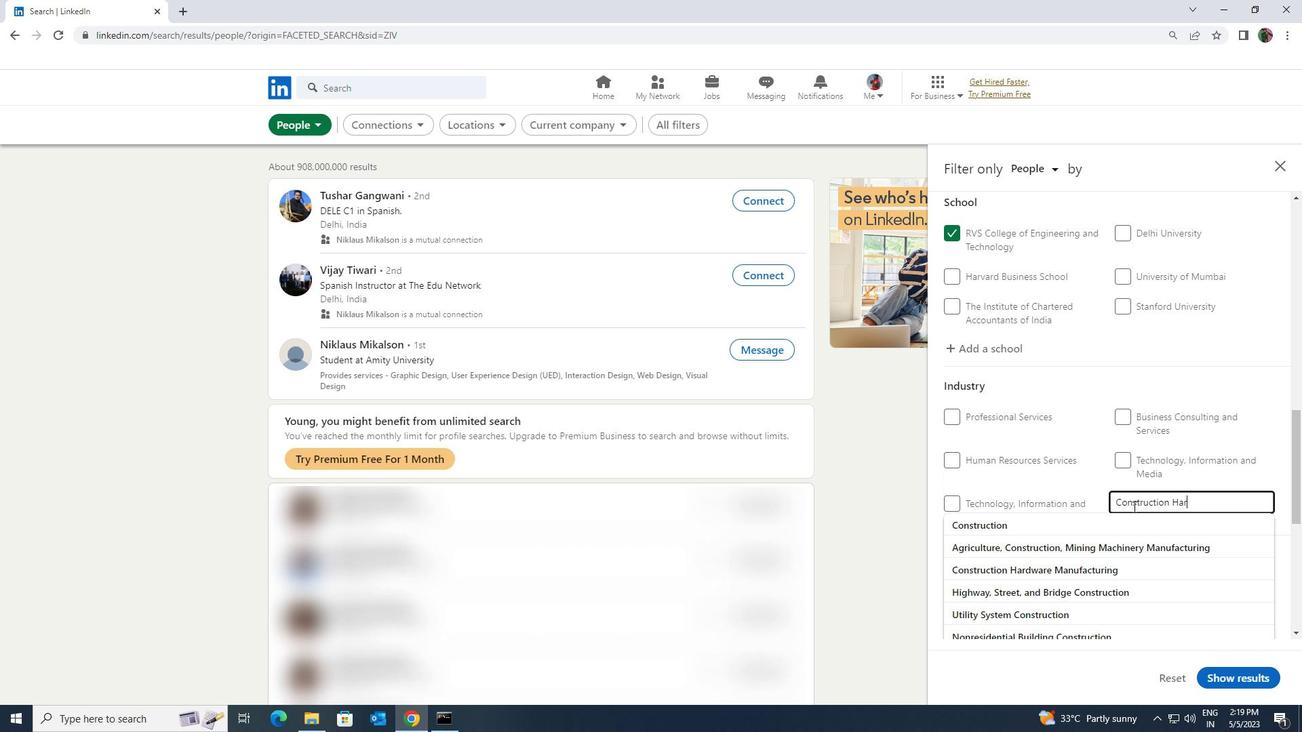 
Action: Mouse moved to (1131, 516)
Screenshot: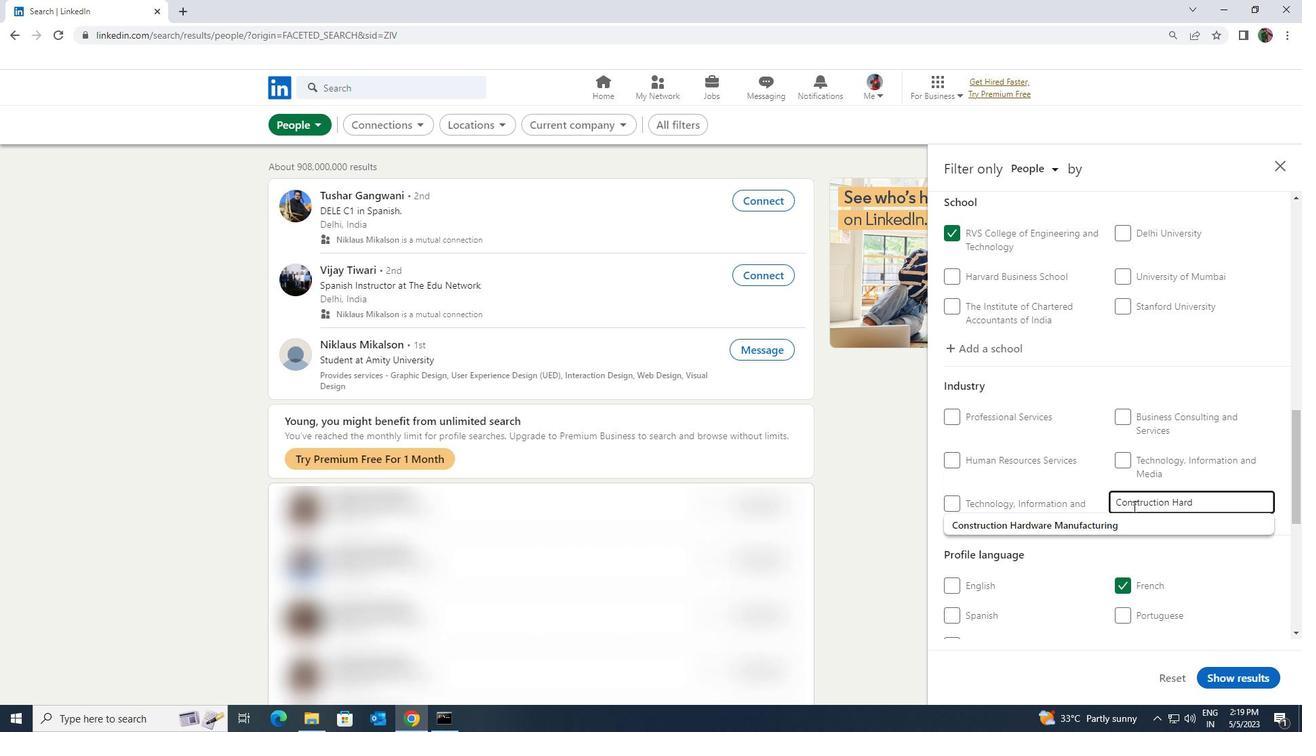 
Action: Mouse pressed left at (1131, 516)
Screenshot: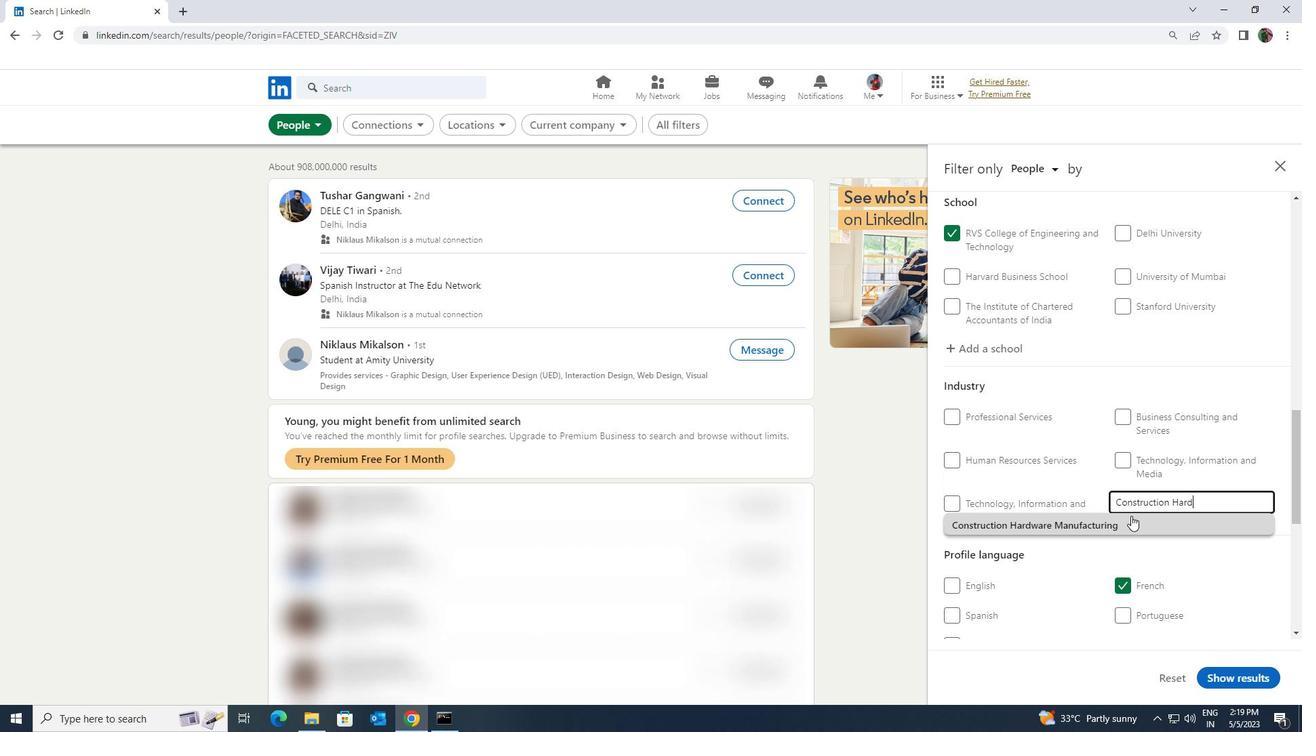 
Action: Mouse scrolled (1131, 515) with delta (0, 0)
Screenshot: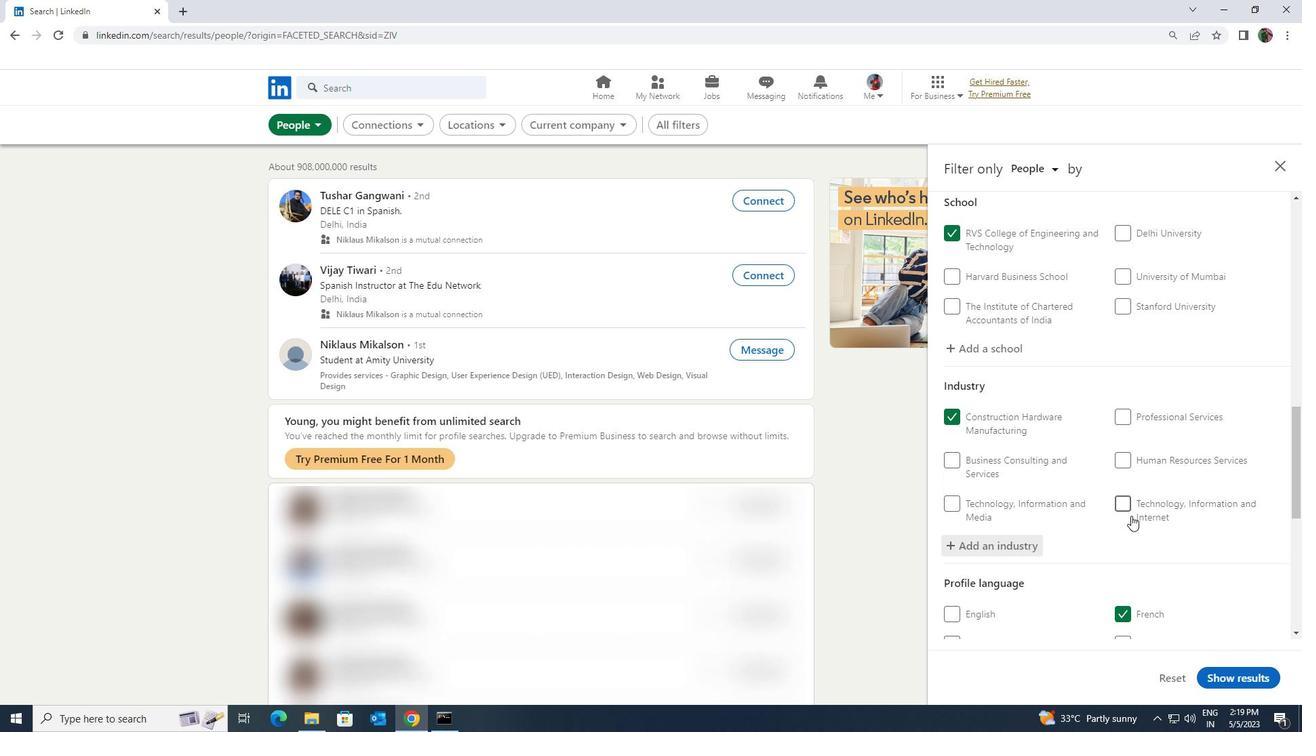 
Action: Mouse scrolled (1131, 515) with delta (0, 0)
Screenshot: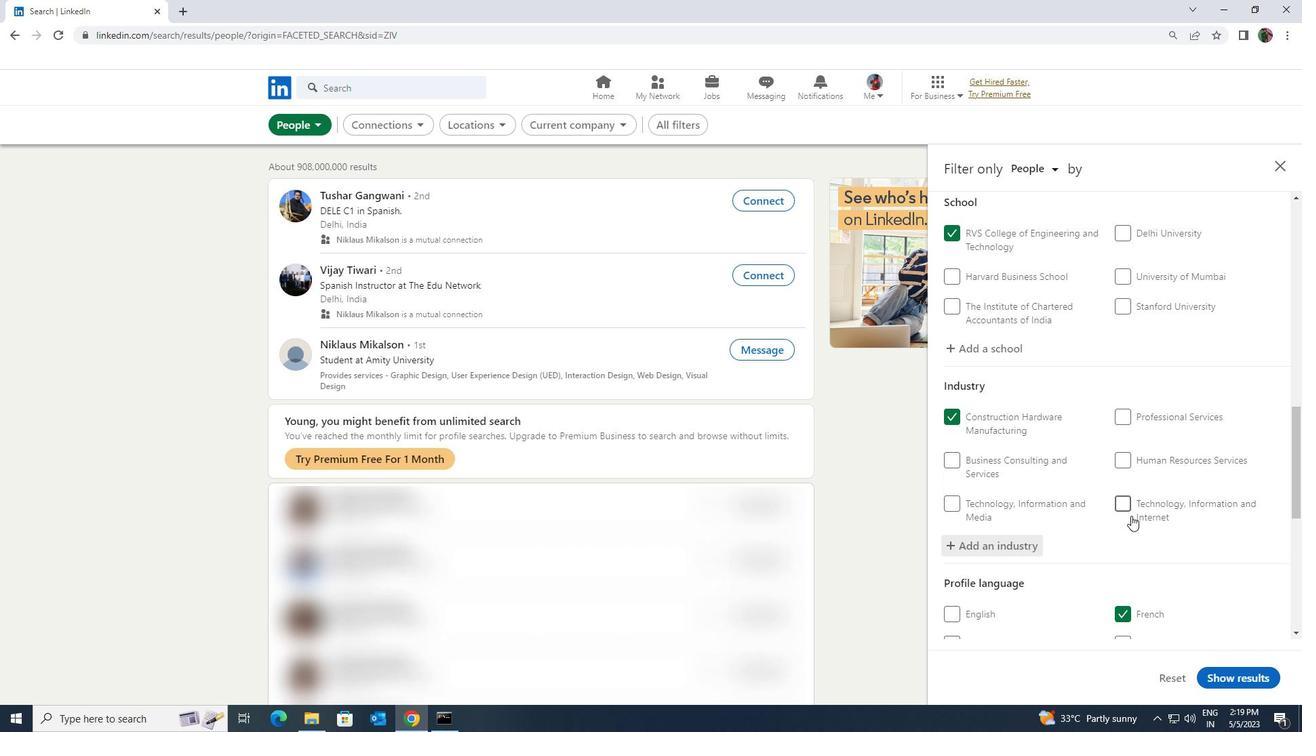 
Action: Mouse scrolled (1131, 515) with delta (0, 0)
Screenshot: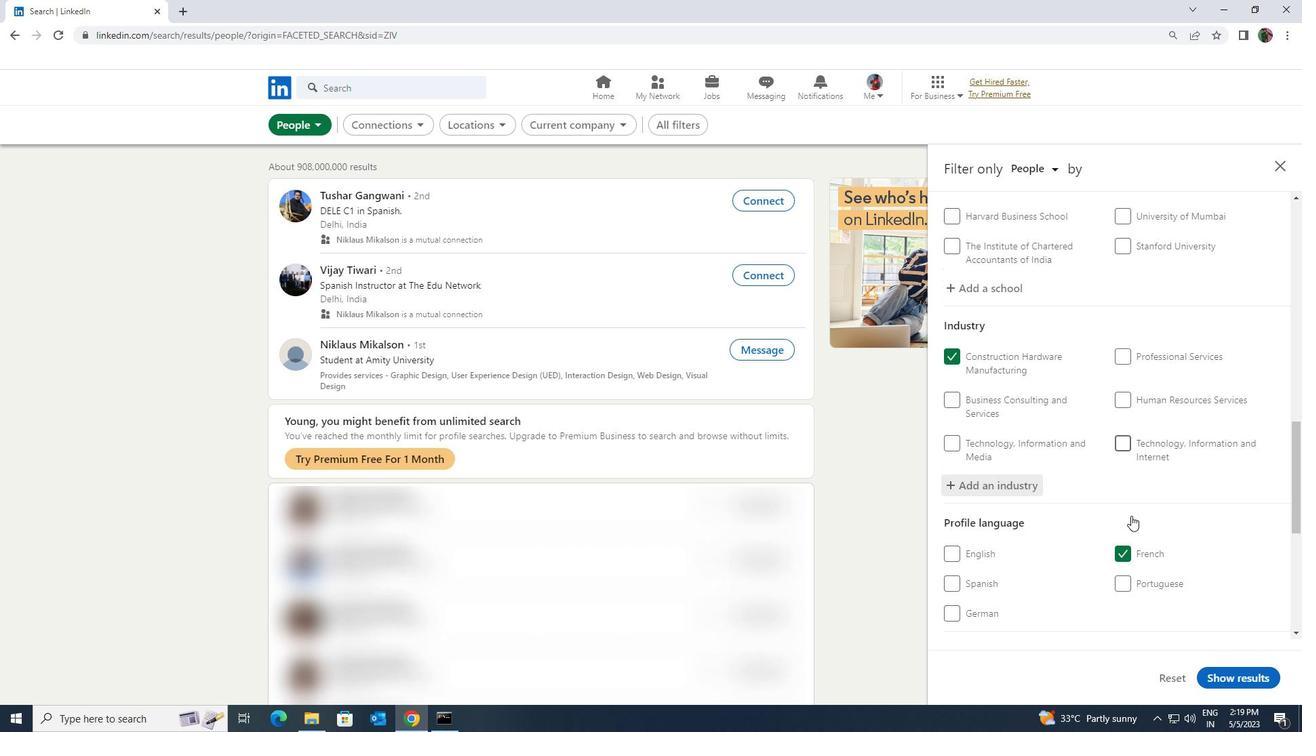
Action: Mouse moved to (1131, 517)
Screenshot: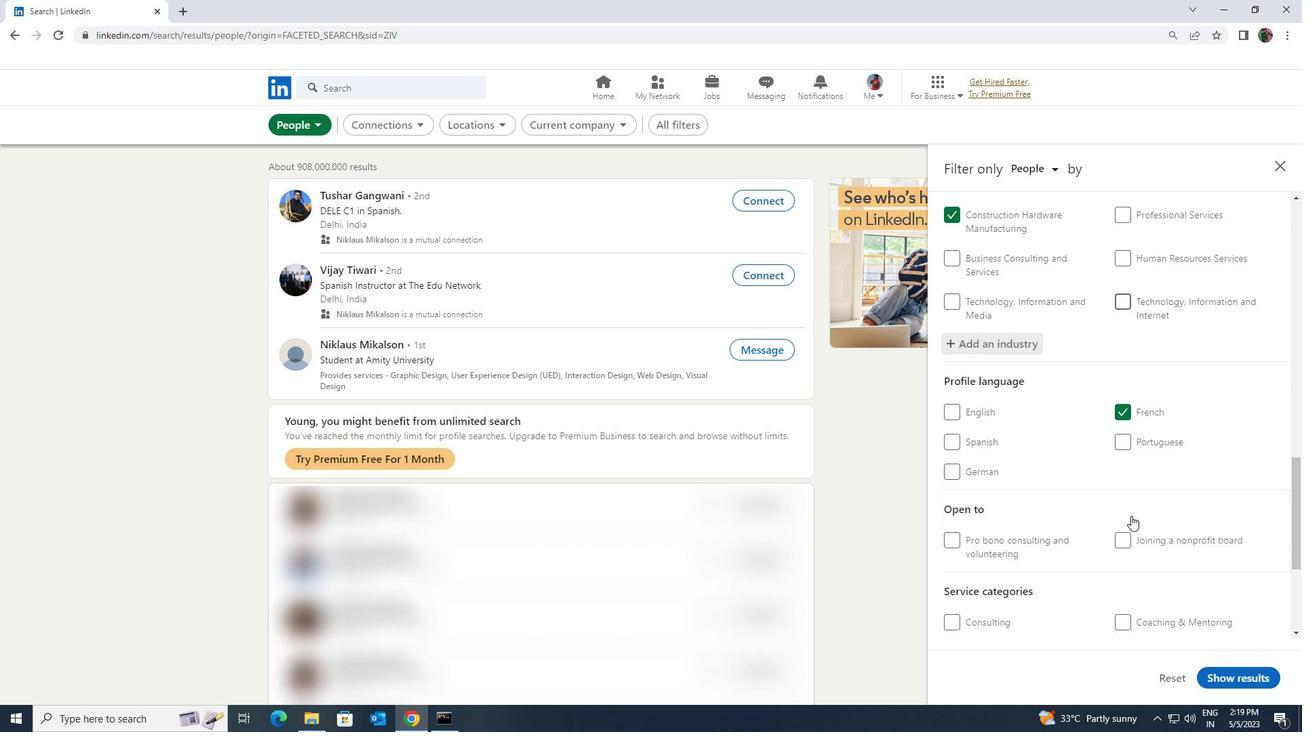 
Action: Mouse scrolled (1131, 517) with delta (0, 0)
Screenshot: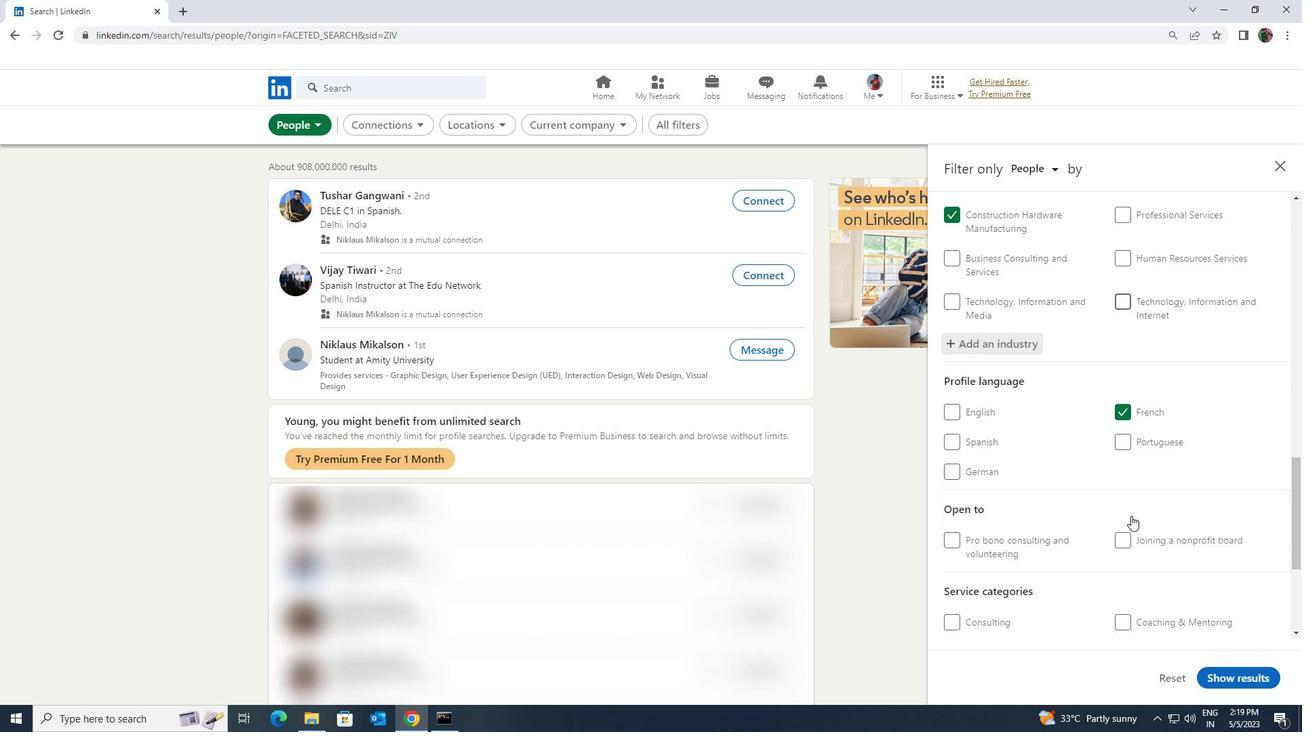 
Action: Mouse moved to (1130, 518)
Screenshot: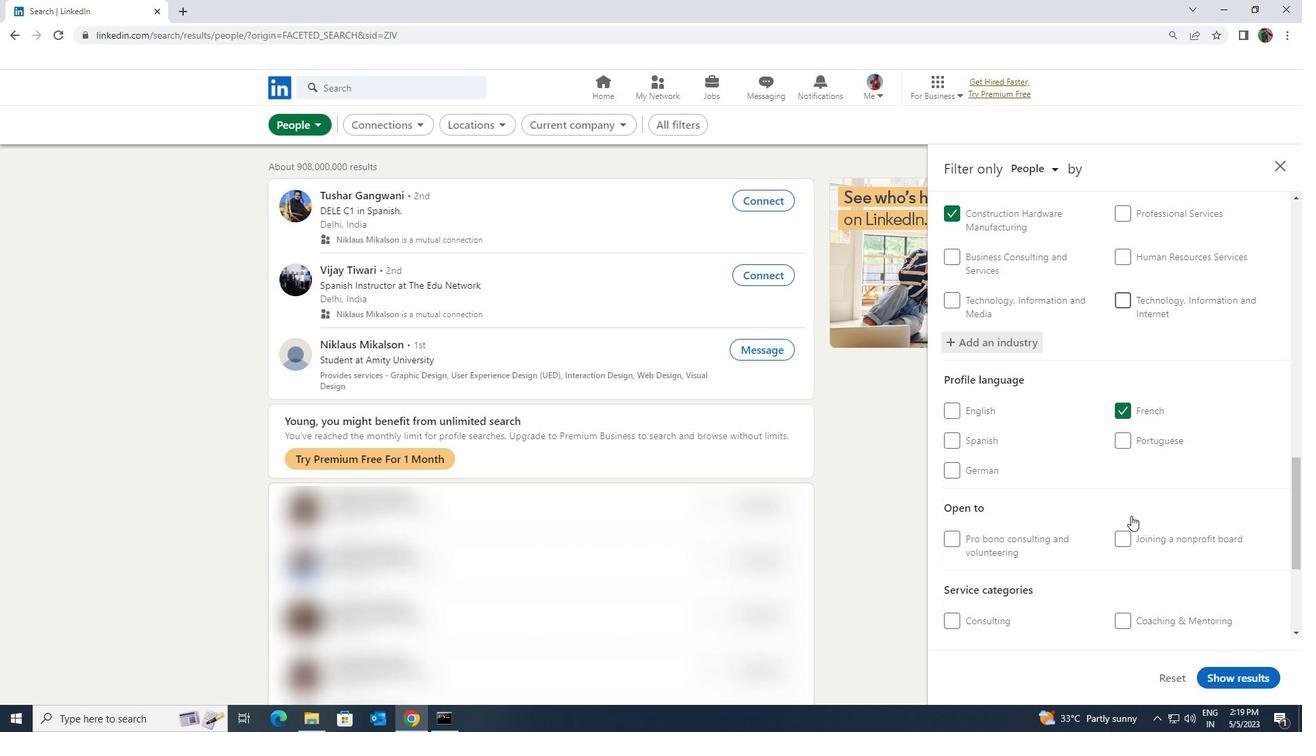 
Action: Mouse scrolled (1130, 517) with delta (0, 0)
Screenshot: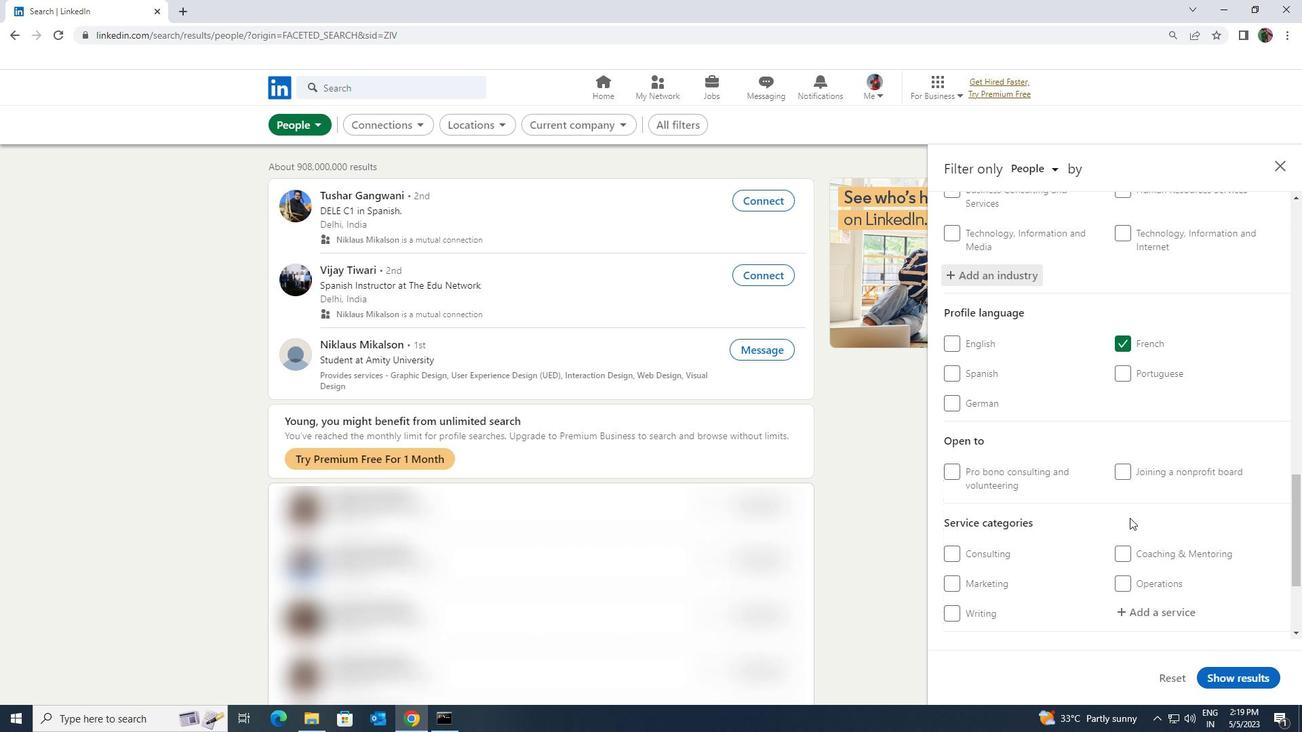 
Action: Mouse moved to (1135, 543)
Screenshot: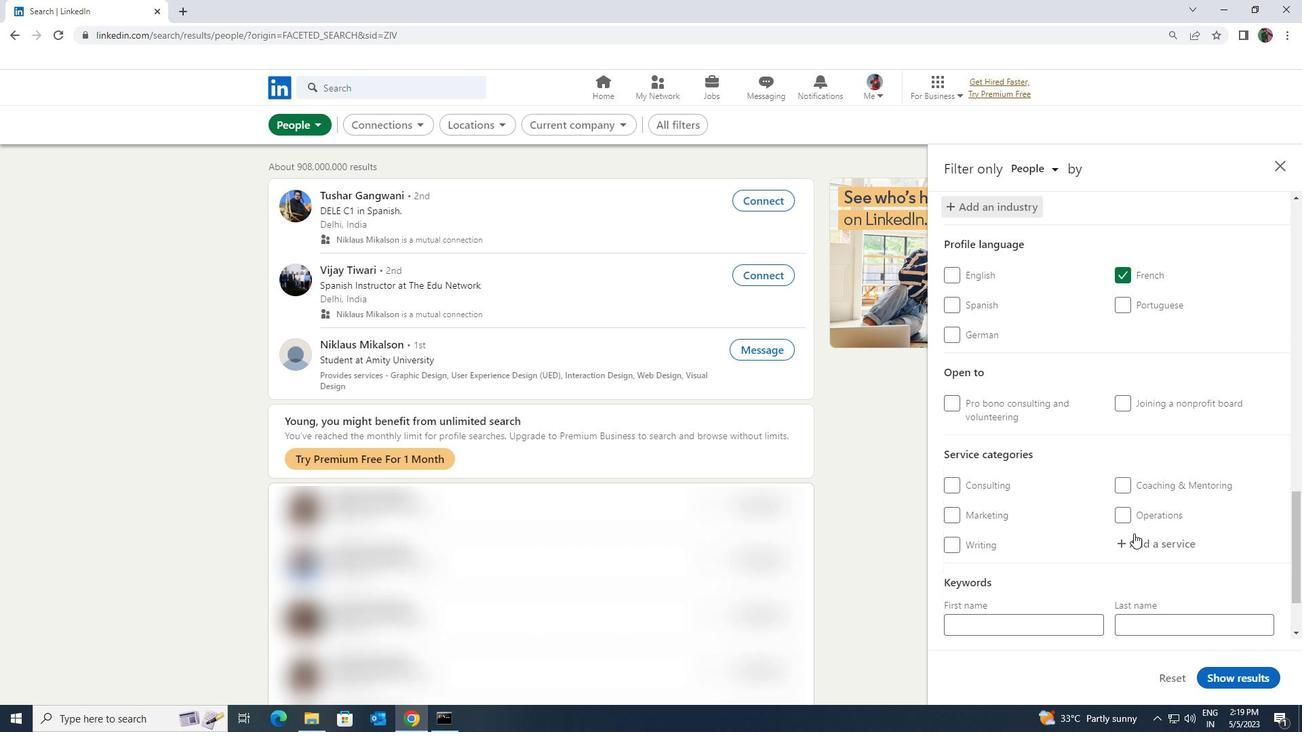 
Action: Mouse pressed left at (1135, 543)
Screenshot: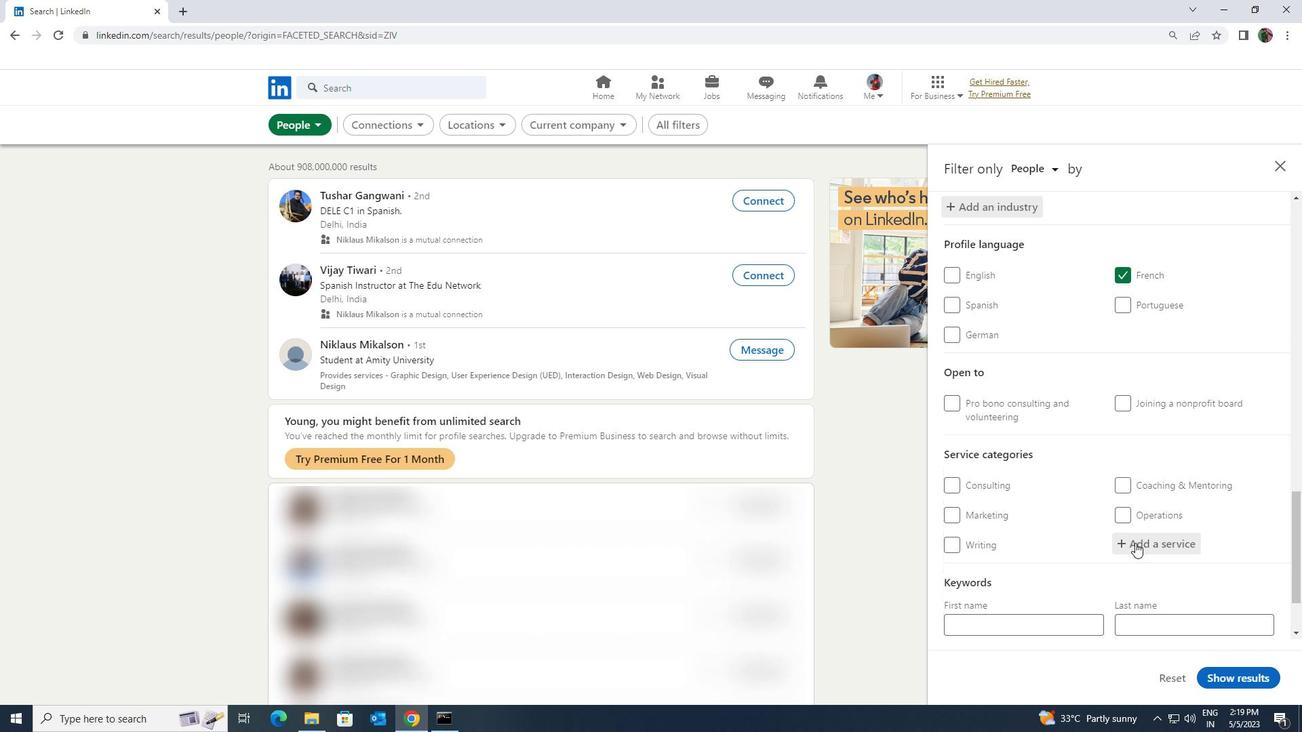 
Action: Key pressed <Key.shift><Key.shift>PRINT<Key.space>
Screenshot: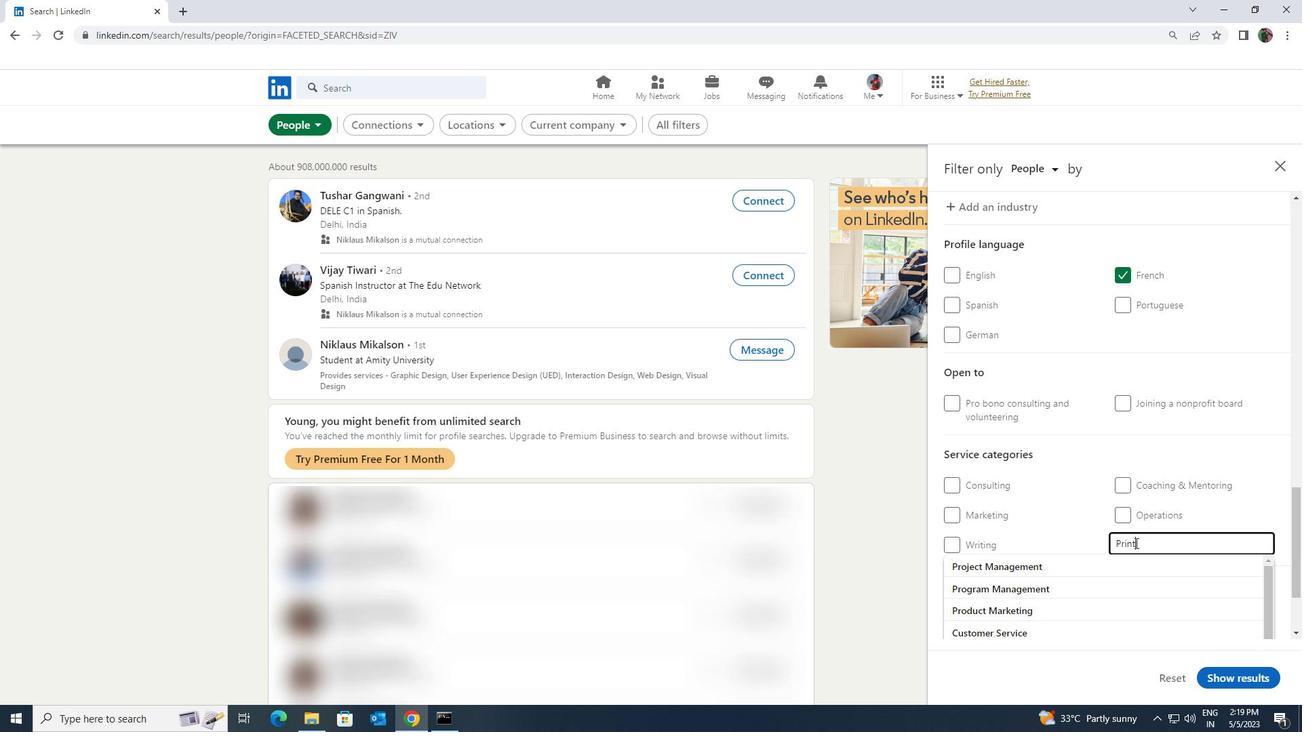 
Action: Mouse moved to (1125, 563)
Screenshot: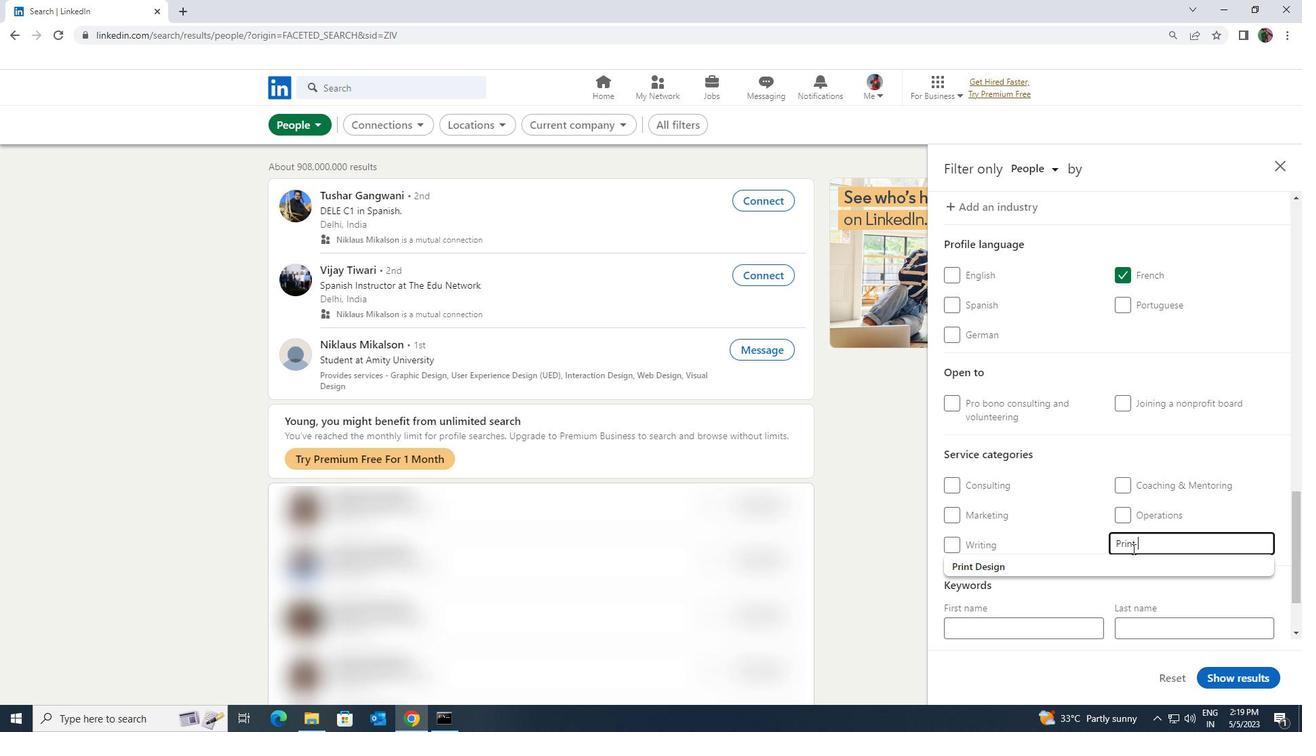 
Action: Mouse pressed left at (1125, 563)
Screenshot: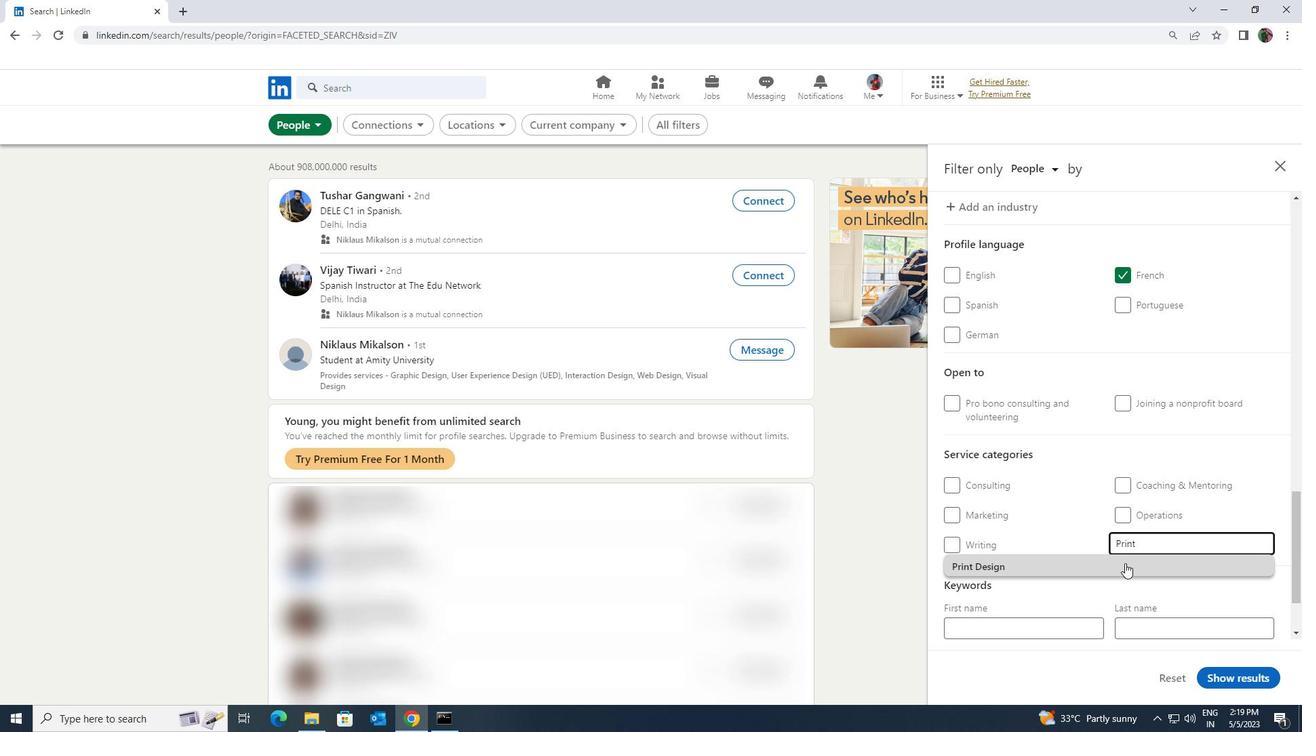 
Action: Mouse scrolled (1125, 563) with delta (0, 0)
Screenshot: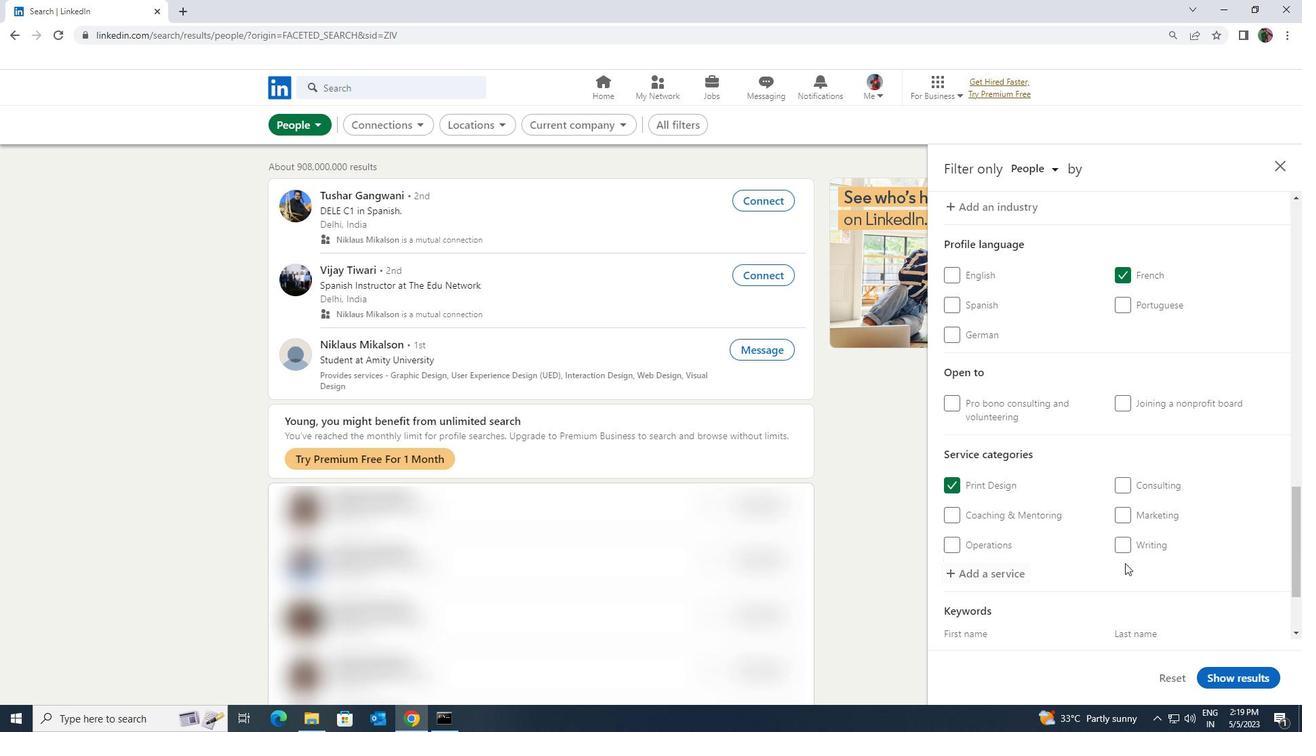 
Action: Mouse scrolled (1125, 563) with delta (0, 0)
Screenshot: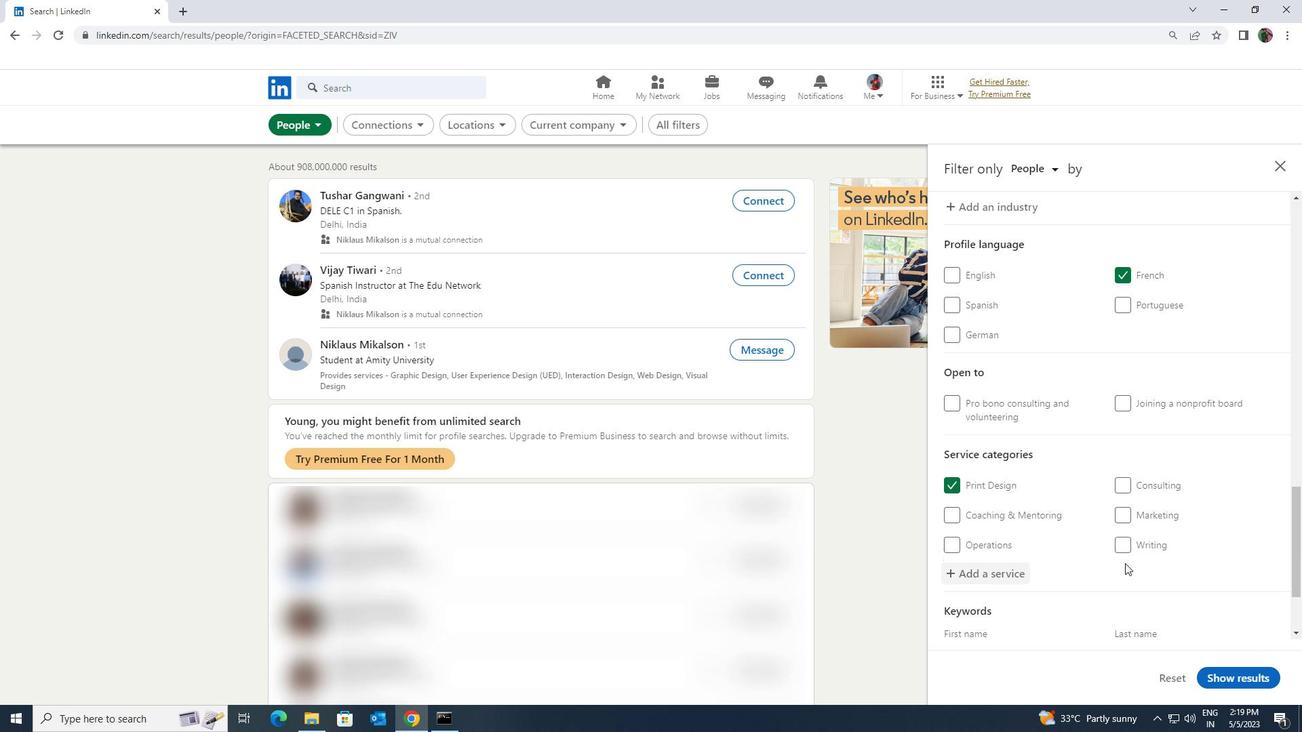 
Action: Mouse scrolled (1125, 563) with delta (0, 0)
Screenshot: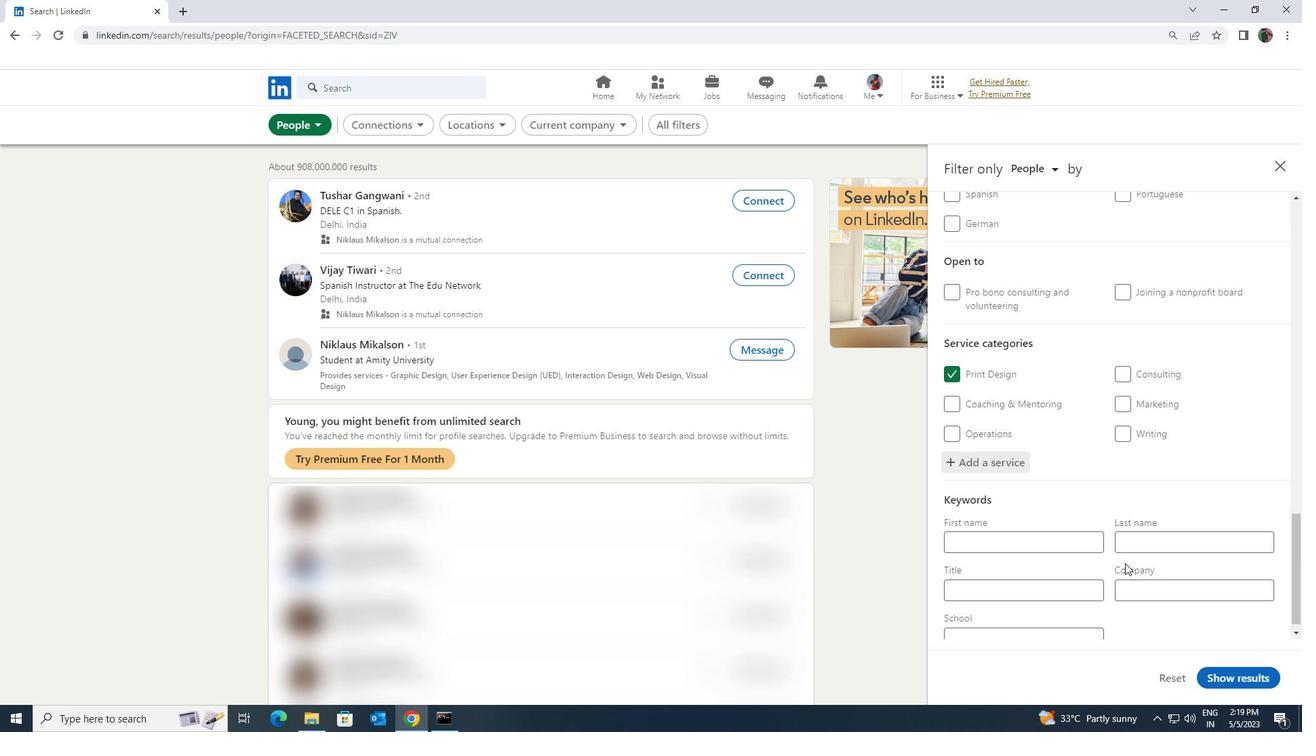
Action: Mouse moved to (1087, 570)
Screenshot: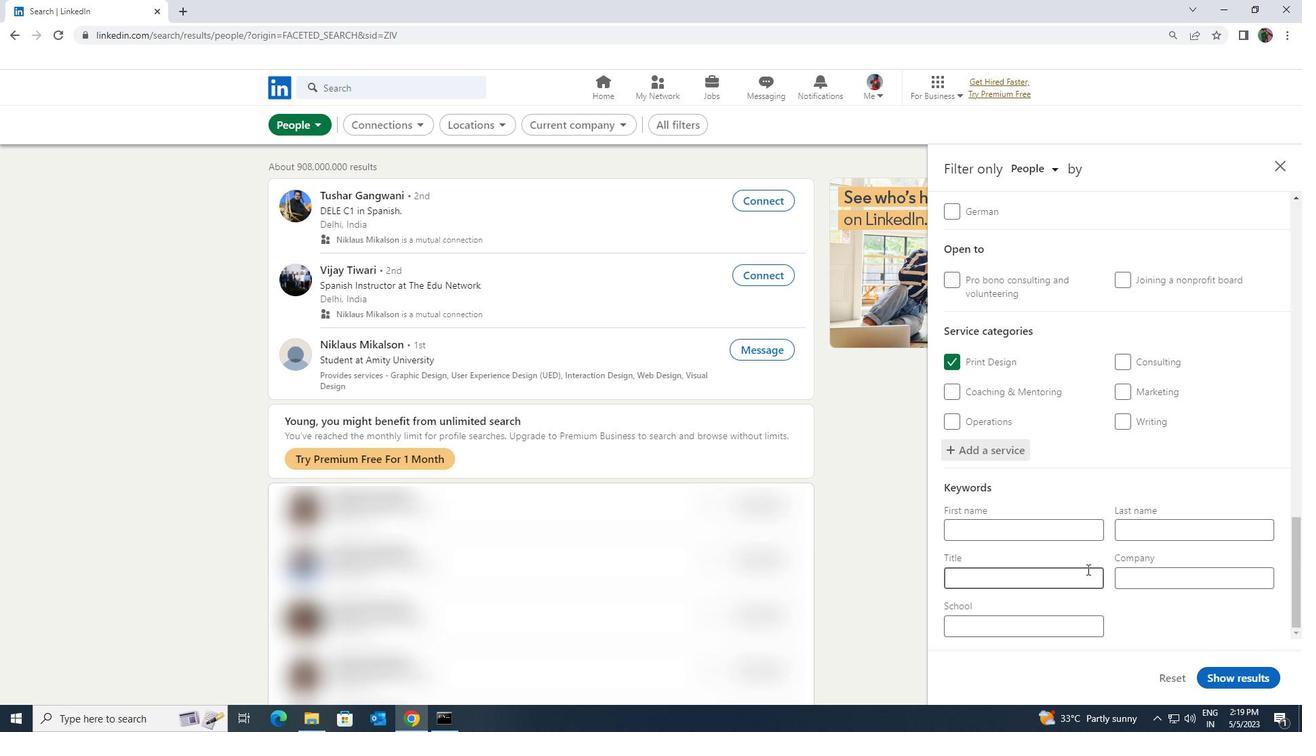 
Action: Mouse pressed left at (1087, 570)
Screenshot: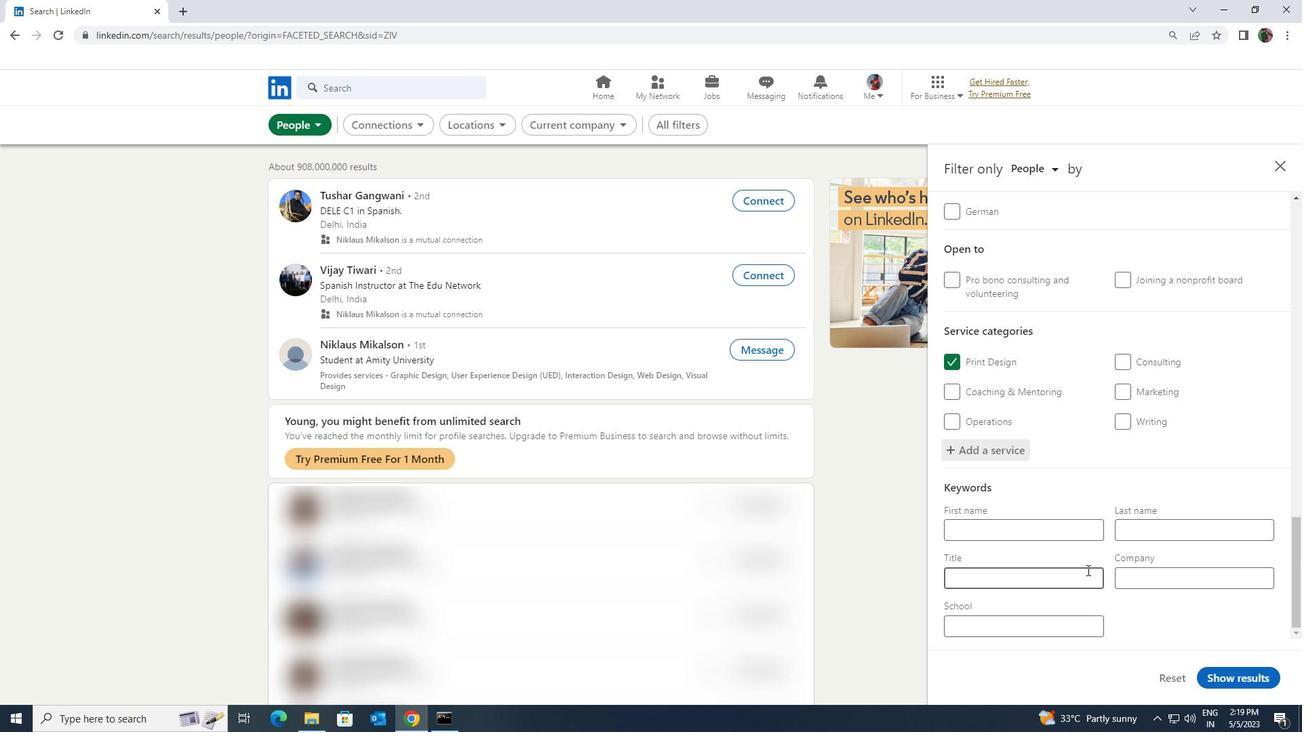 
Action: Key pressed <Key.shift>MASSAGE<Key.space><Key.shift>THERAPY
Screenshot: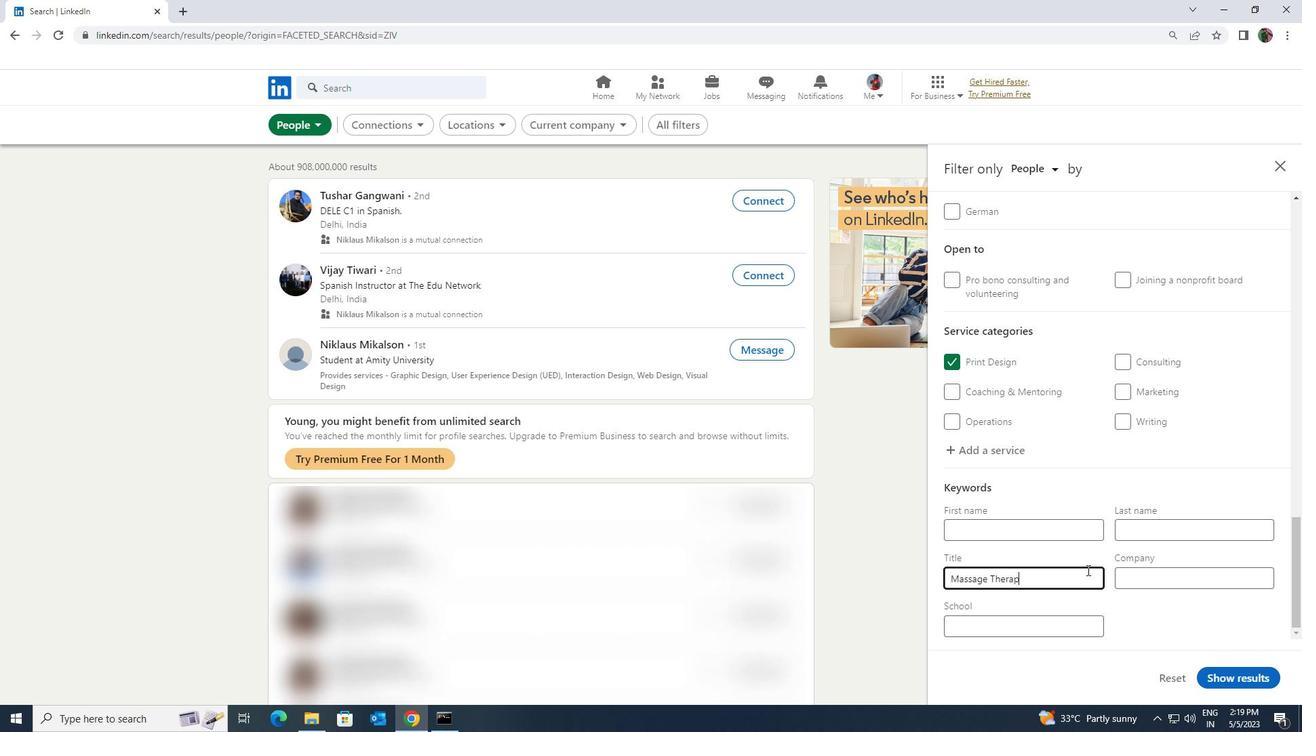 
Action: Mouse moved to (1223, 671)
Screenshot: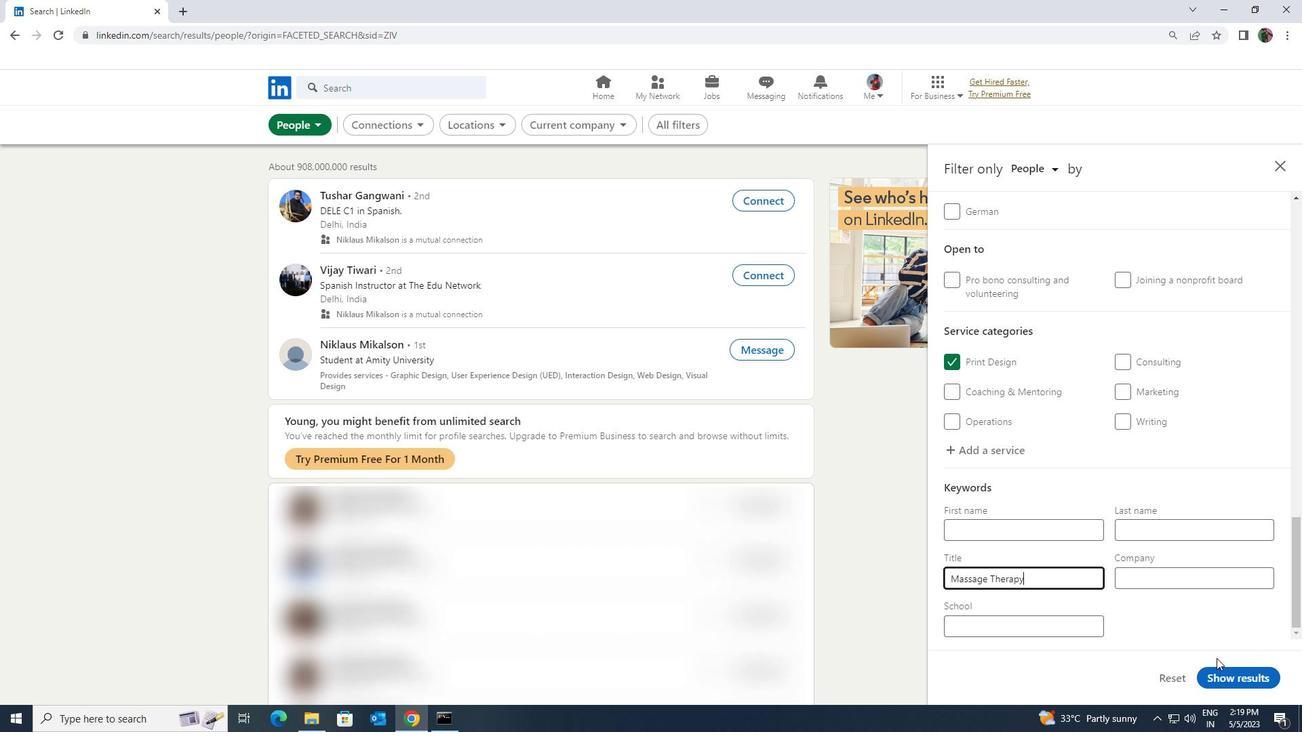 
Action: Mouse pressed left at (1223, 671)
Screenshot: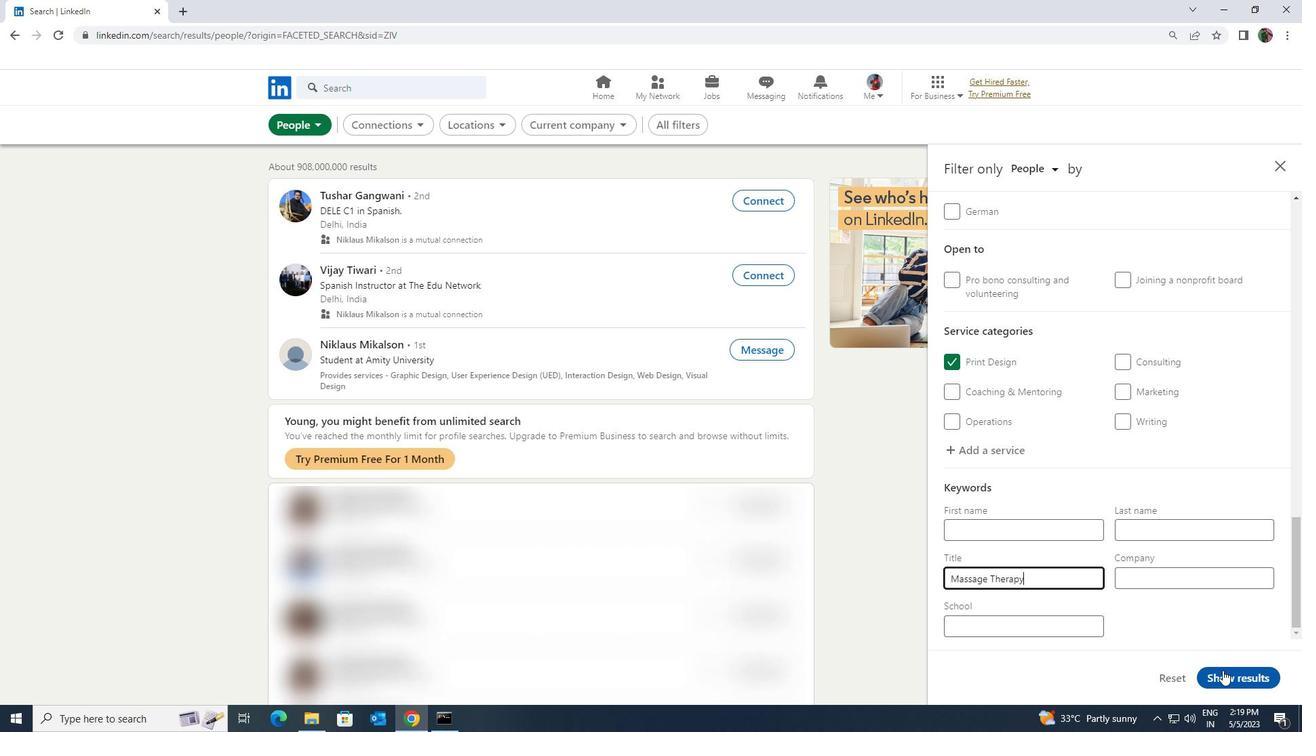 
